 Task: Look for space in Sosnogorsk, Russia from 26th August, 2023 to 10th September, 2023 for 6 adults, 2 children in price range Rs.10000 to Rs.15000. Place can be entire place or shared room with 6 bedrooms having 6 beds and 6 bathrooms. Property type can be house, flat, guest house. Amenities needed are: wifi, TV, free parkinig on premises, gym, breakfast. Booking option can be shelf check-in. Required host language is English.
Action: Mouse pressed left at (470, 97)
Screenshot: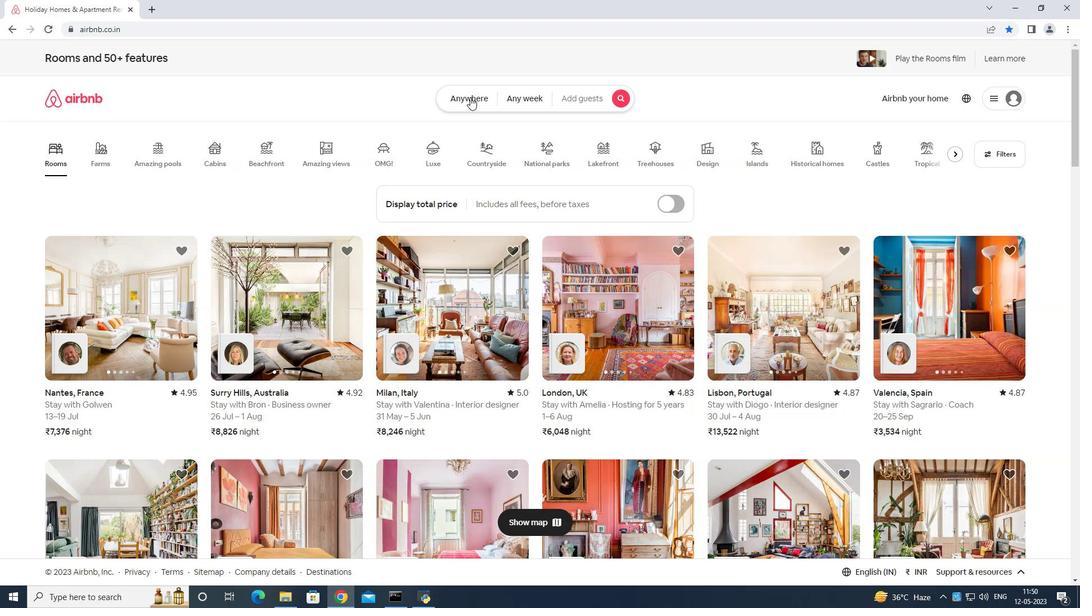 
Action: Mouse moved to (431, 124)
Screenshot: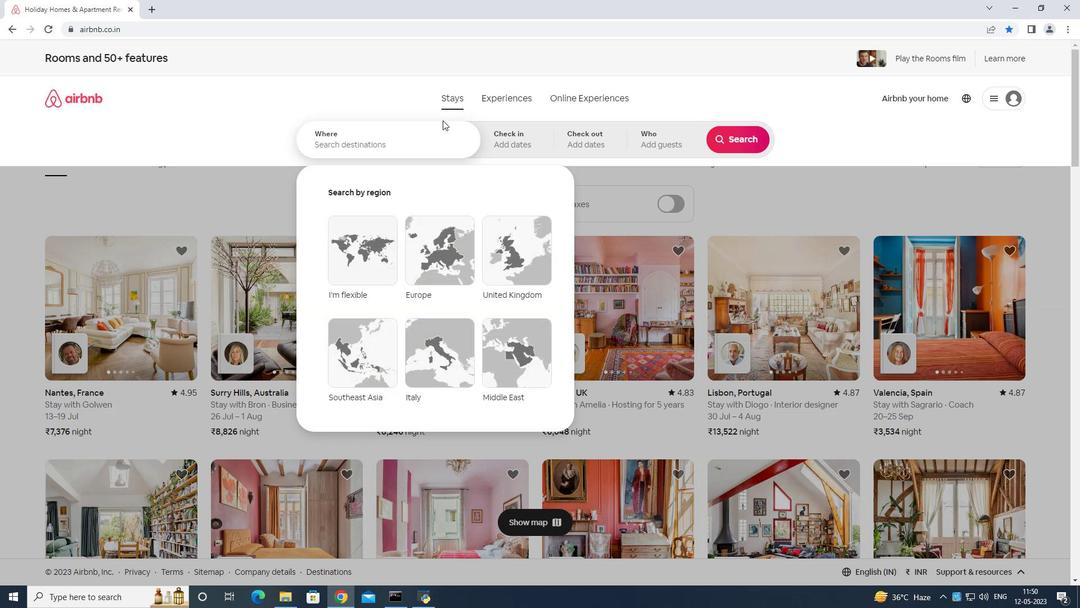 
Action: Mouse pressed left at (431, 124)
Screenshot: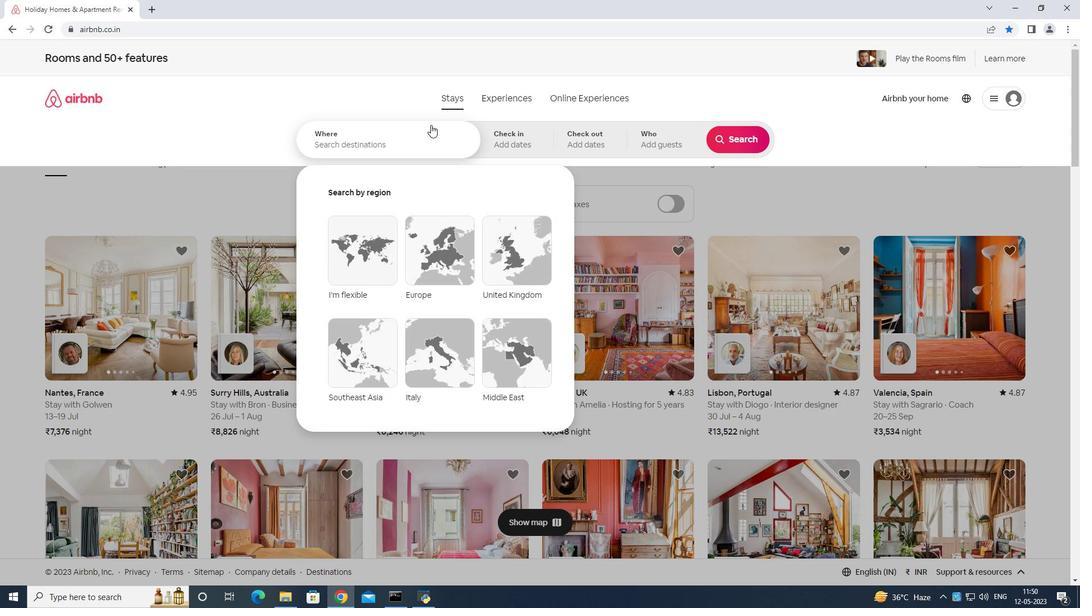 
Action: Mouse moved to (383, 168)
Screenshot: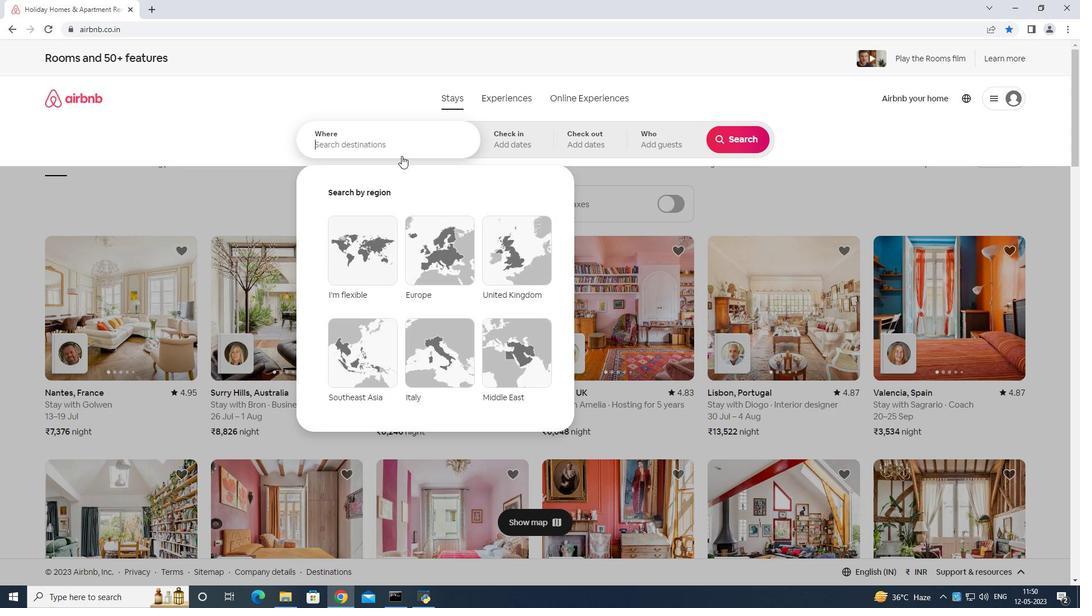 
Action: Key pressed <Key.shift>Son<Key.backspace>snogors<Key.space>russa<Key.backspace>ia<Key.enter>
Screenshot: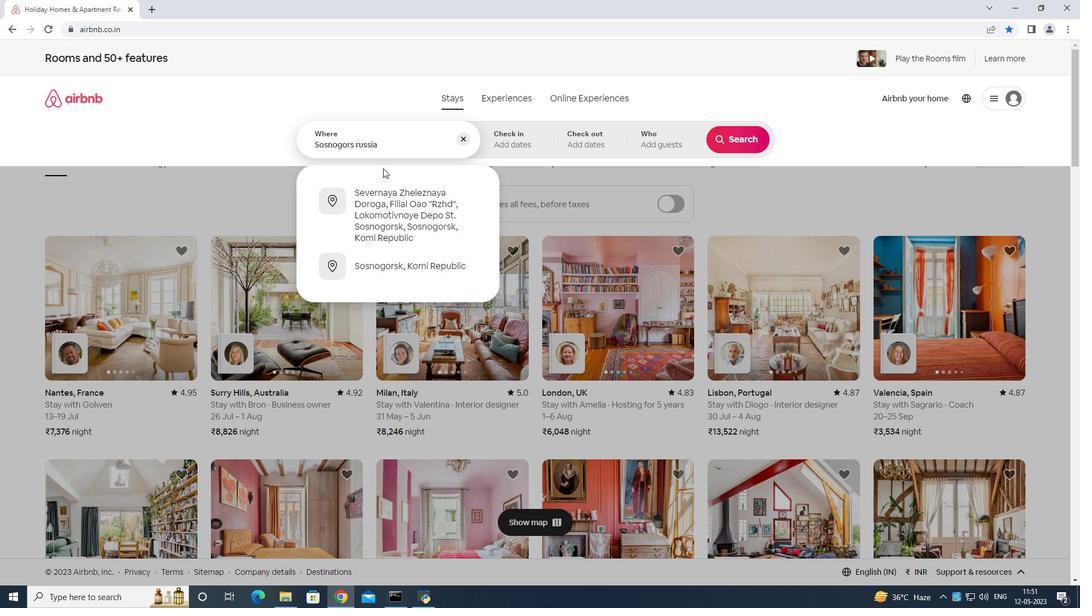 
Action: Mouse moved to (731, 231)
Screenshot: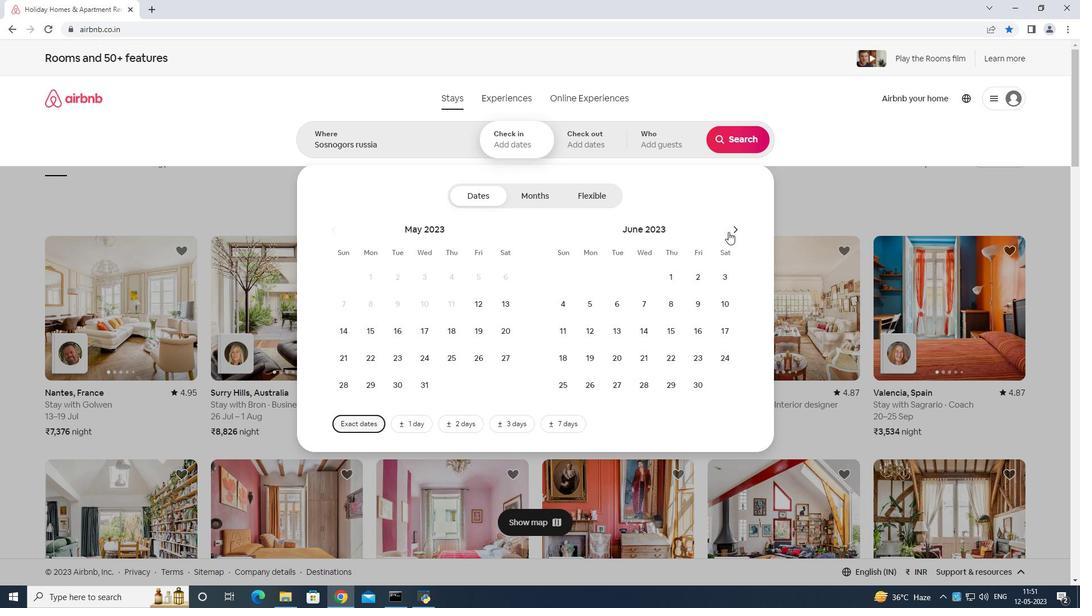 
Action: Mouse pressed left at (731, 231)
Screenshot: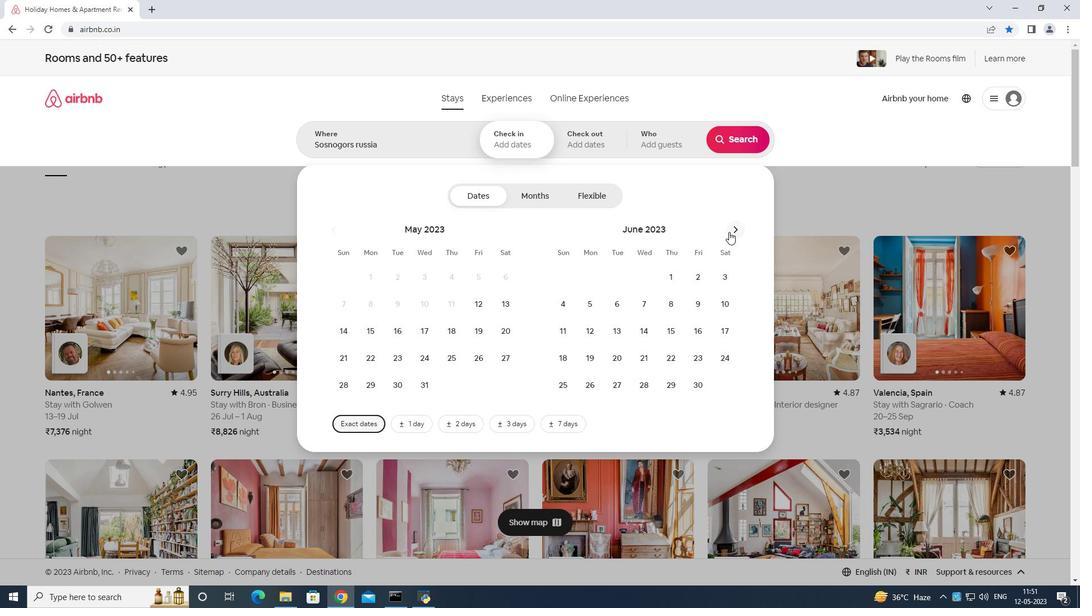 
Action: Mouse moved to (731, 231)
Screenshot: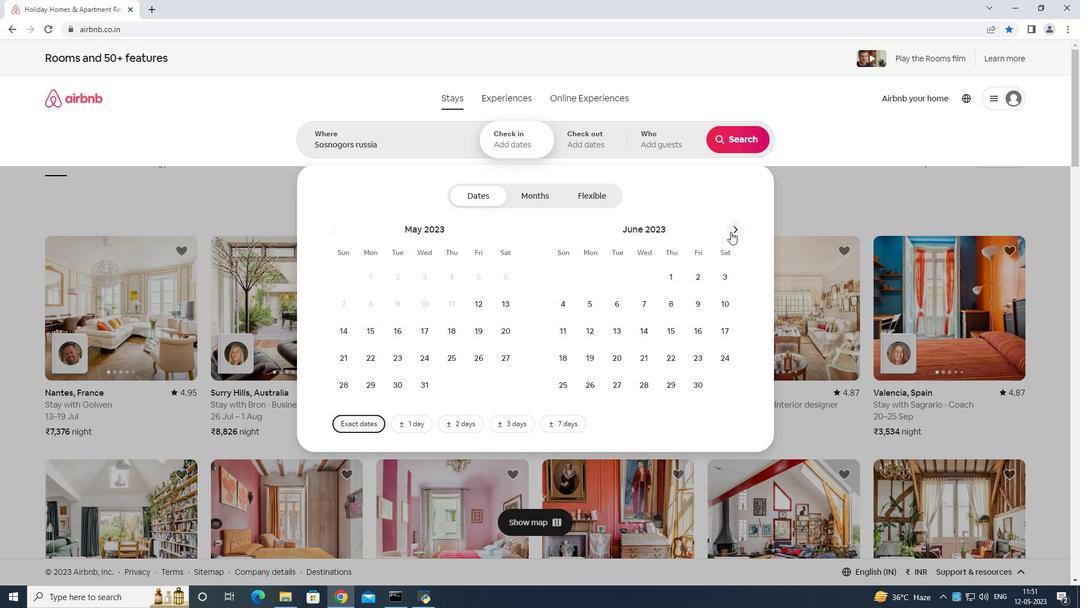 
Action: Mouse pressed left at (731, 231)
Screenshot: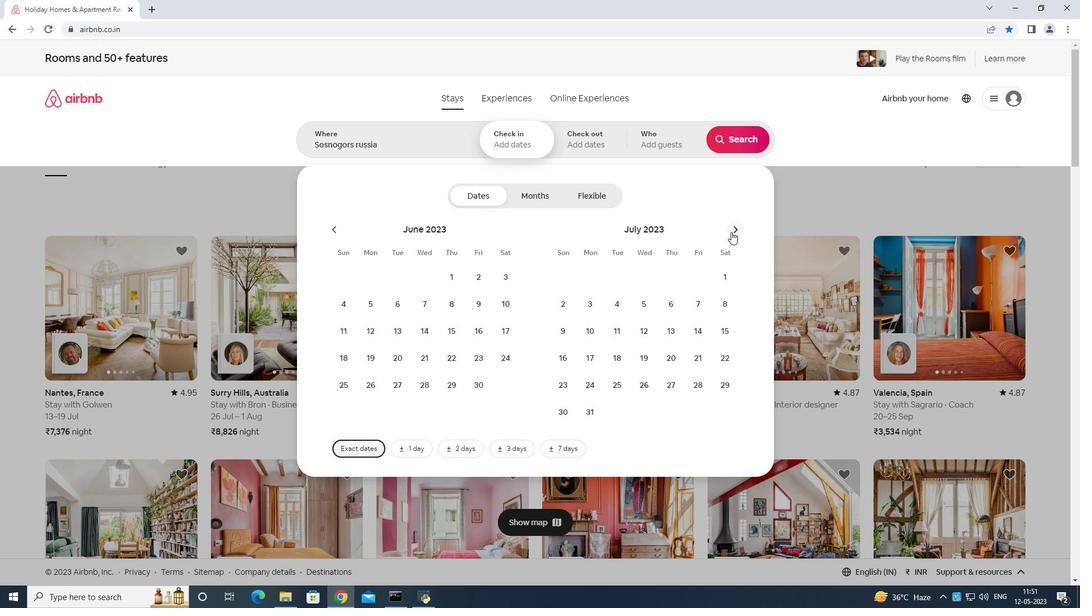 
Action: Mouse moved to (720, 357)
Screenshot: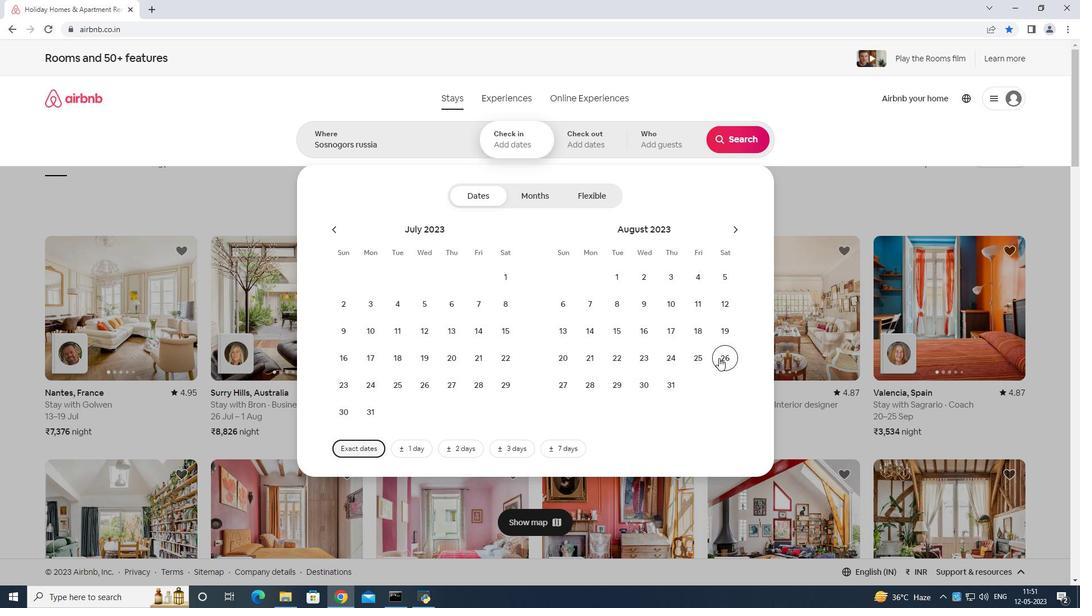 
Action: Mouse pressed left at (720, 357)
Screenshot: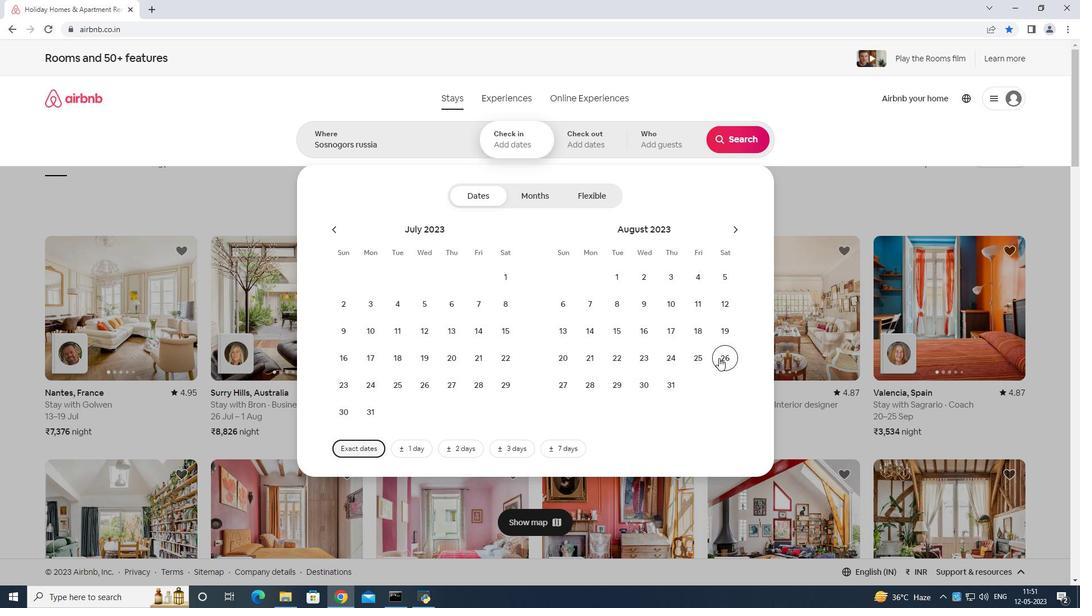 
Action: Mouse moved to (739, 229)
Screenshot: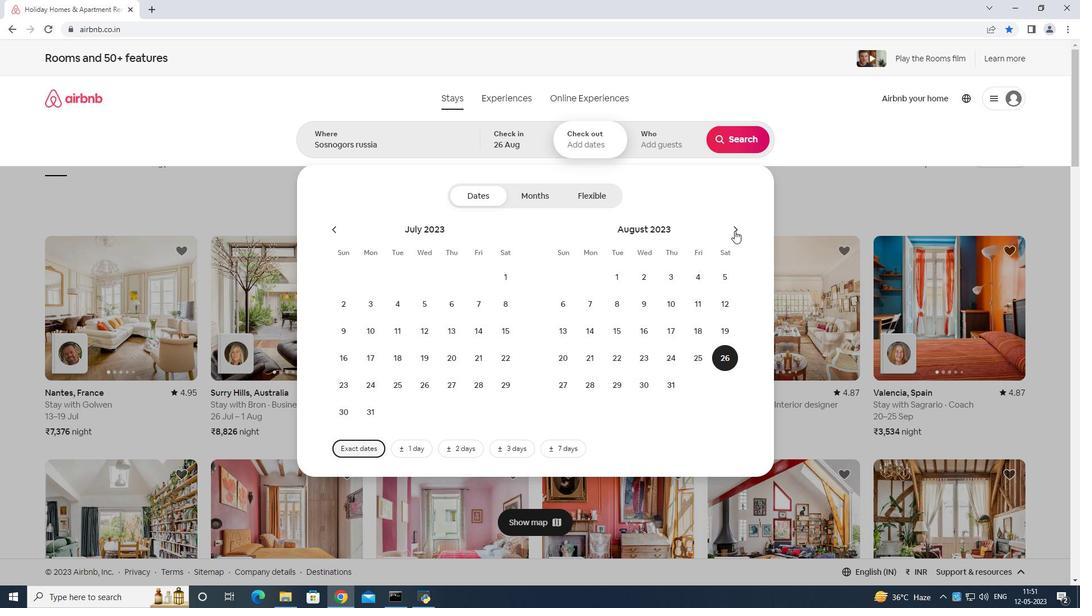 
Action: Mouse pressed left at (739, 229)
Screenshot: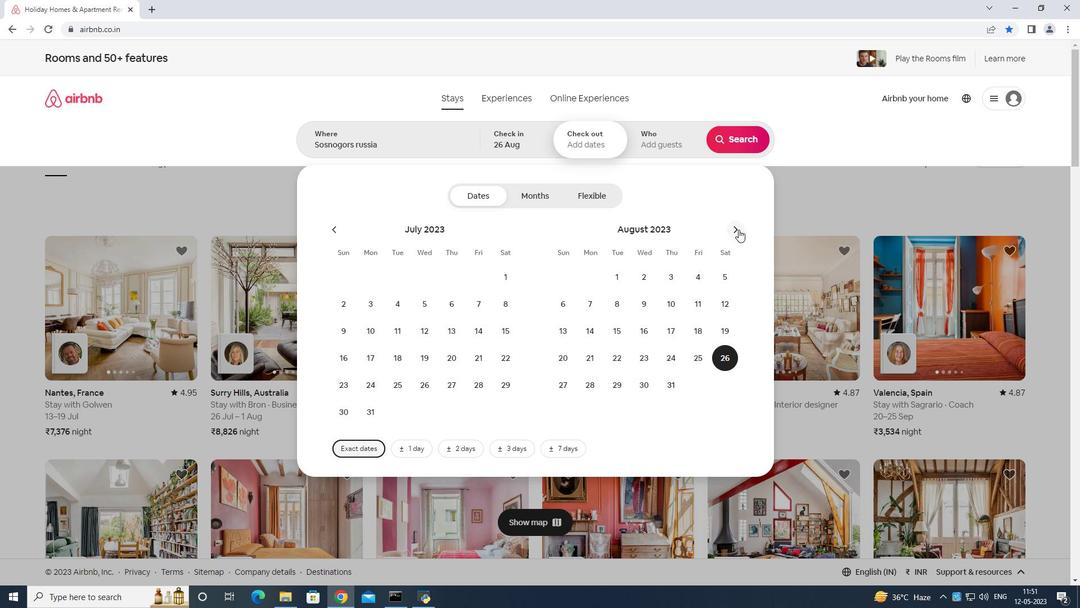 
Action: Mouse moved to (563, 321)
Screenshot: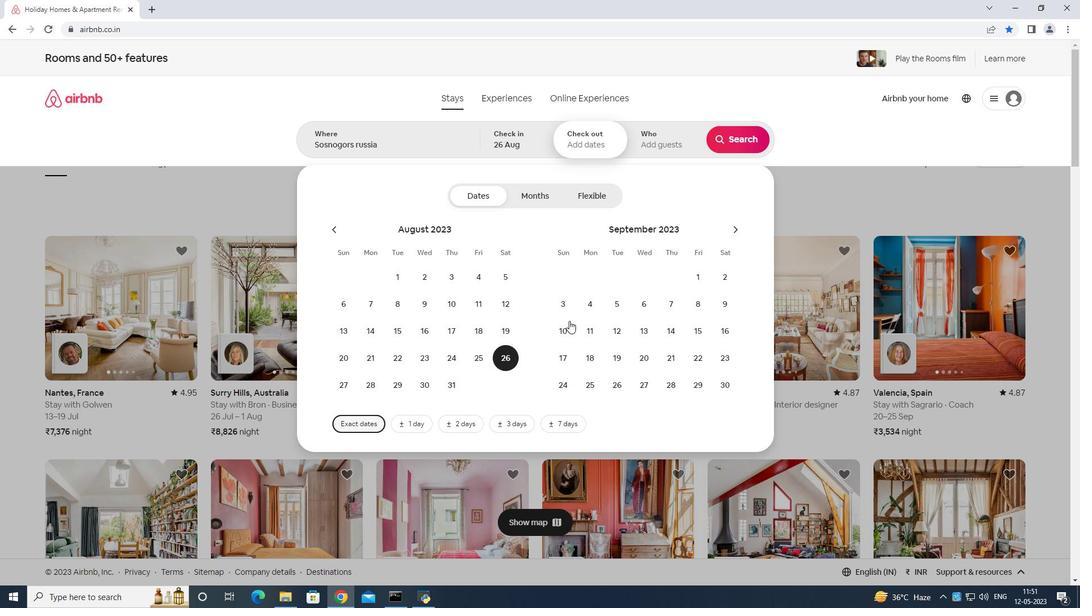 
Action: Mouse pressed left at (563, 321)
Screenshot: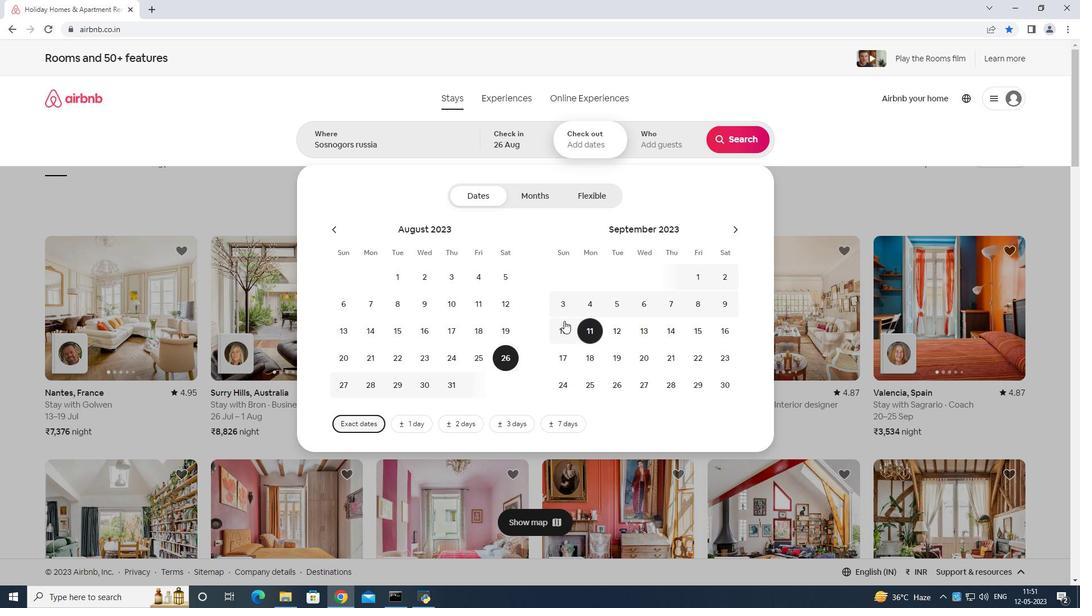 
Action: Mouse moved to (659, 144)
Screenshot: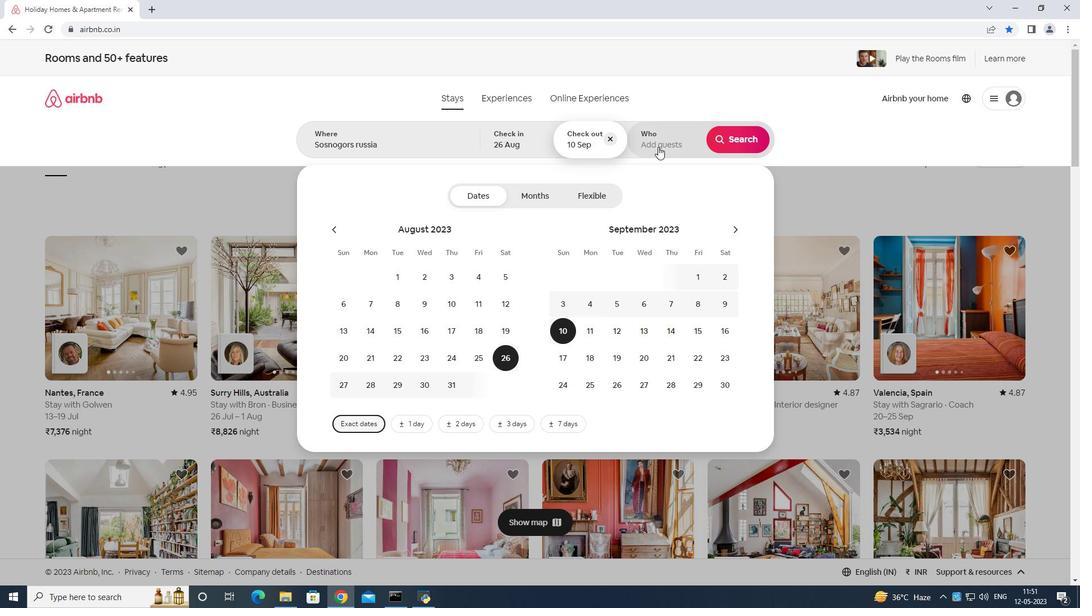 
Action: Mouse pressed left at (659, 144)
Screenshot: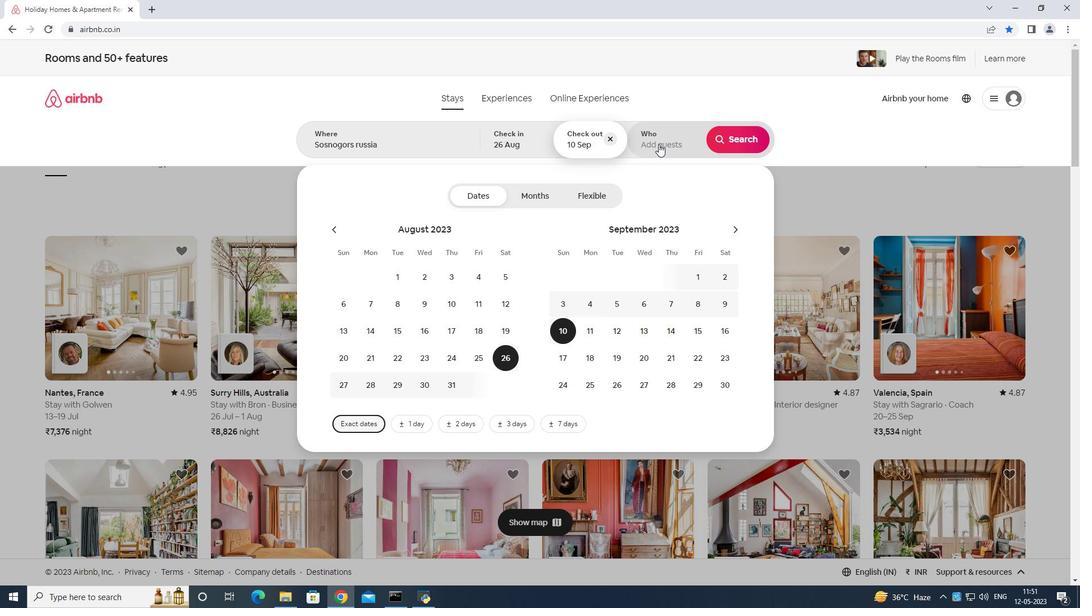 
Action: Mouse moved to (749, 189)
Screenshot: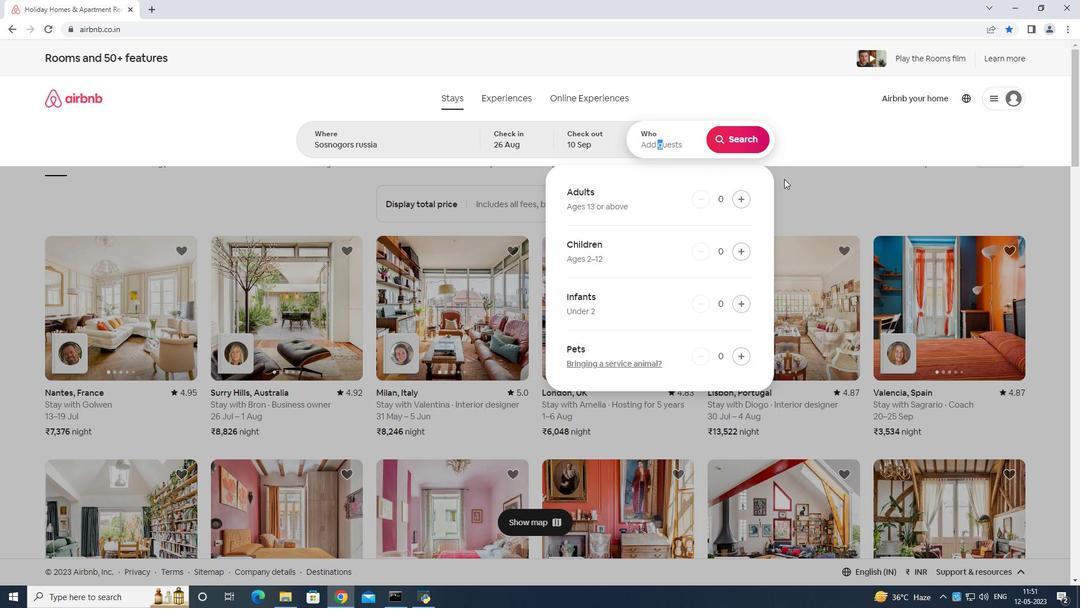 
Action: Mouse pressed left at (749, 189)
Screenshot: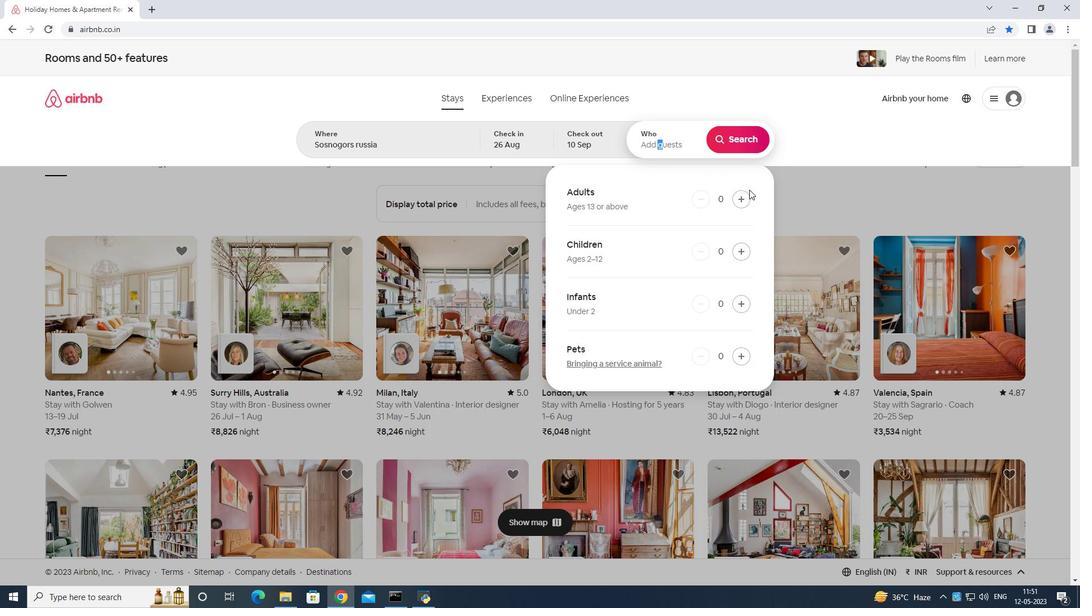 
Action: Mouse moved to (743, 201)
Screenshot: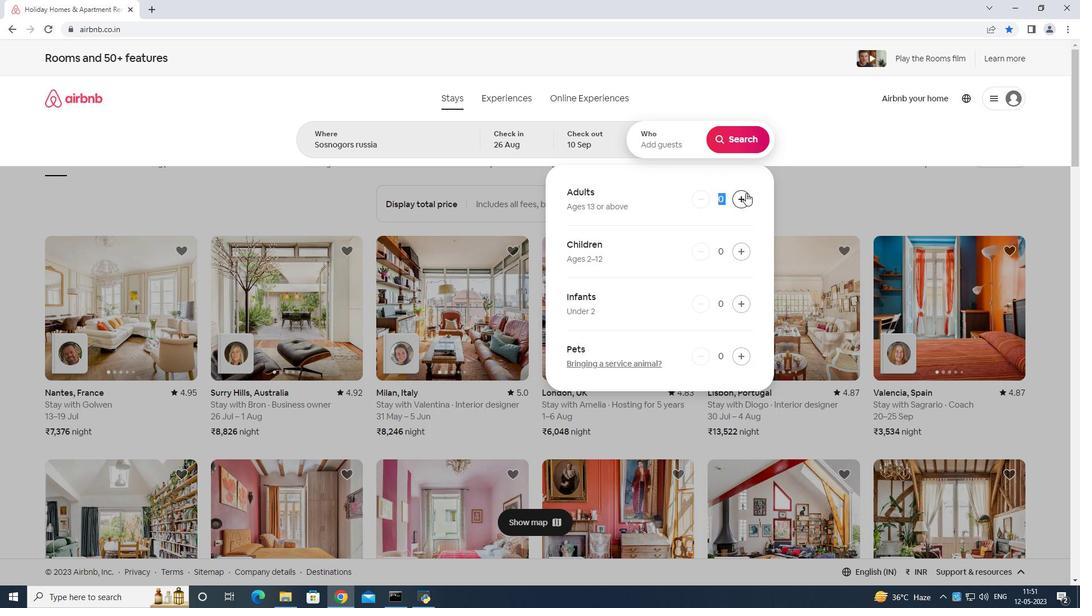 
Action: Mouse pressed left at (743, 201)
Screenshot: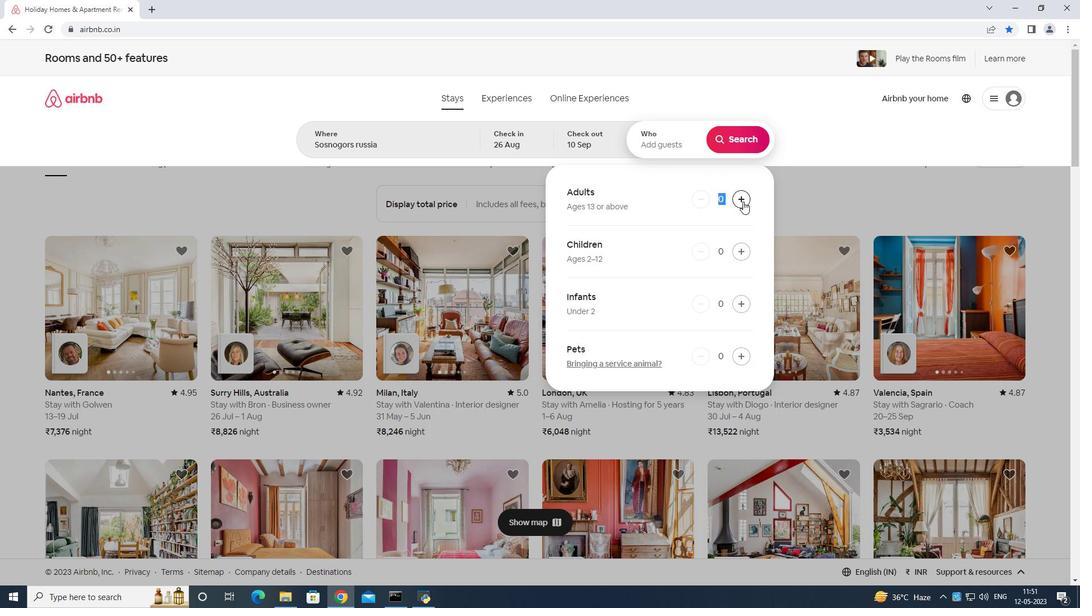 
Action: Mouse moved to (743, 200)
Screenshot: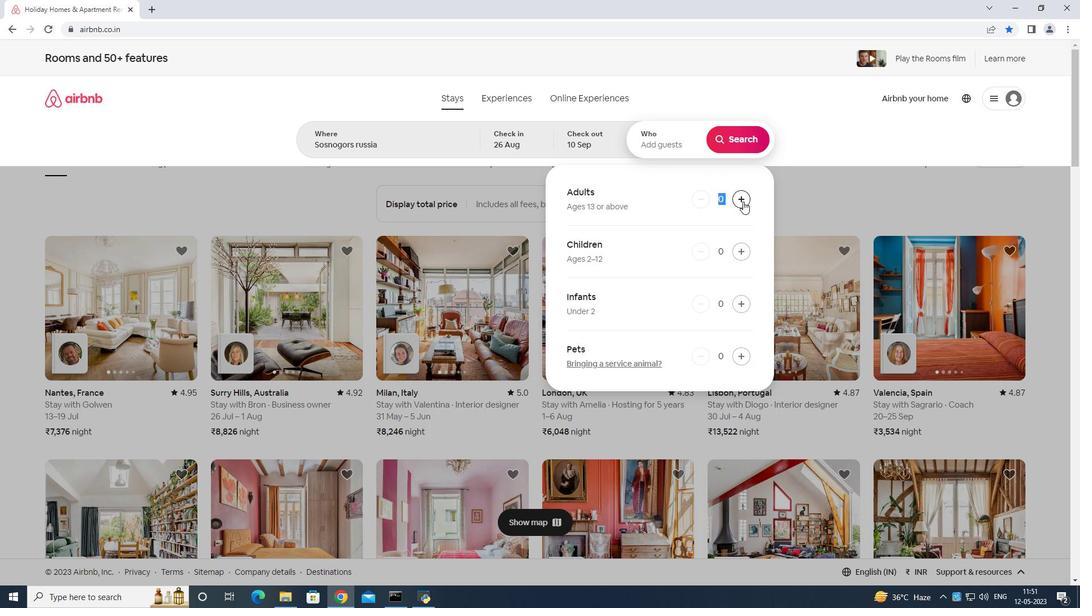 
Action: Mouse pressed left at (743, 200)
Screenshot: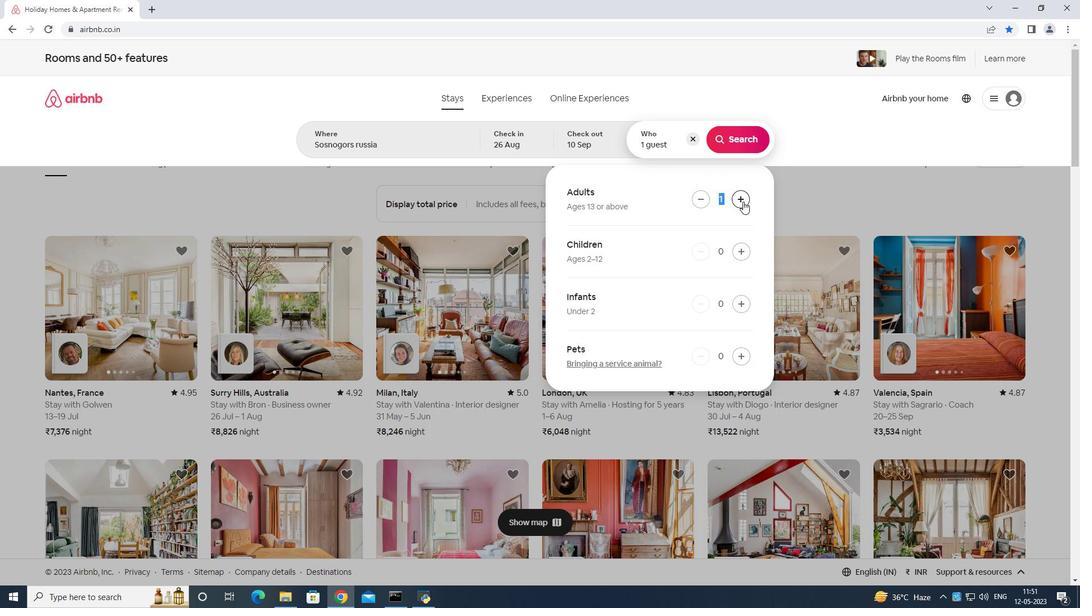 
Action: Mouse pressed left at (743, 200)
Screenshot: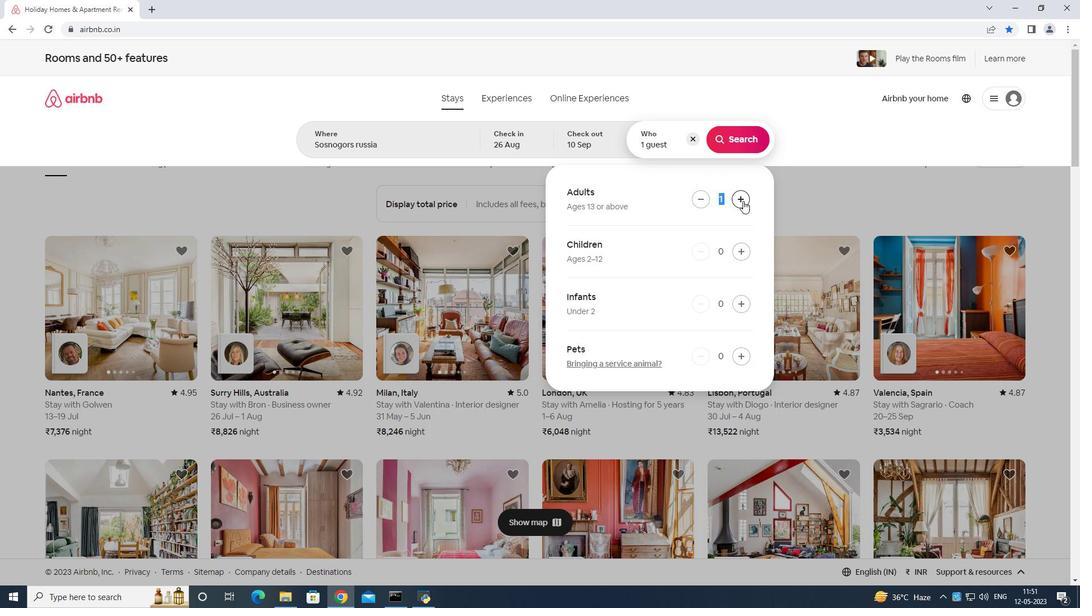 
Action: Mouse pressed left at (743, 200)
Screenshot: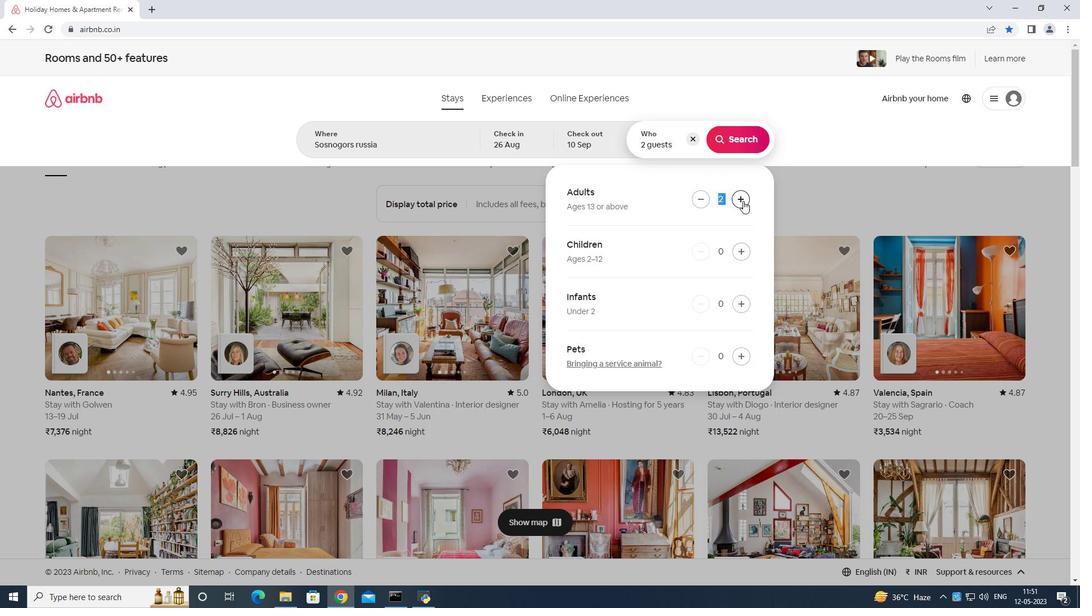 
Action: Mouse moved to (744, 200)
Screenshot: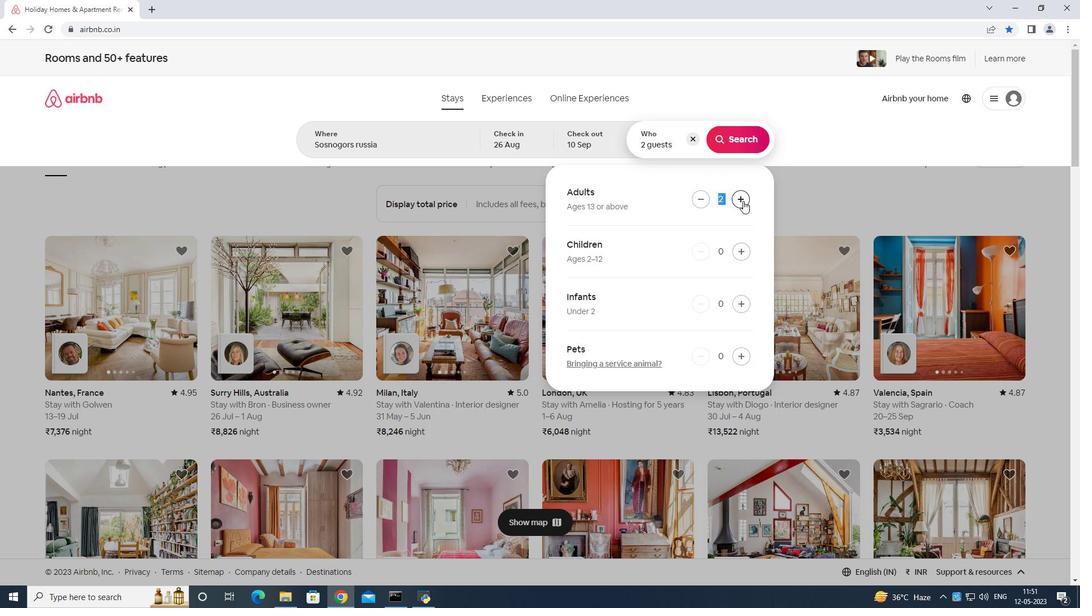 
Action: Mouse pressed left at (744, 200)
Screenshot: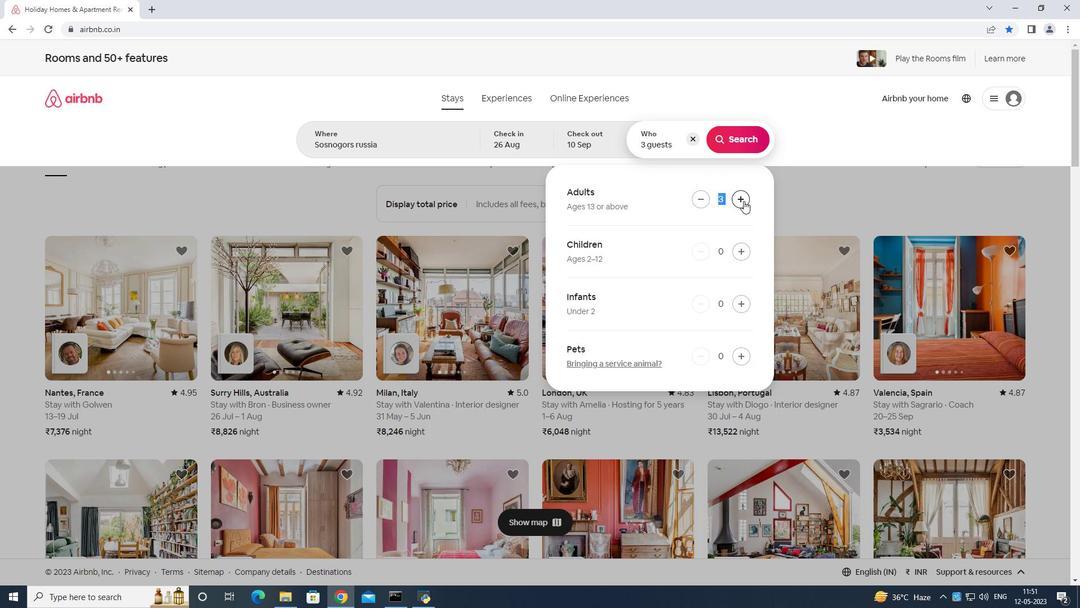 
Action: Mouse pressed left at (744, 200)
Screenshot: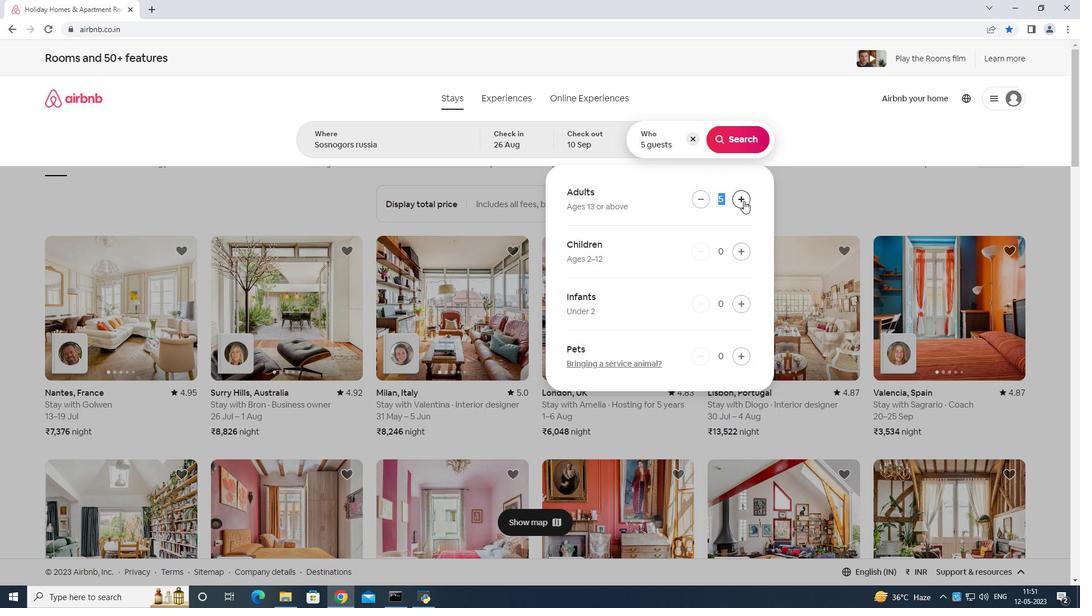 
Action: Mouse moved to (738, 247)
Screenshot: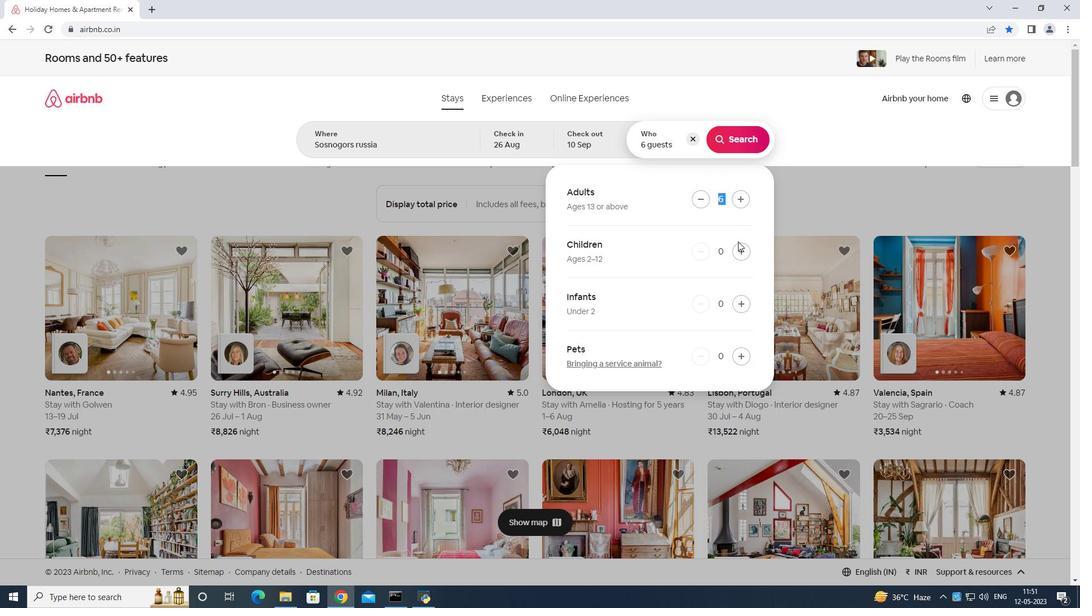 
Action: Mouse pressed left at (738, 247)
Screenshot: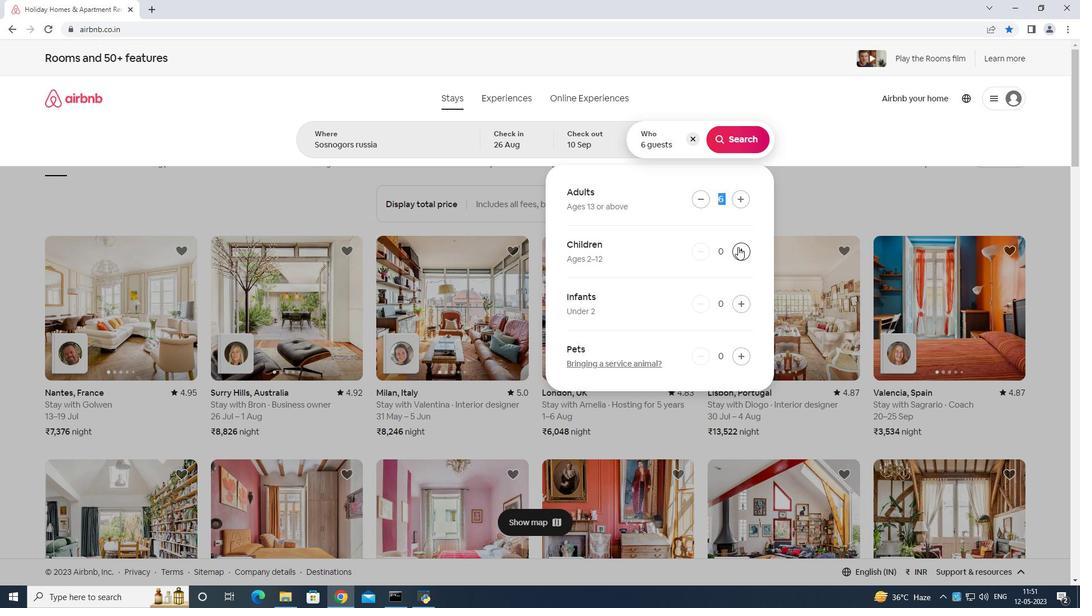 
Action: Mouse pressed left at (738, 247)
Screenshot: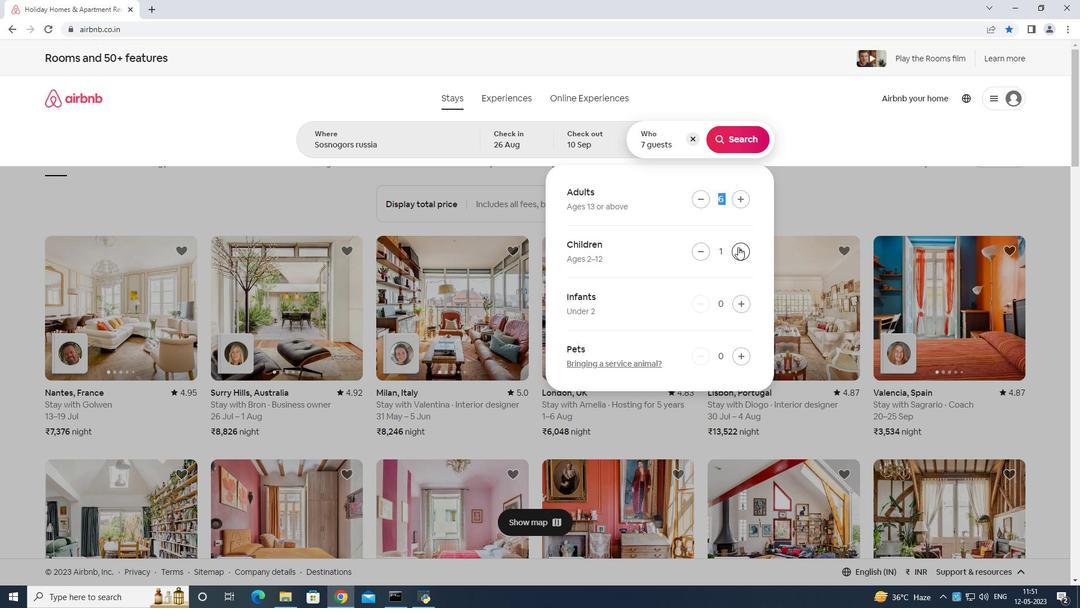 
Action: Mouse moved to (744, 143)
Screenshot: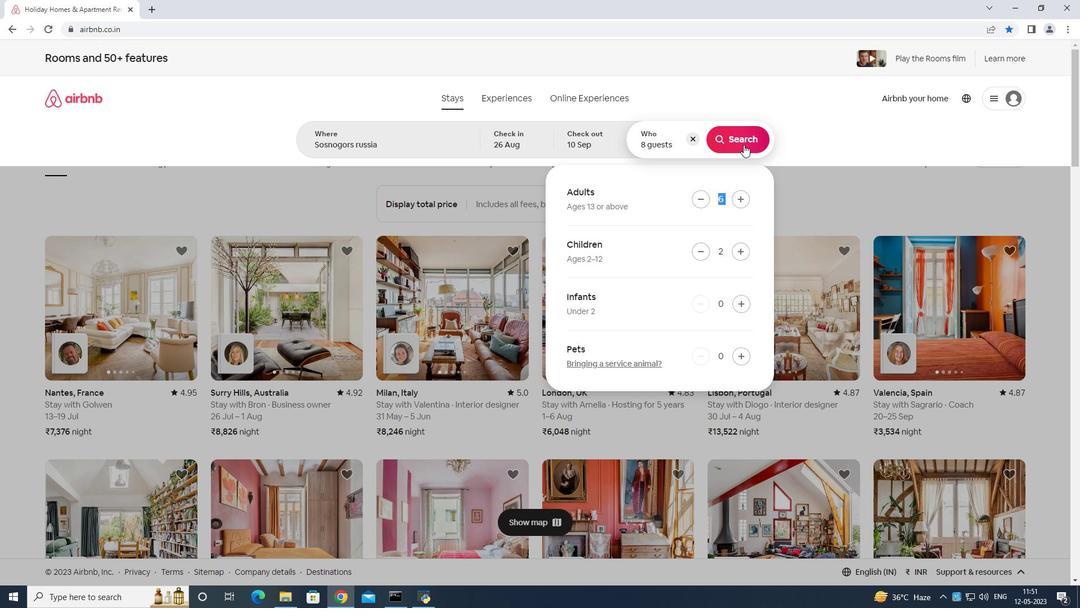 
Action: Mouse pressed left at (744, 143)
Screenshot: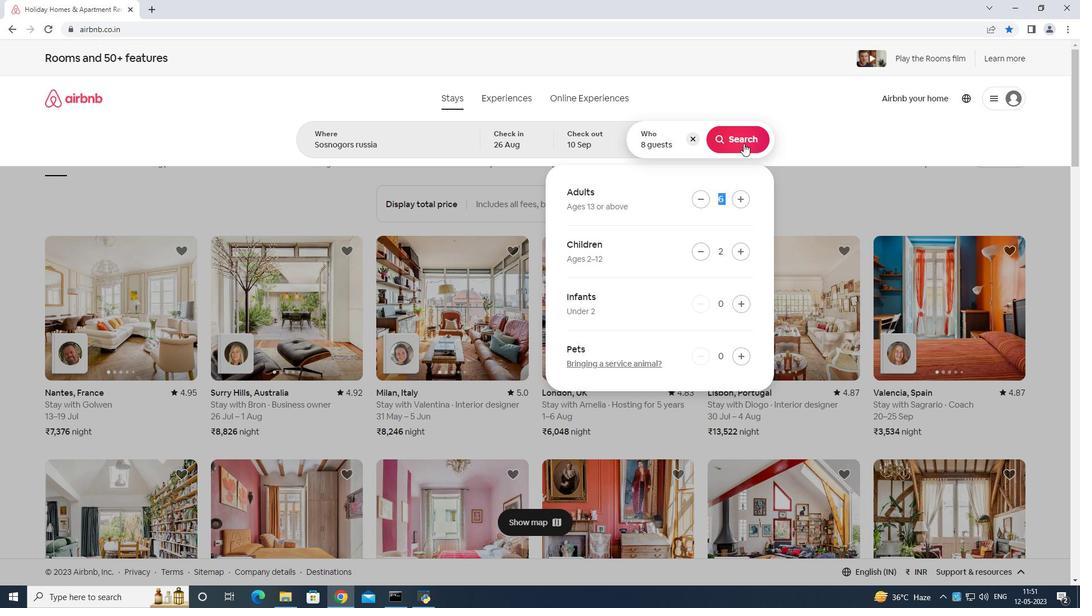 
Action: Mouse moved to (1010, 104)
Screenshot: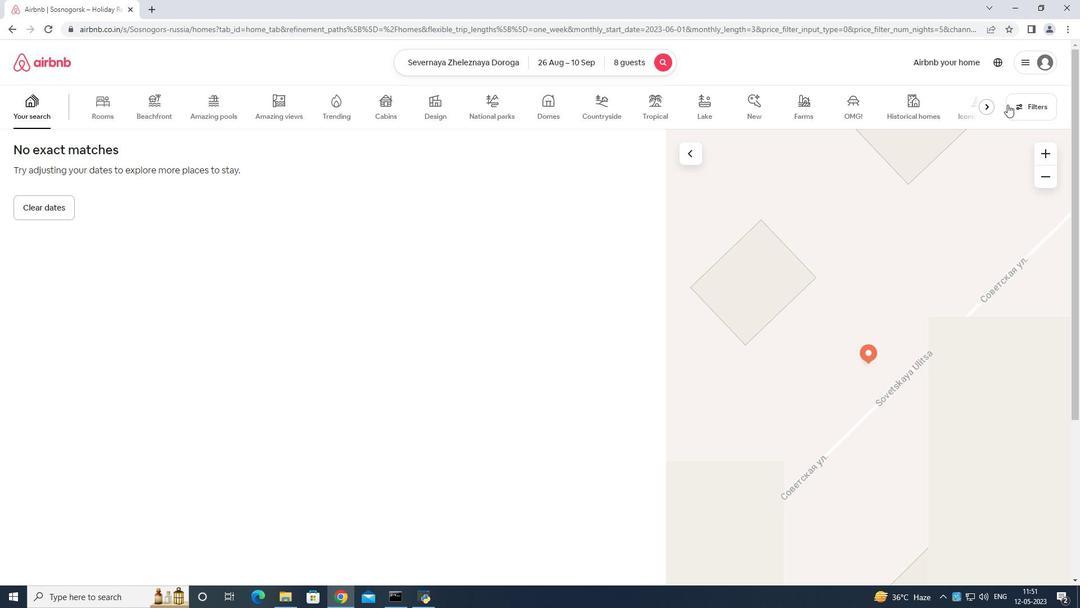 
Action: Mouse pressed left at (1010, 104)
Screenshot: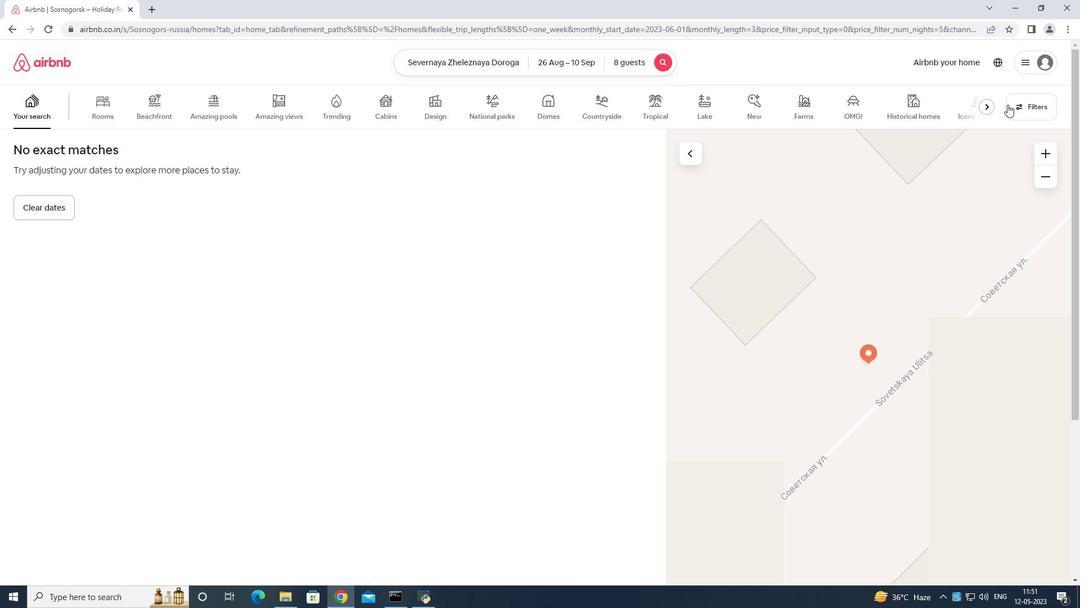 
Action: Mouse moved to (460, 386)
Screenshot: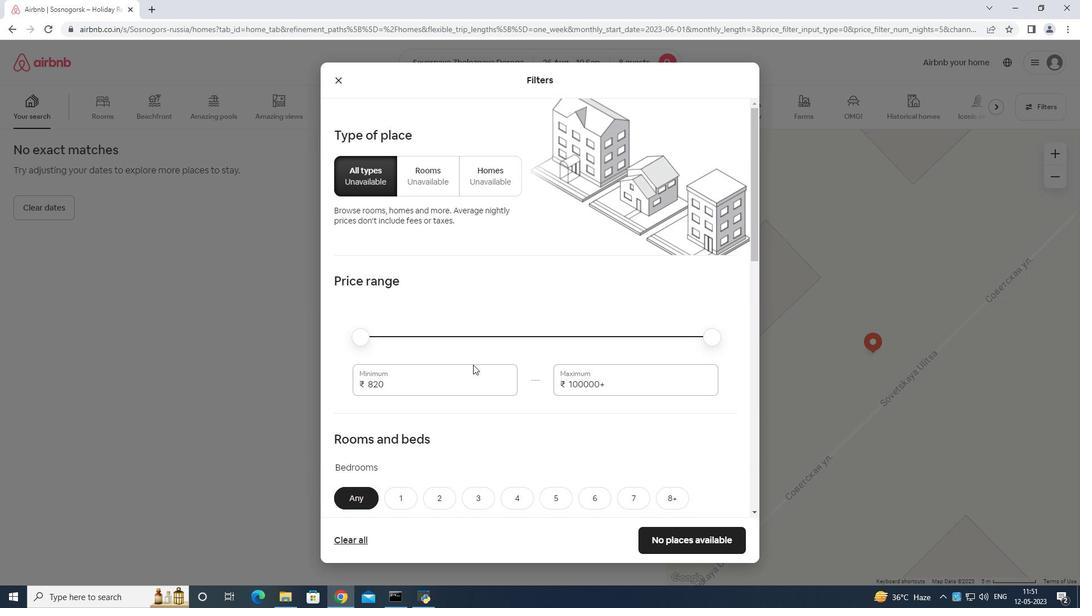 
Action: Mouse pressed left at (460, 386)
Screenshot: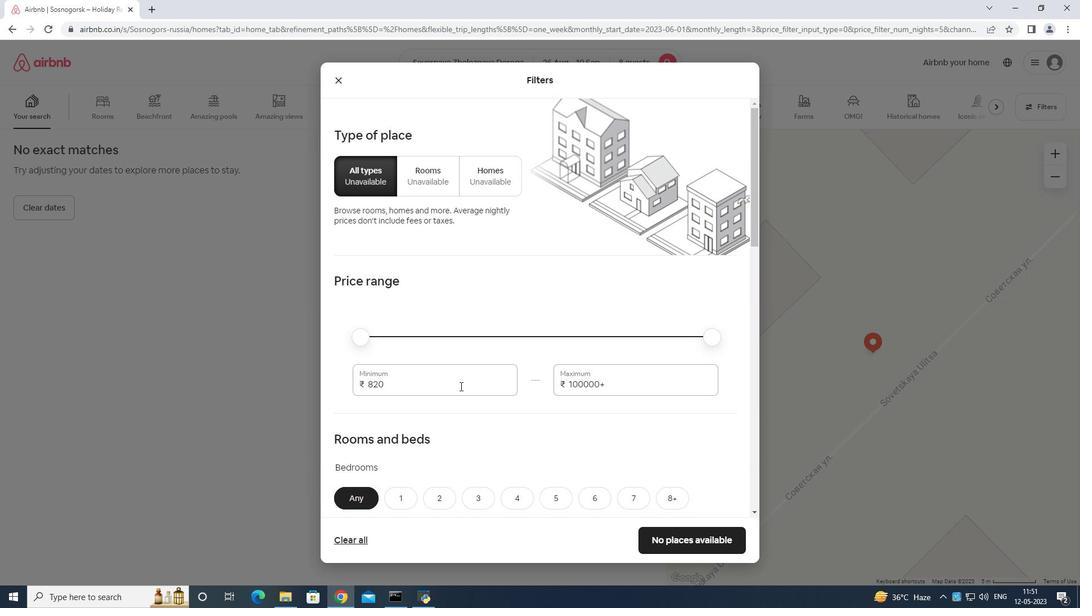 
Action: Mouse moved to (462, 377)
Screenshot: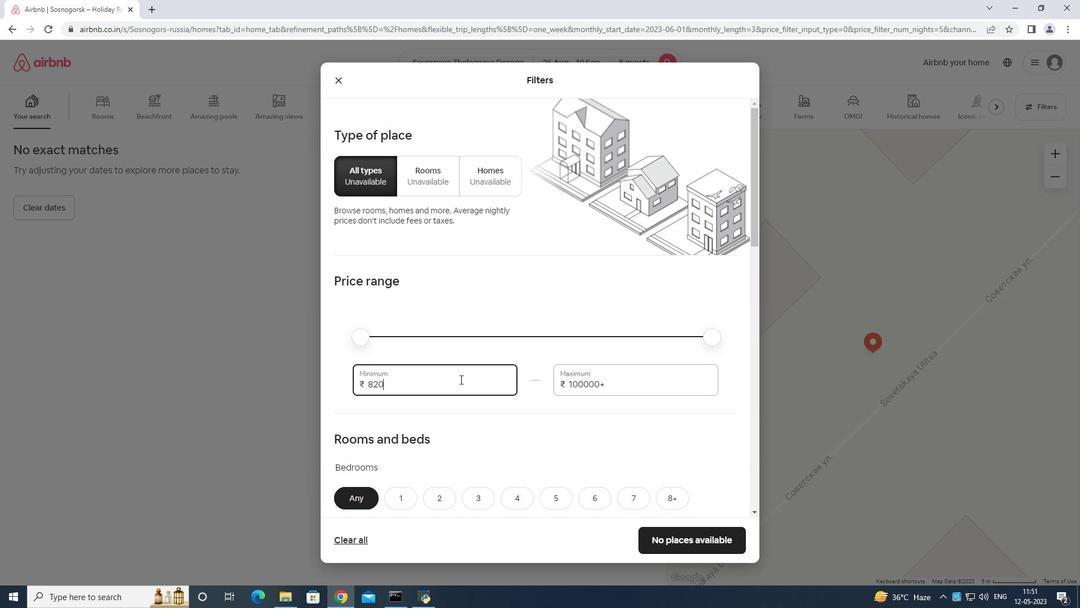 
Action: Key pressed <Key.backspace>
Screenshot: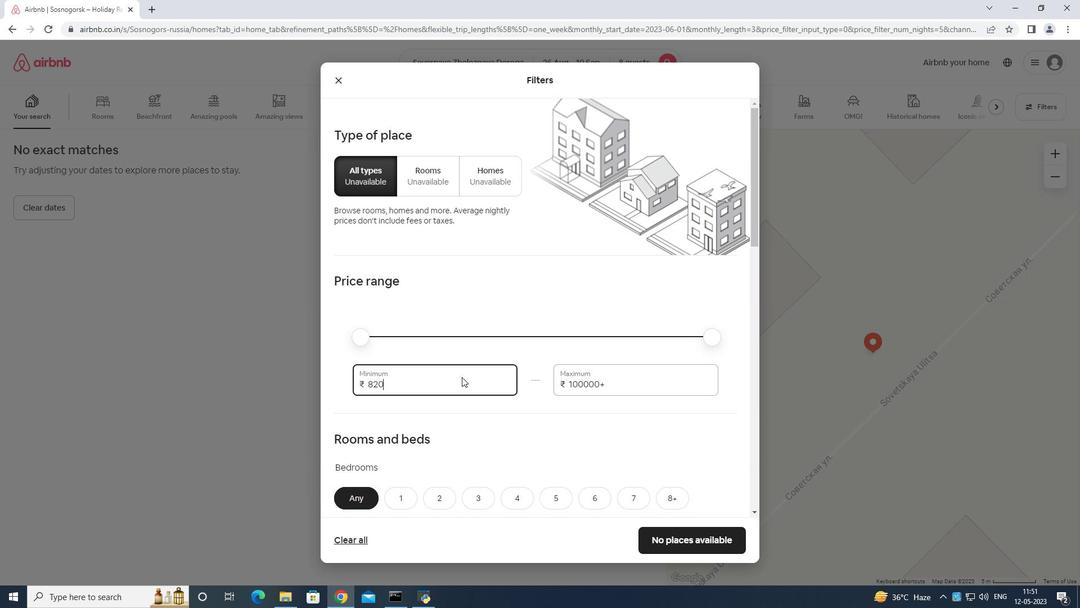 
Action: Mouse moved to (465, 374)
Screenshot: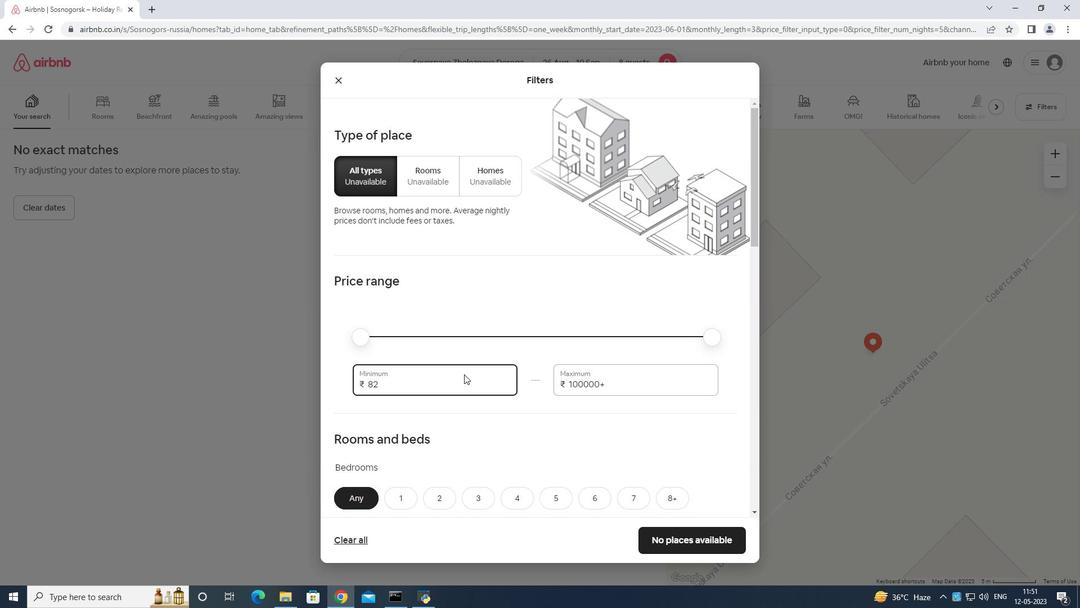 
Action: Key pressed <Key.backspace>
Screenshot: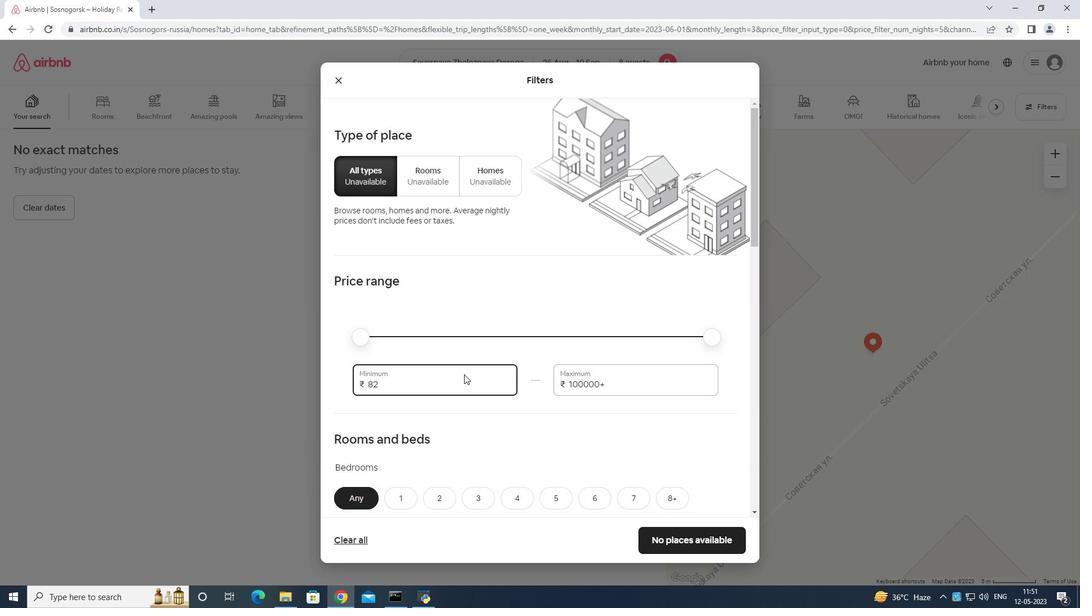 
Action: Mouse moved to (466, 373)
Screenshot: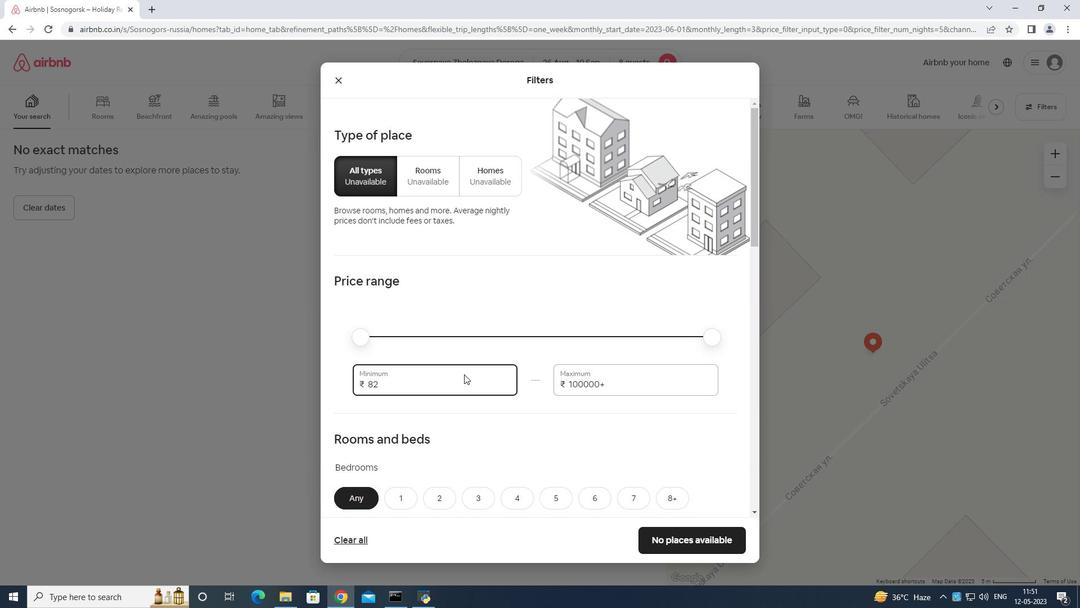 
Action: Key pressed <Key.backspace>
Screenshot: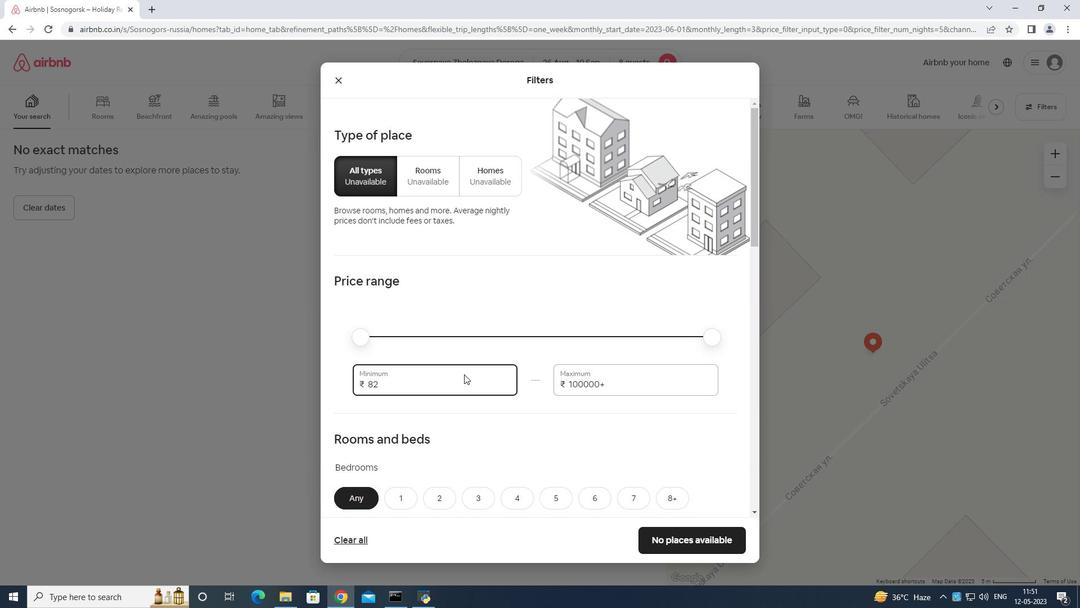 
Action: Mouse moved to (466, 372)
Screenshot: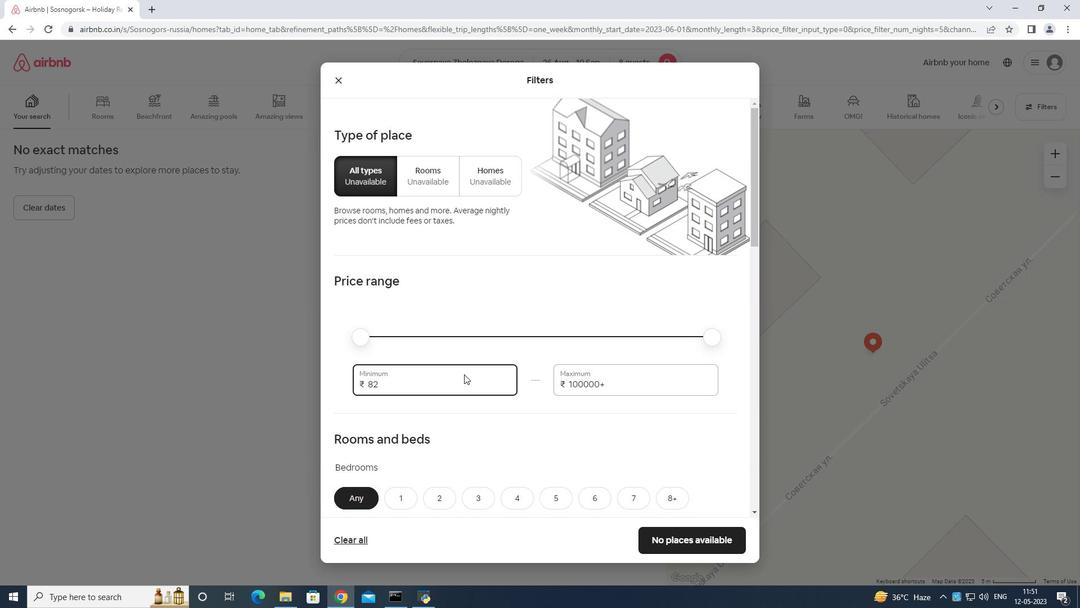 
Action: Key pressed <Key.backspace>
Screenshot: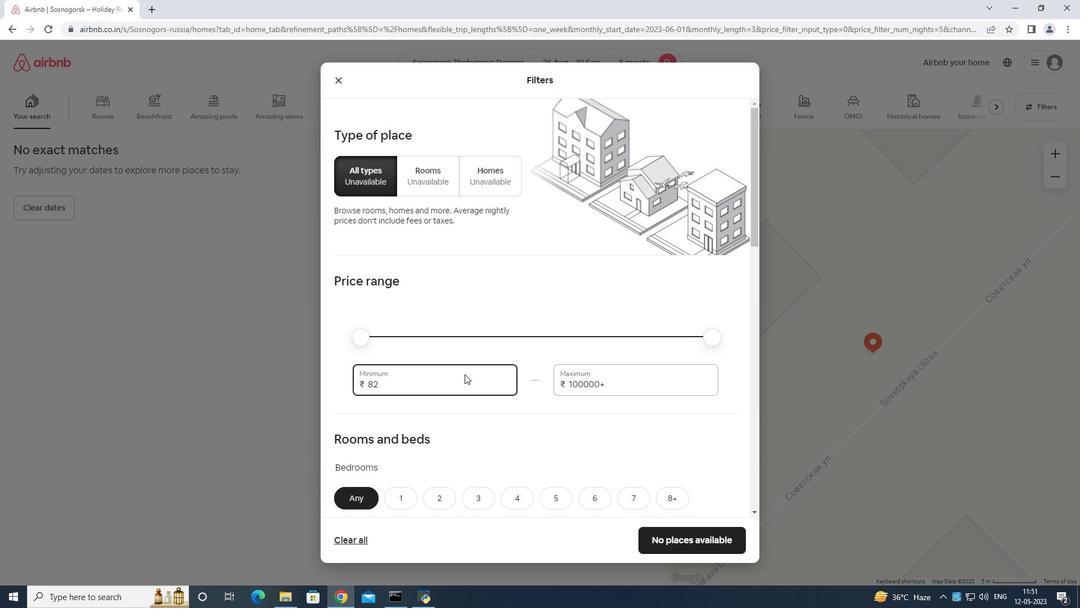 
Action: Mouse moved to (469, 369)
Screenshot: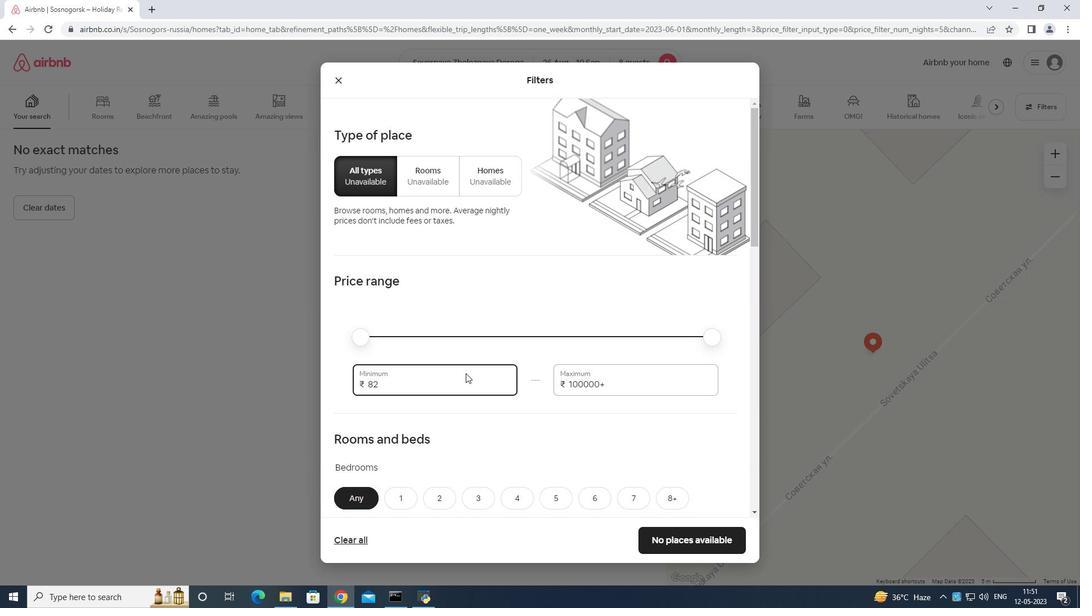 
Action: Key pressed 1
Screenshot: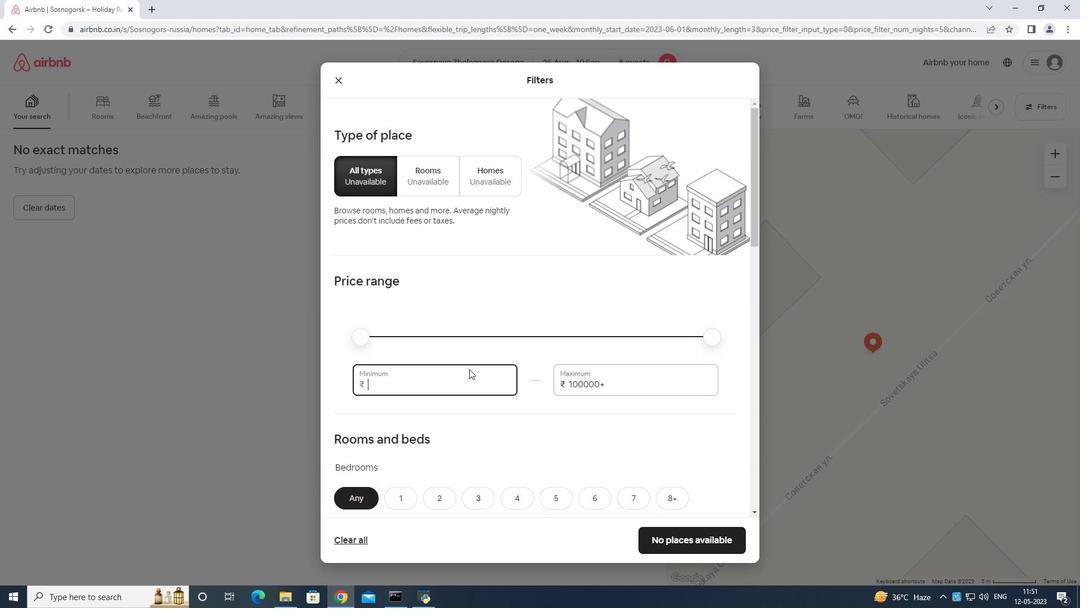 
Action: Mouse moved to (472, 367)
Screenshot: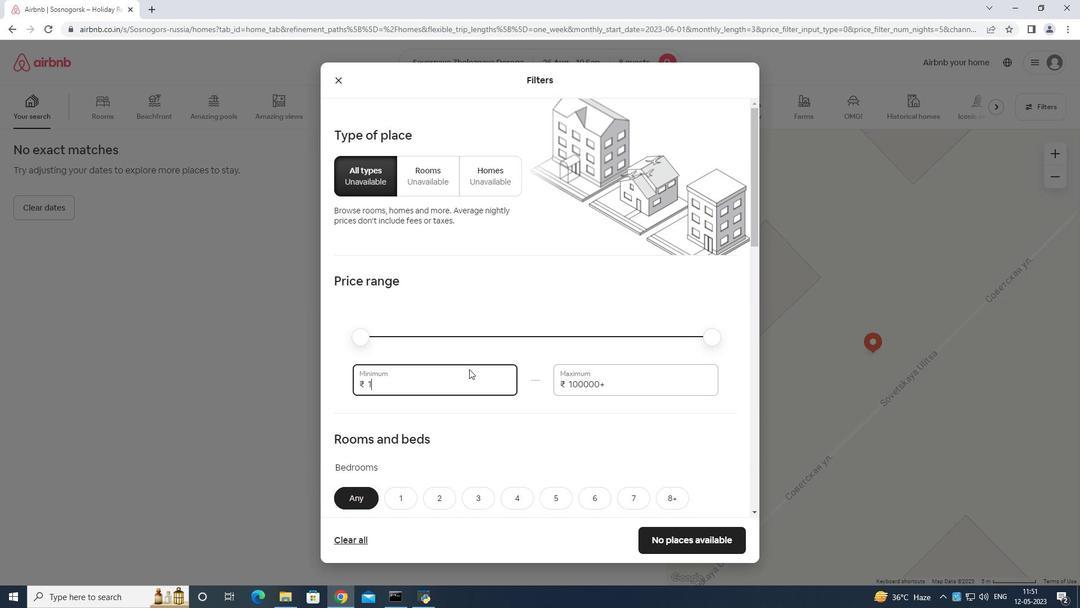 
Action: Key pressed 00
Screenshot: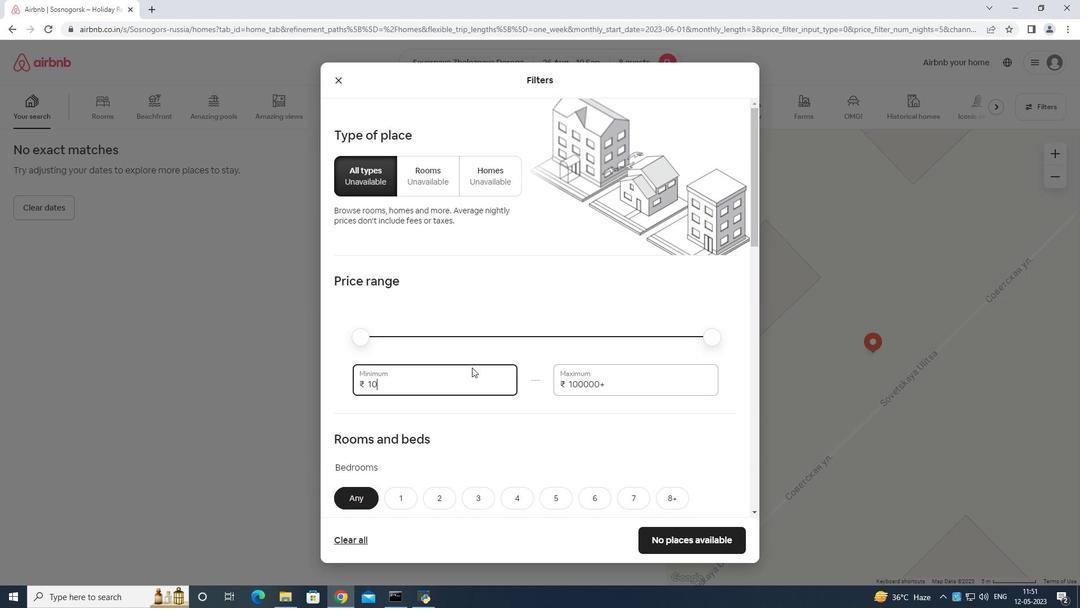 
Action: Mouse moved to (472, 367)
Screenshot: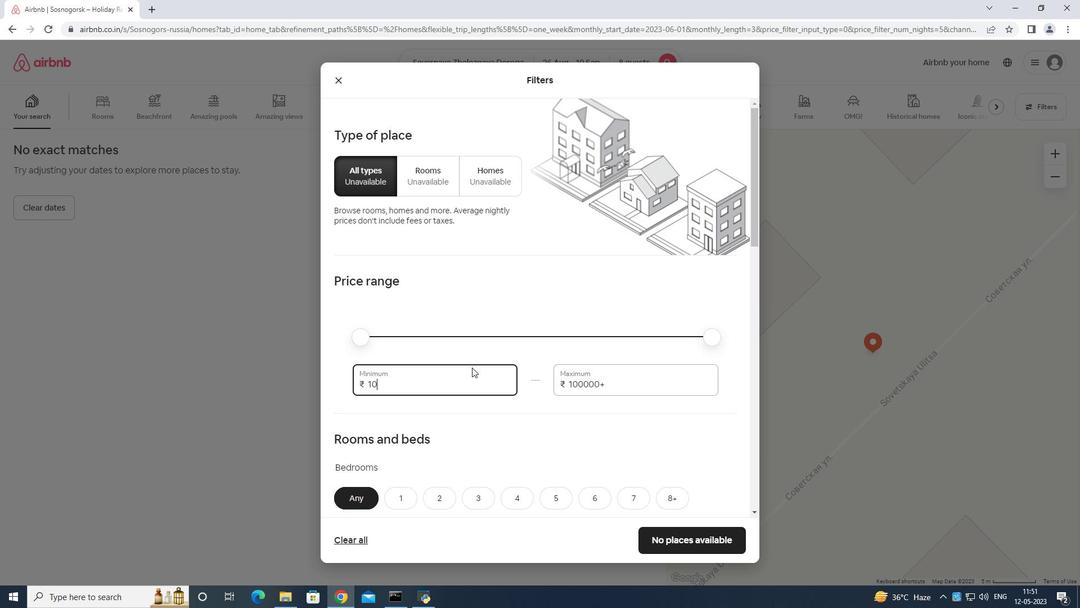 
Action: Key pressed 00
Screenshot: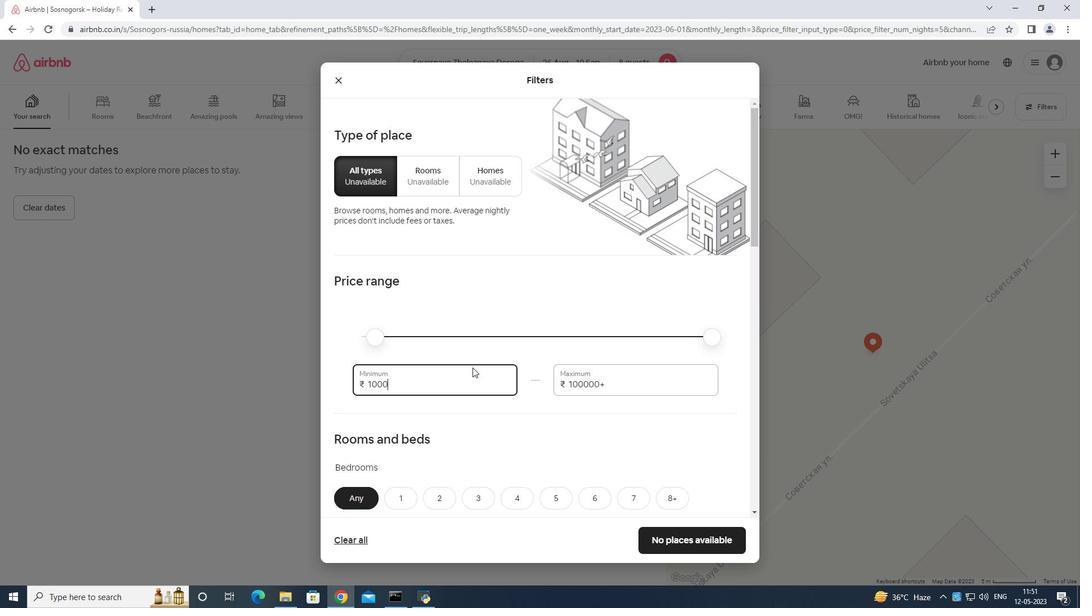 
Action: Mouse moved to (476, 364)
Screenshot: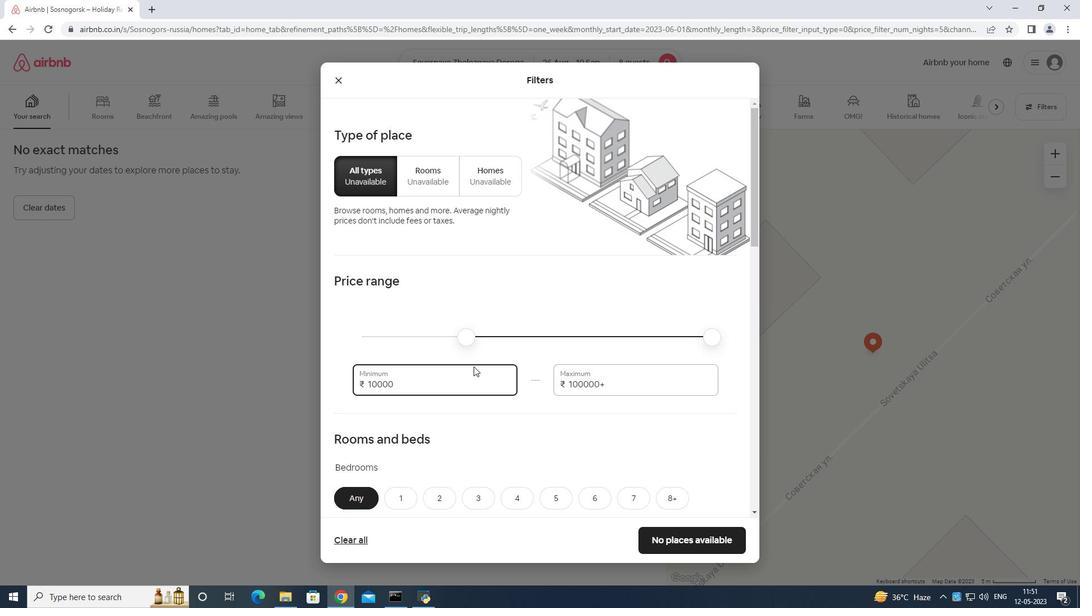 
Action: Key pressed <Key.backspace>
Screenshot: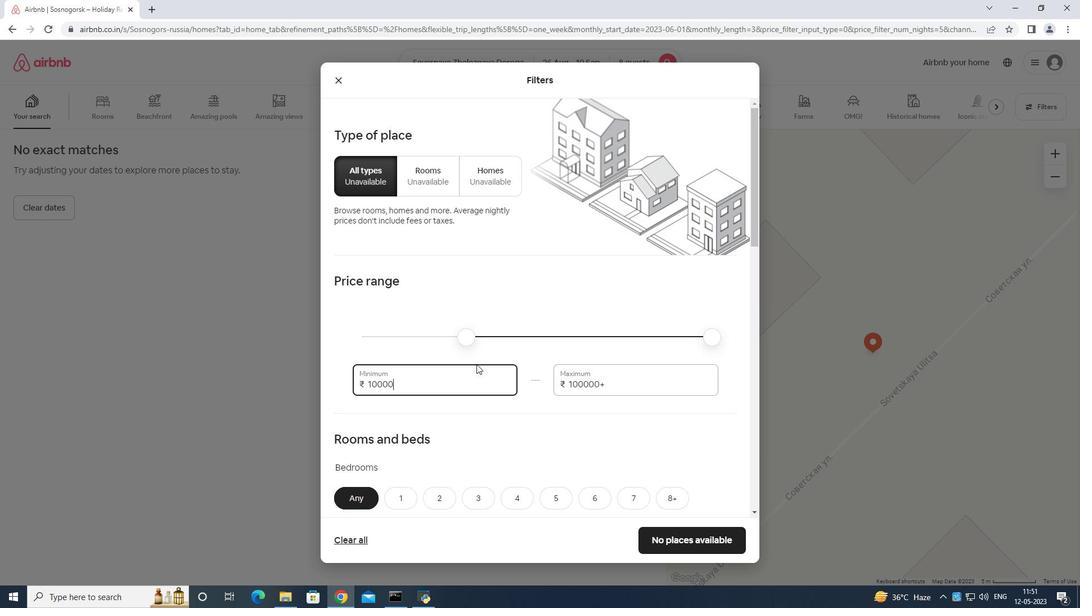 
Action: Mouse moved to (477, 362)
Screenshot: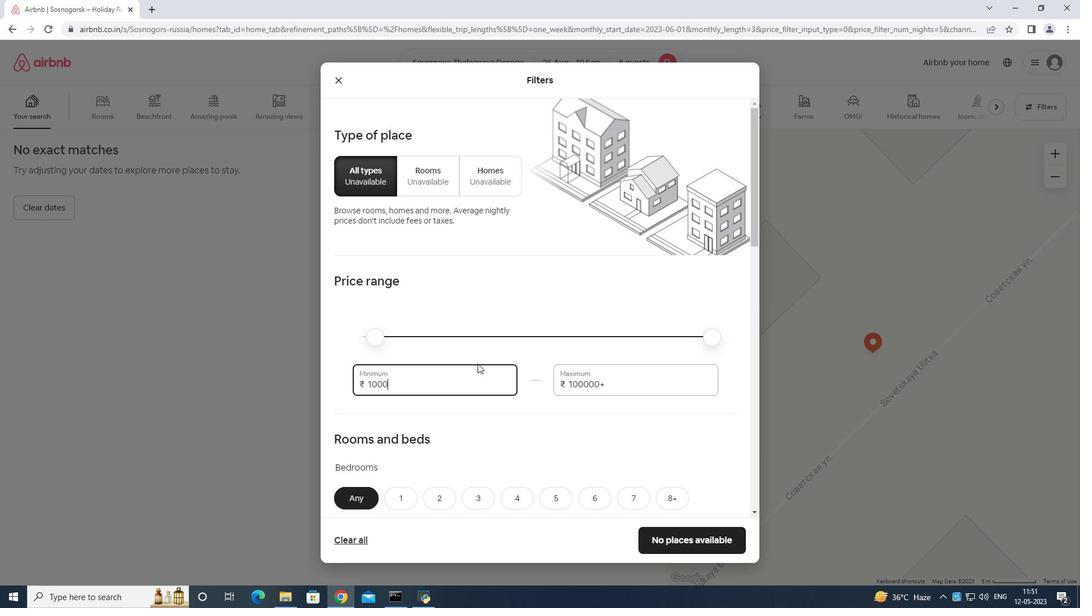 
Action: Key pressed 0
Screenshot: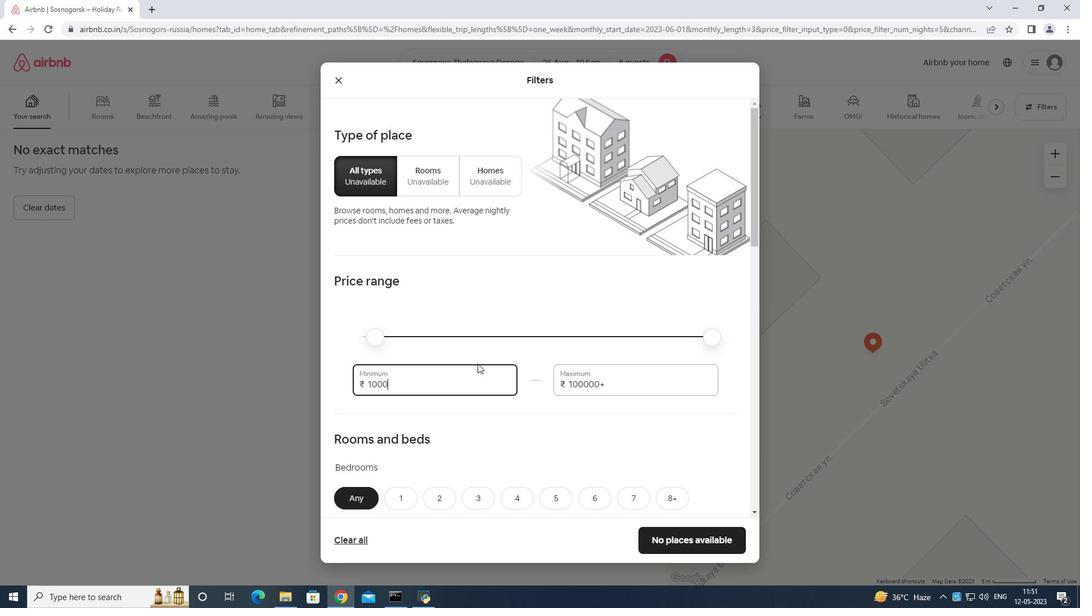 
Action: Mouse moved to (617, 380)
Screenshot: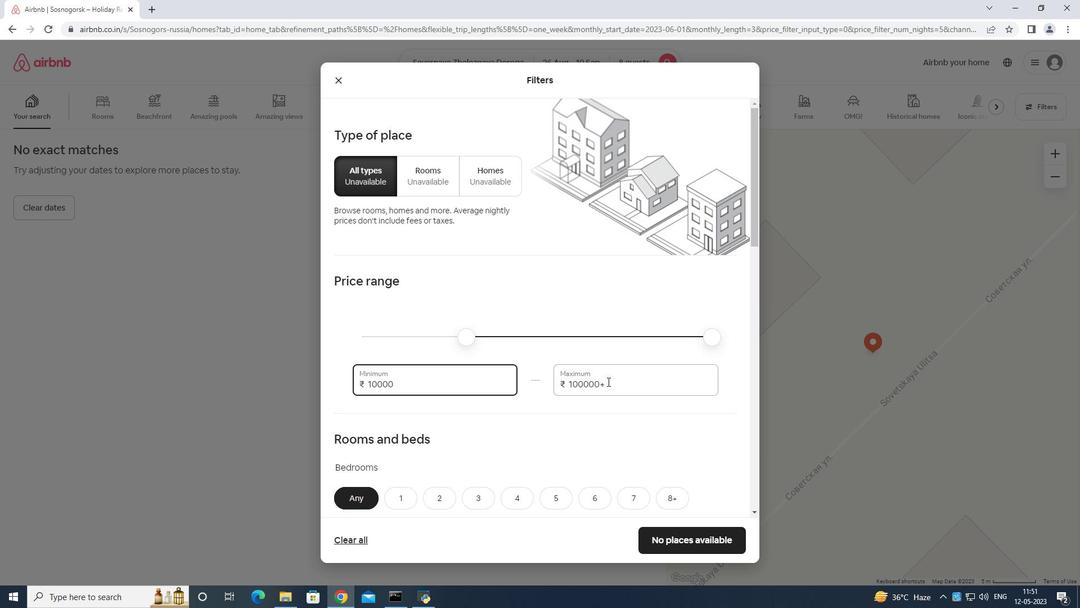 
Action: Mouse pressed left at (617, 380)
Screenshot: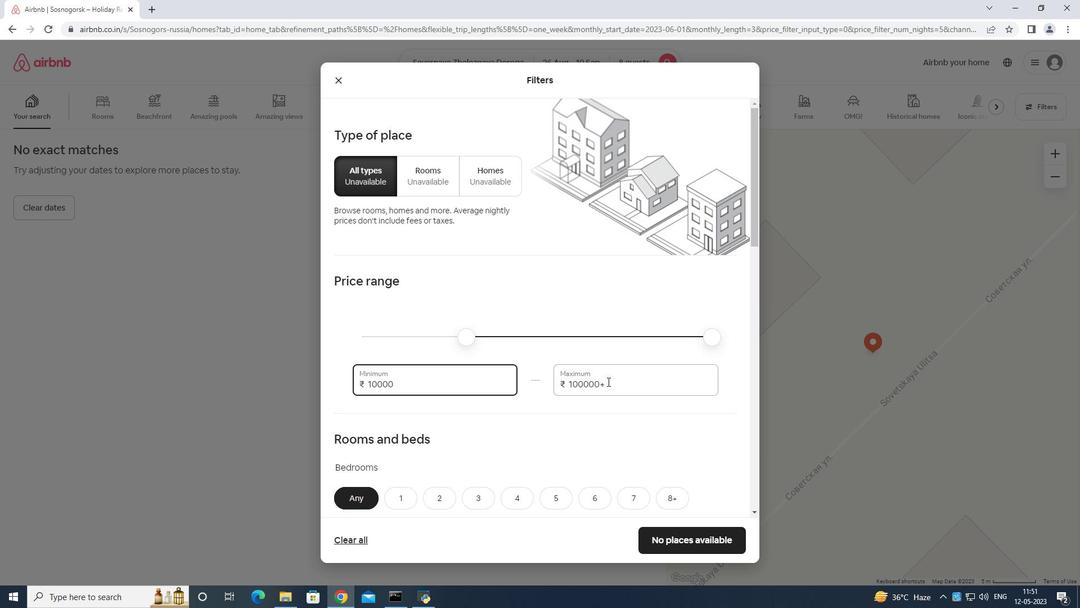 
Action: Mouse moved to (617, 380)
Screenshot: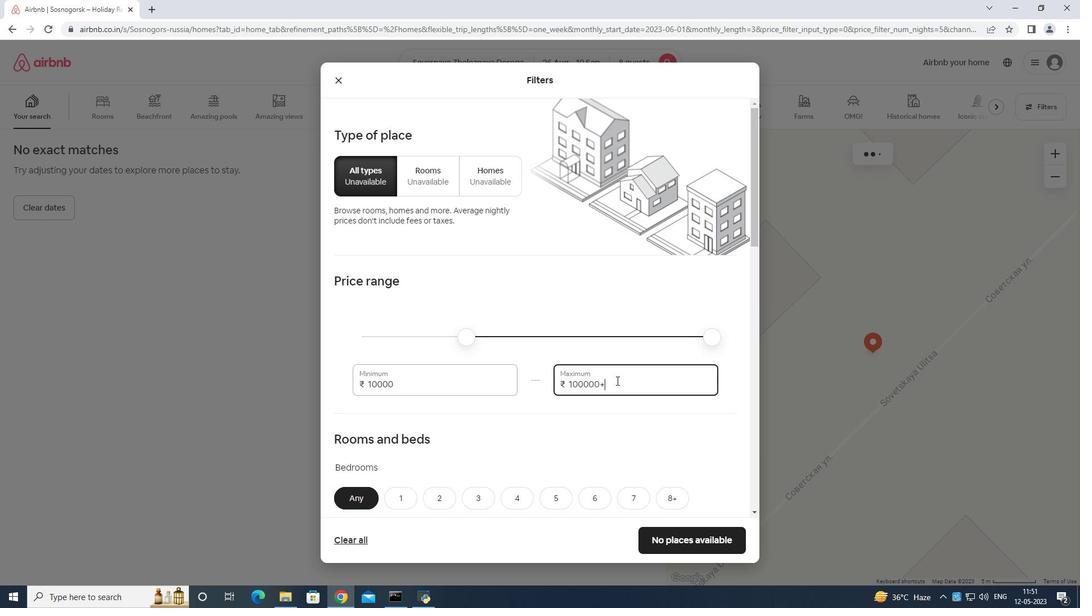 
Action: Key pressed <Key.backspace><Key.backspace><Key.backspace><Key.backspace><Key.backspace><Key.backspace><Key.backspace><Key.backspace><Key.backspace><Key.backspace><Key.backspace><Key.backspace><Key.backspace><Key.backspace><Key.backspace><Key.backspace>15000
Screenshot: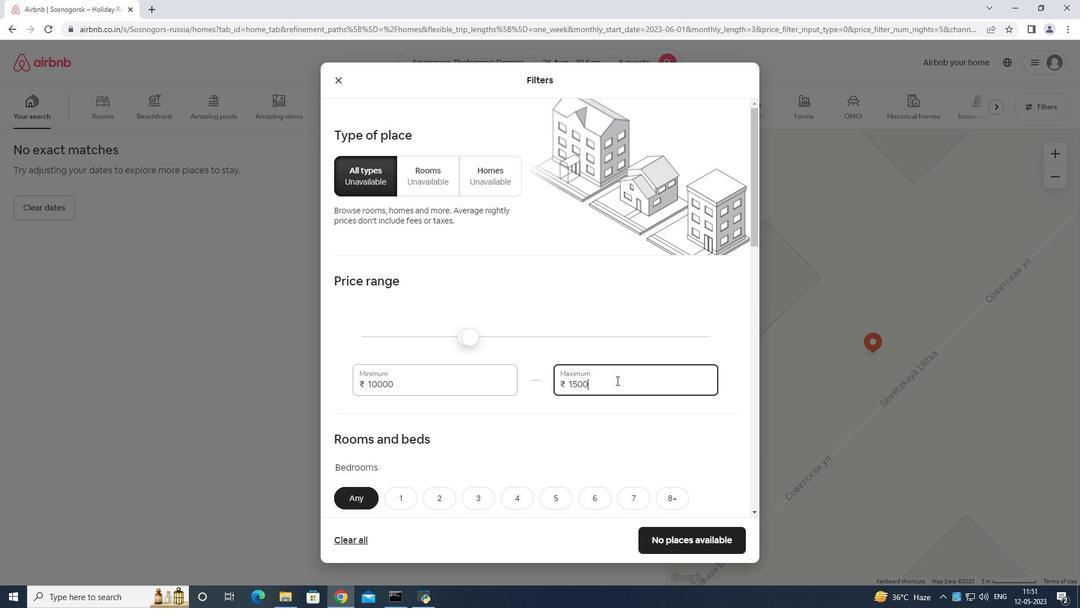 
Action: Mouse scrolled (617, 380) with delta (0, 0)
Screenshot: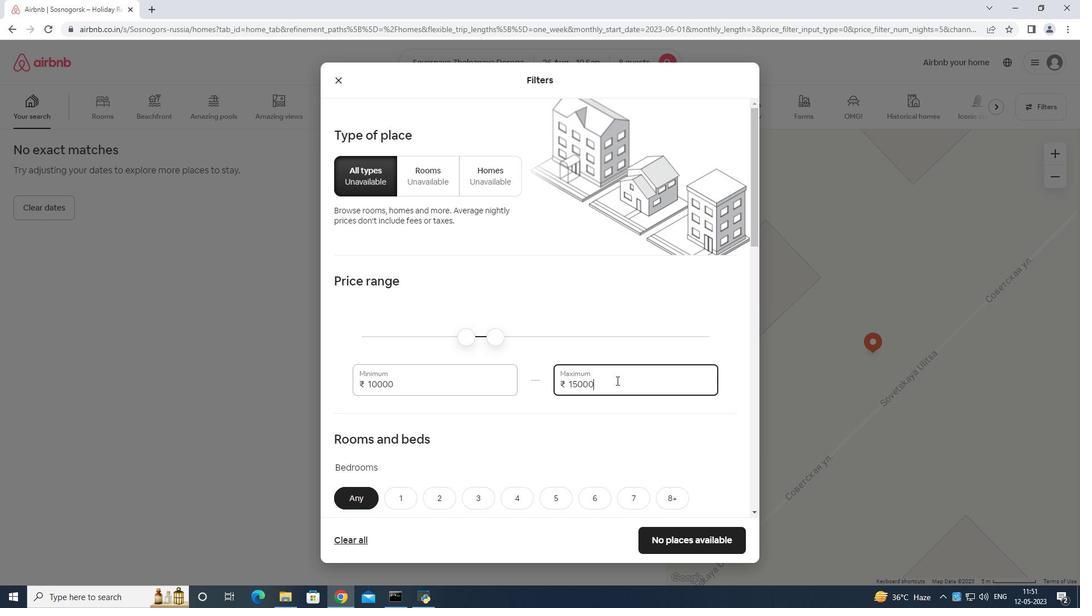 
Action: Mouse scrolled (617, 380) with delta (0, 0)
Screenshot: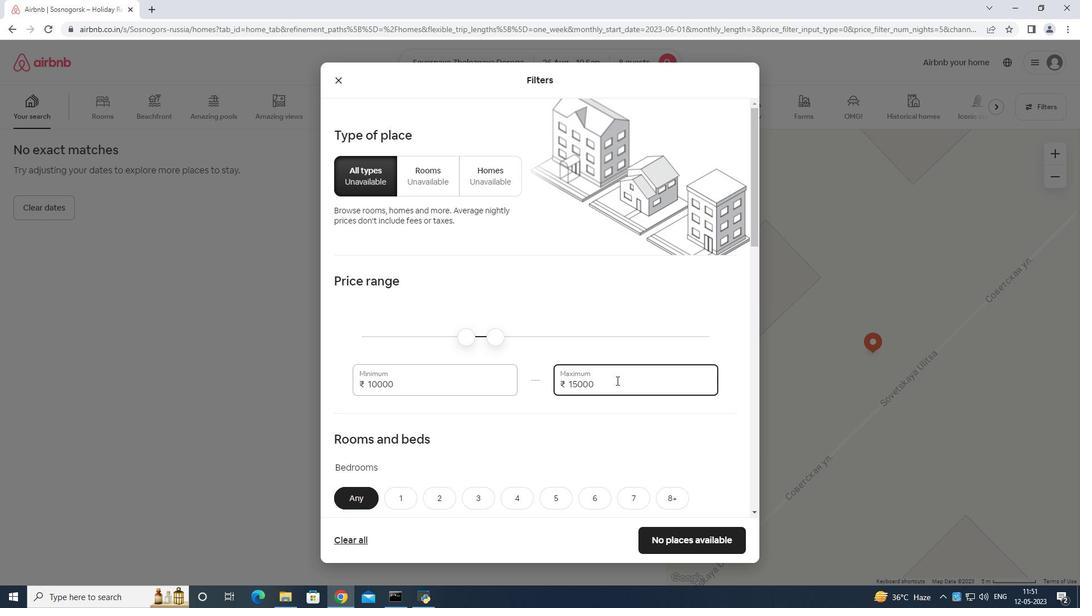 
Action: Mouse scrolled (617, 380) with delta (0, 0)
Screenshot: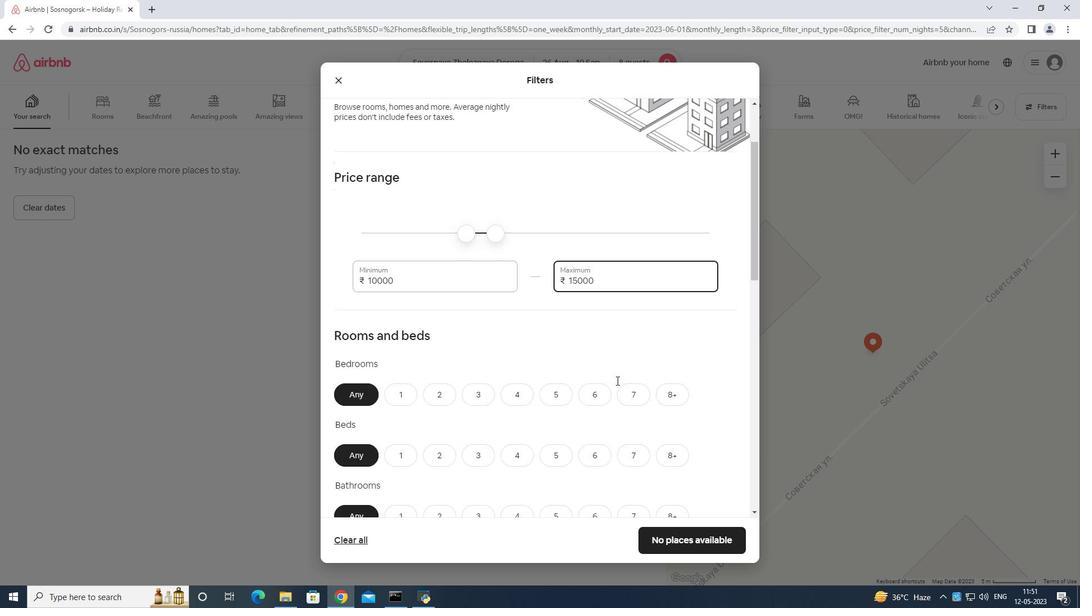 
Action: Mouse moved to (588, 322)
Screenshot: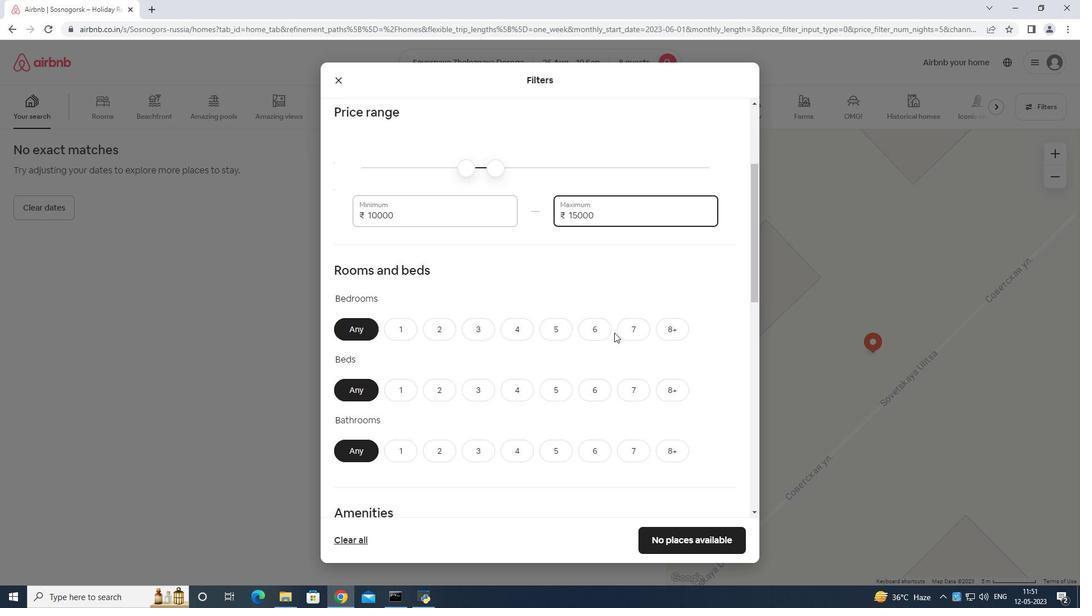 
Action: Mouse pressed left at (588, 322)
Screenshot: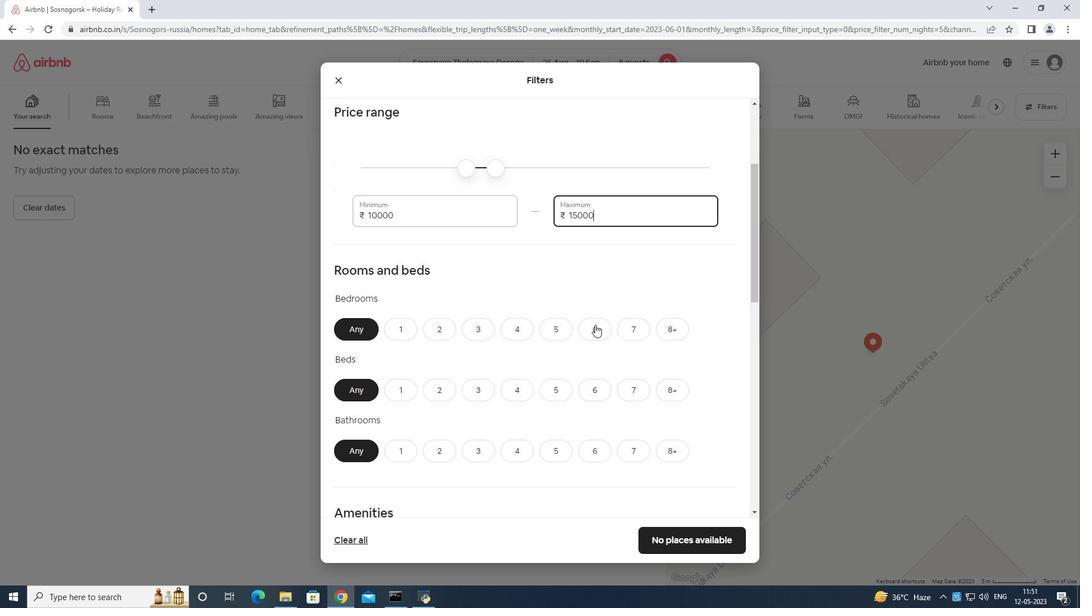 
Action: Mouse moved to (600, 388)
Screenshot: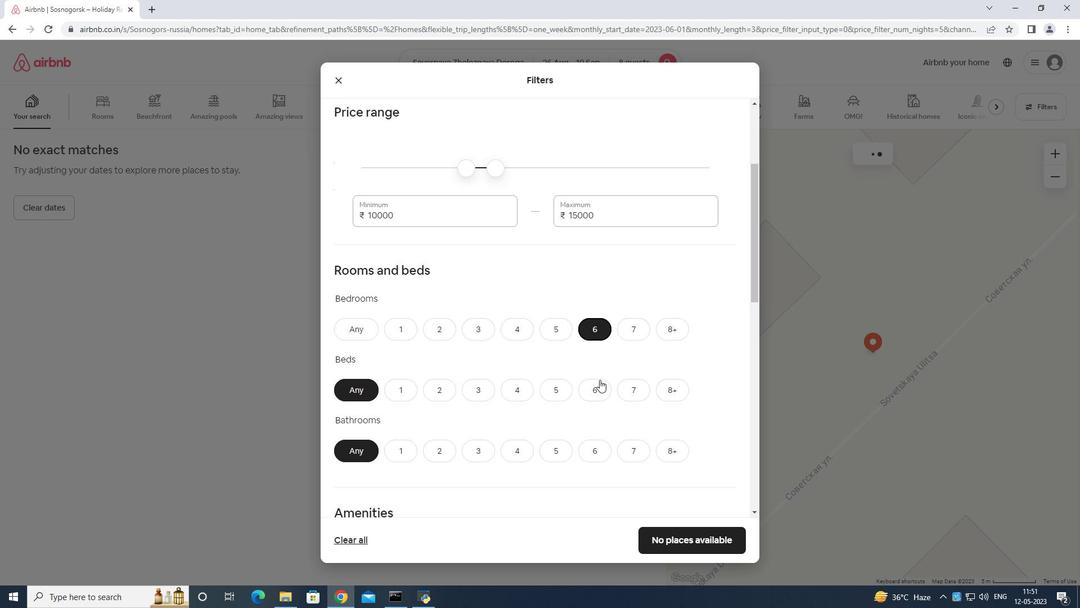 
Action: Mouse pressed left at (600, 388)
Screenshot: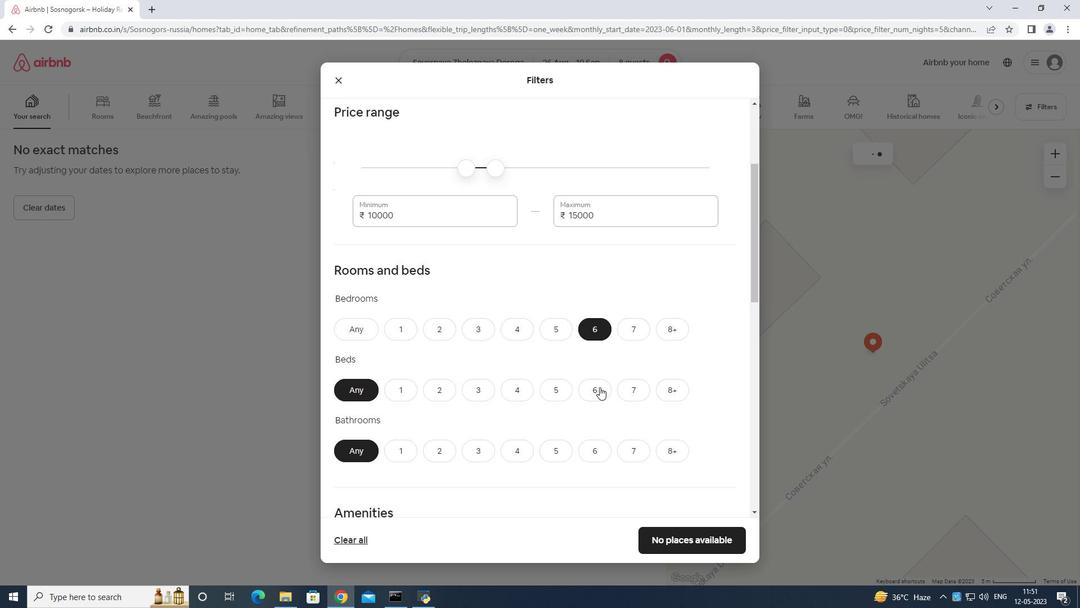 
Action: Mouse moved to (601, 434)
Screenshot: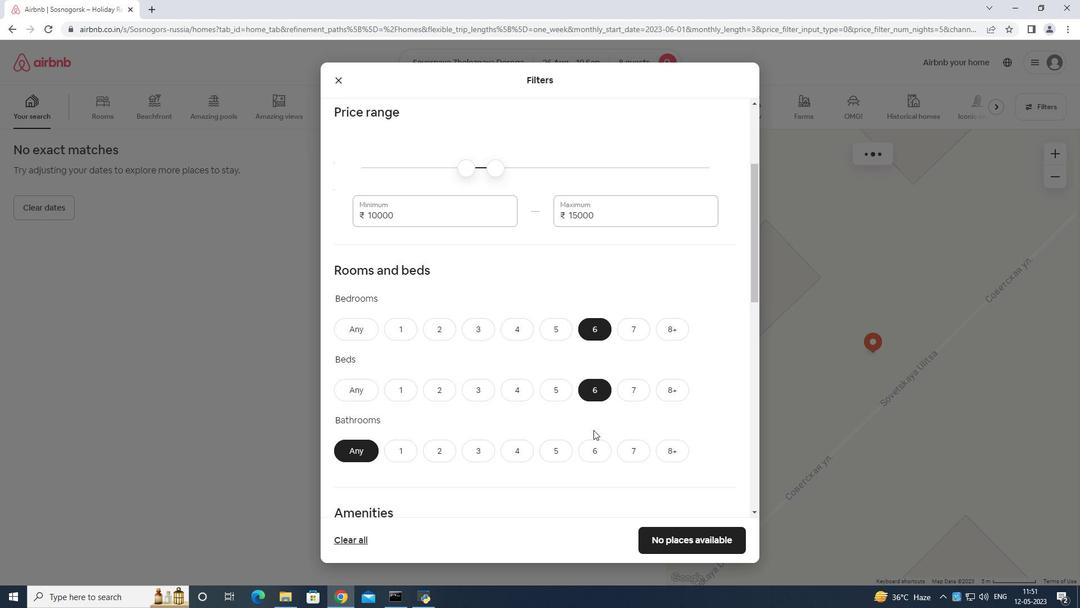 
Action: Mouse pressed left at (601, 434)
Screenshot: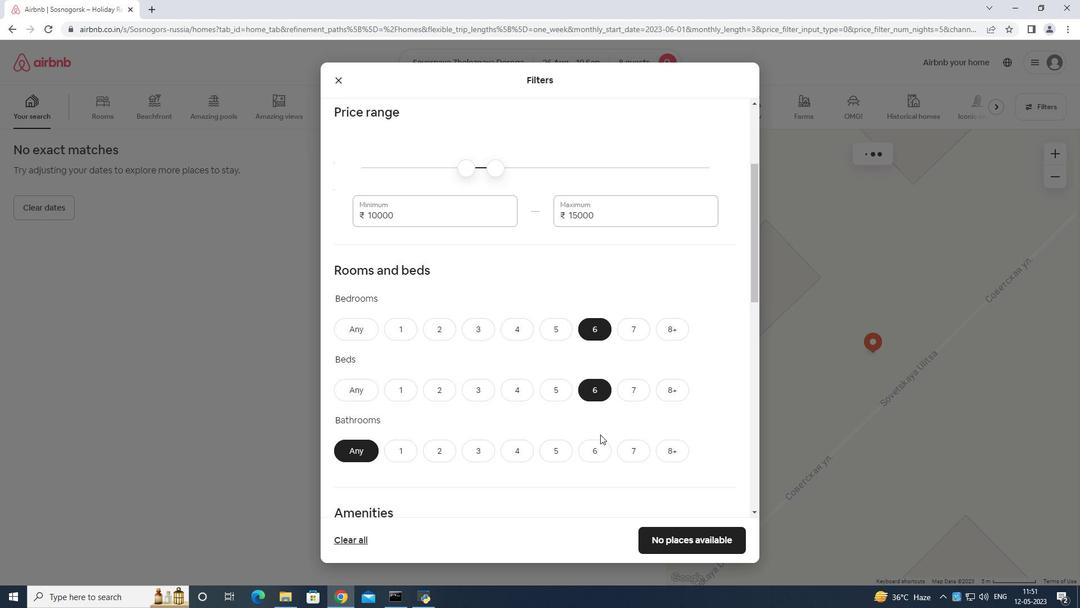 
Action: Mouse moved to (592, 442)
Screenshot: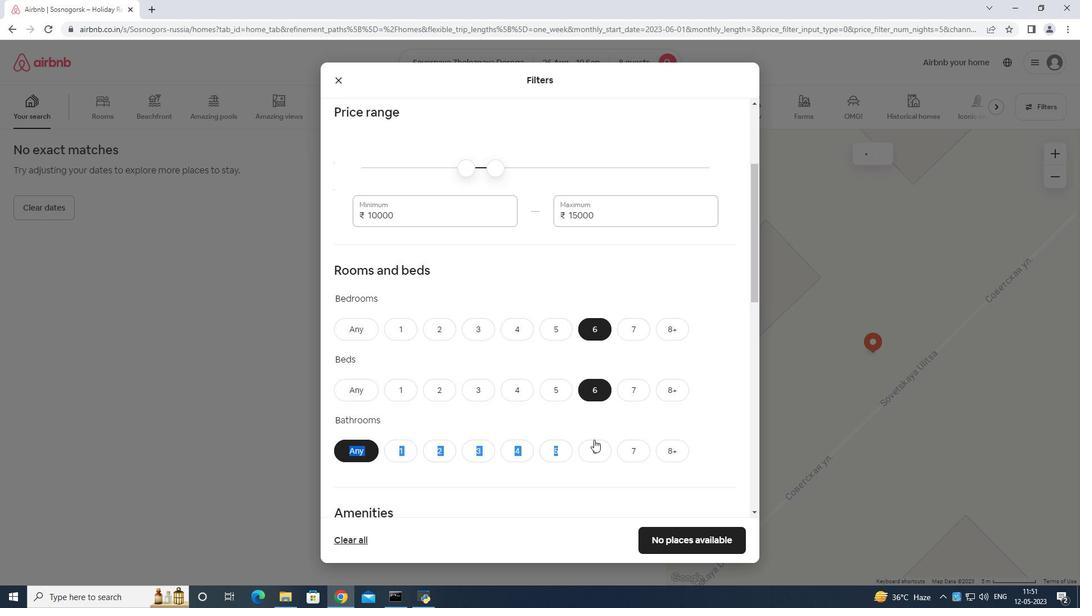 
Action: Mouse pressed left at (592, 441)
Screenshot: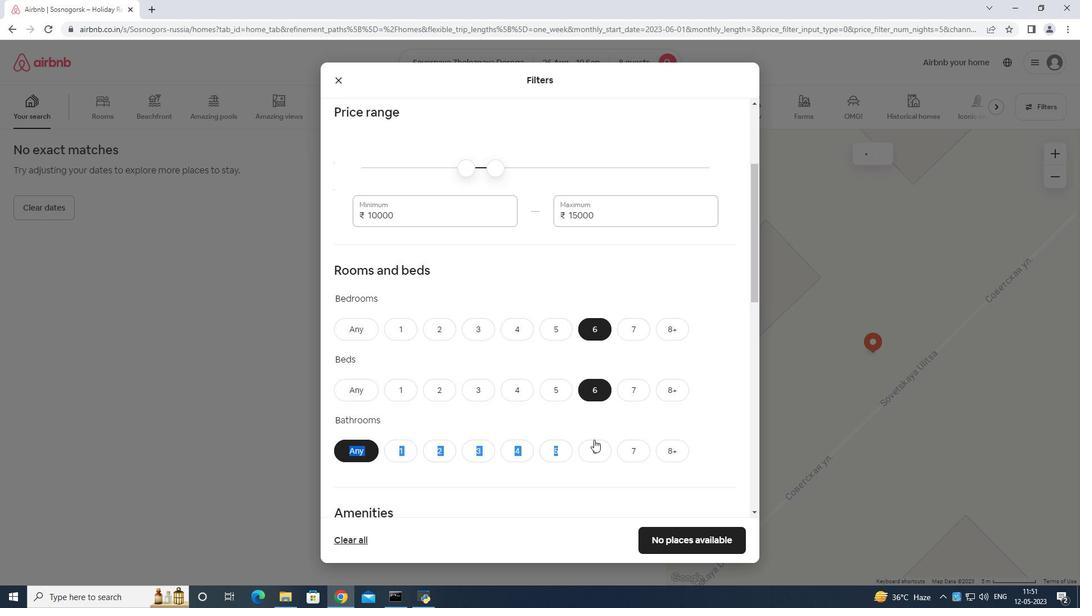 
Action: Mouse moved to (565, 493)
Screenshot: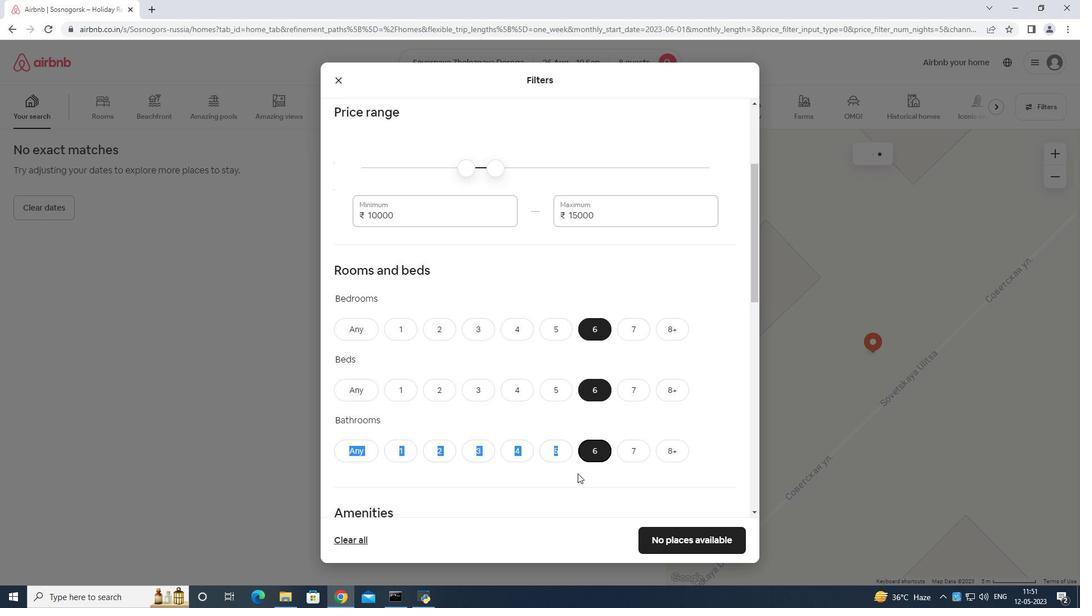 
Action: Mouse pressed left at (565, 493)
Screenshot: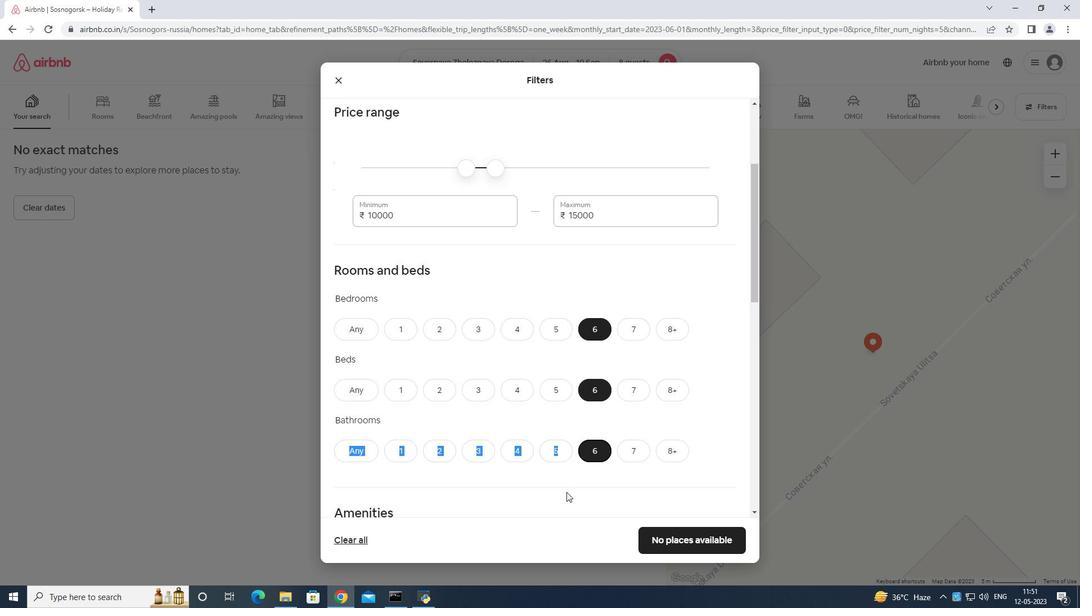 
Action: Mouse moved to (646, 391)
Screenshot: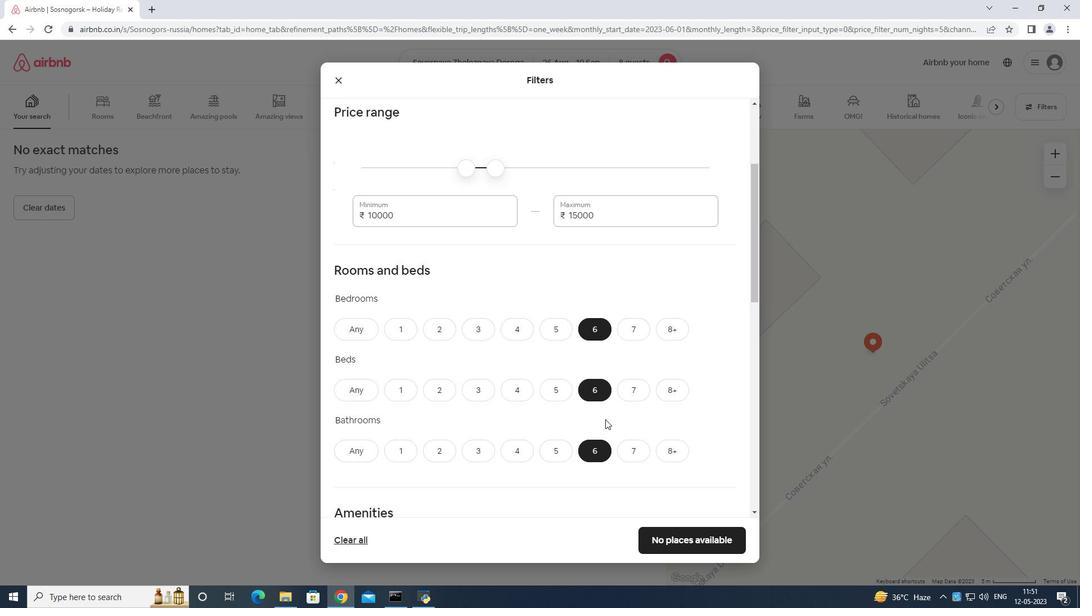 
Action: Mouse scrolled (646, 390) with delta (0, 0)
Screenshot: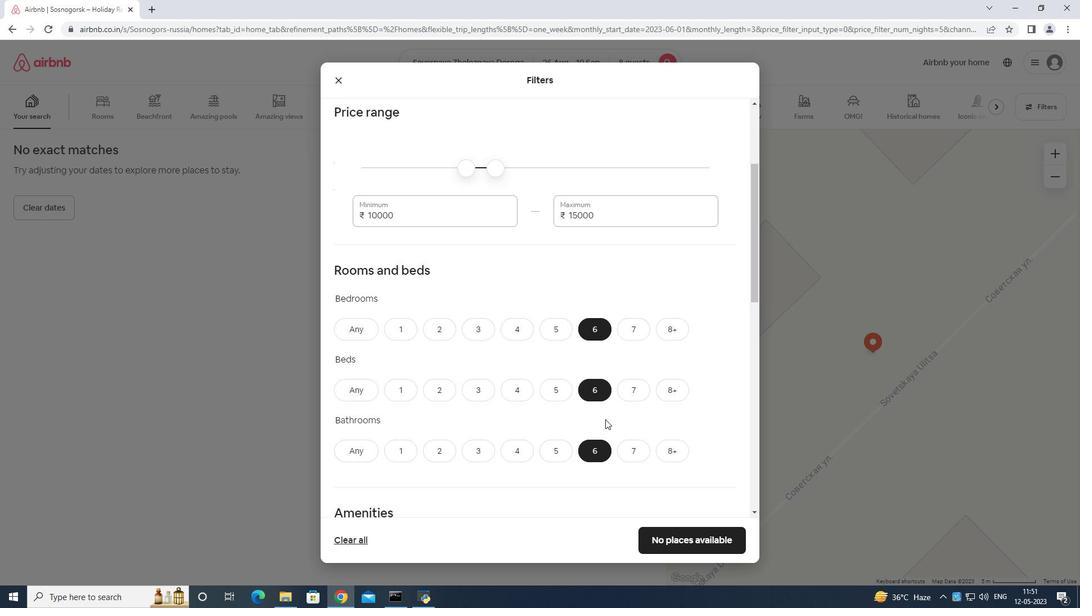 
Action: Mouse moved to (664, 386)
Screenshot: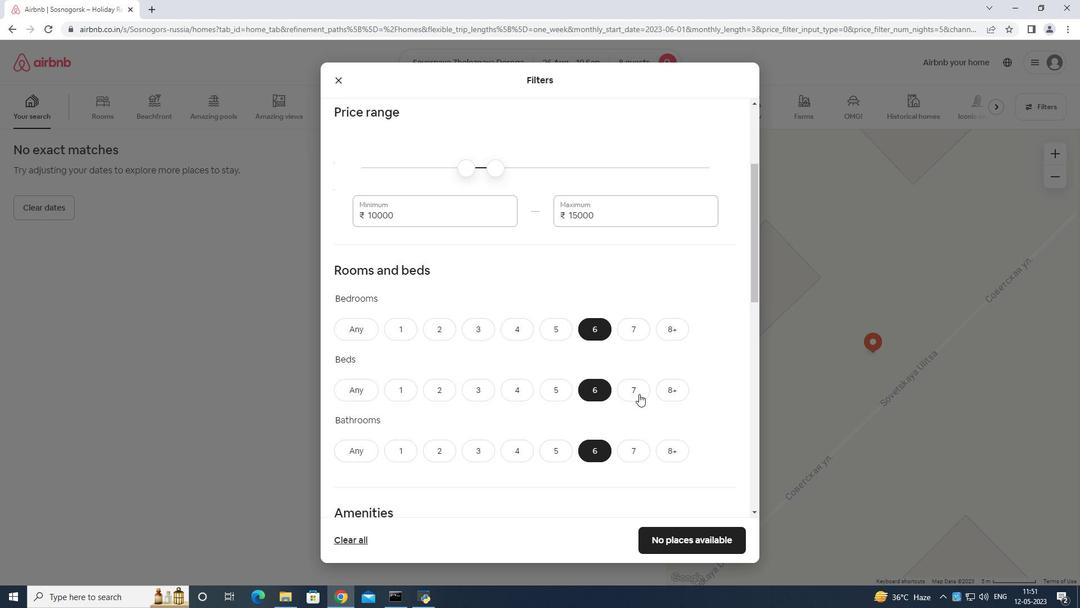 
Action: Mouse scrolled (657, 387) with delta (0, 0)
Screenshot: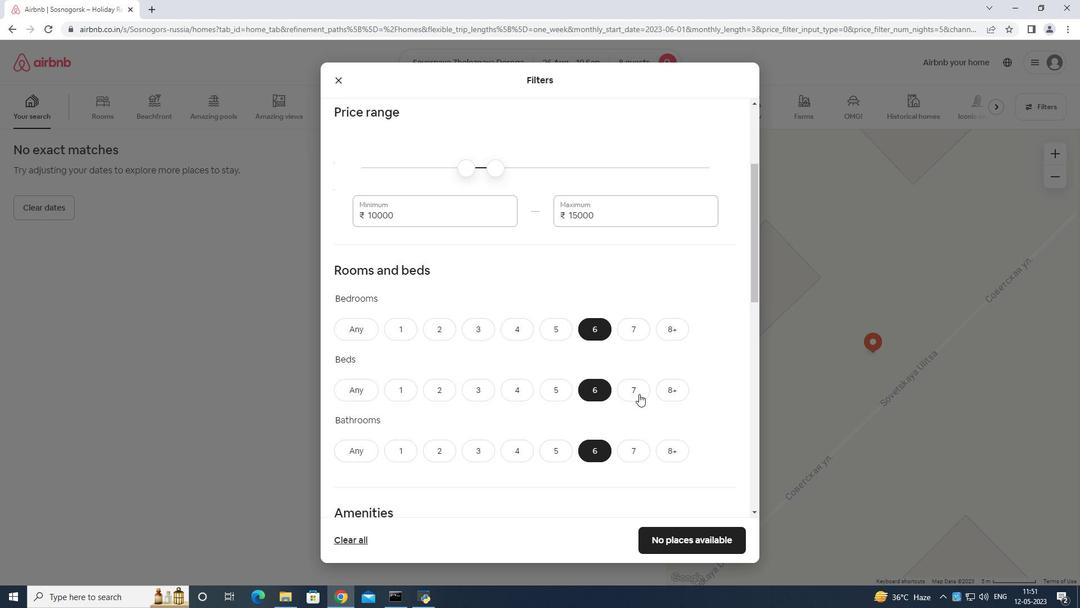 
Action: Mouse moved to (668, 384)
Screenshot: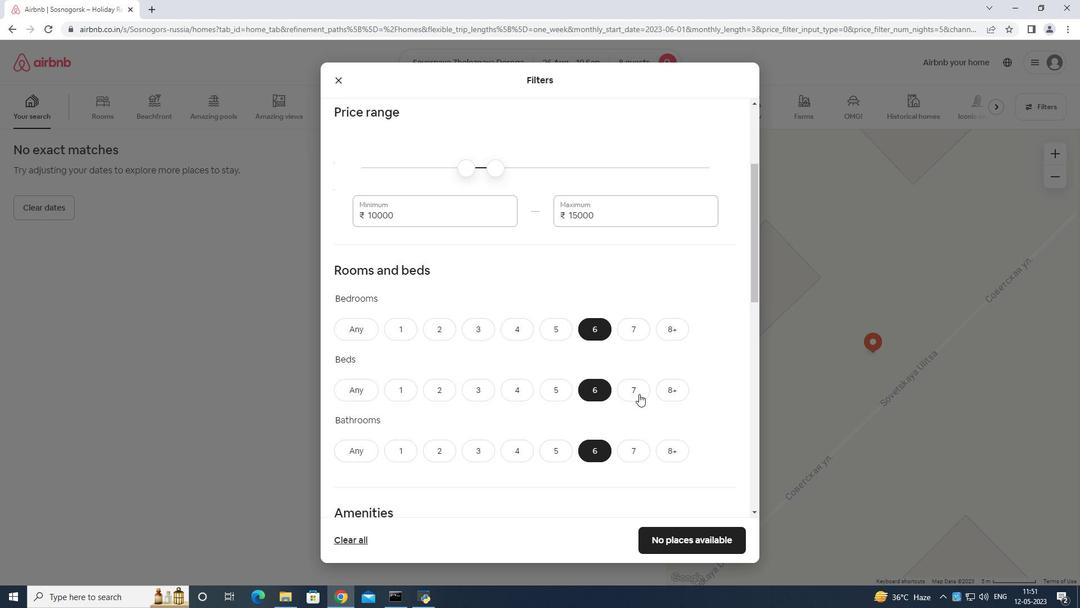 
Action: Mouse scrolled (666, 385) with delta (0, 0)
Screenshot: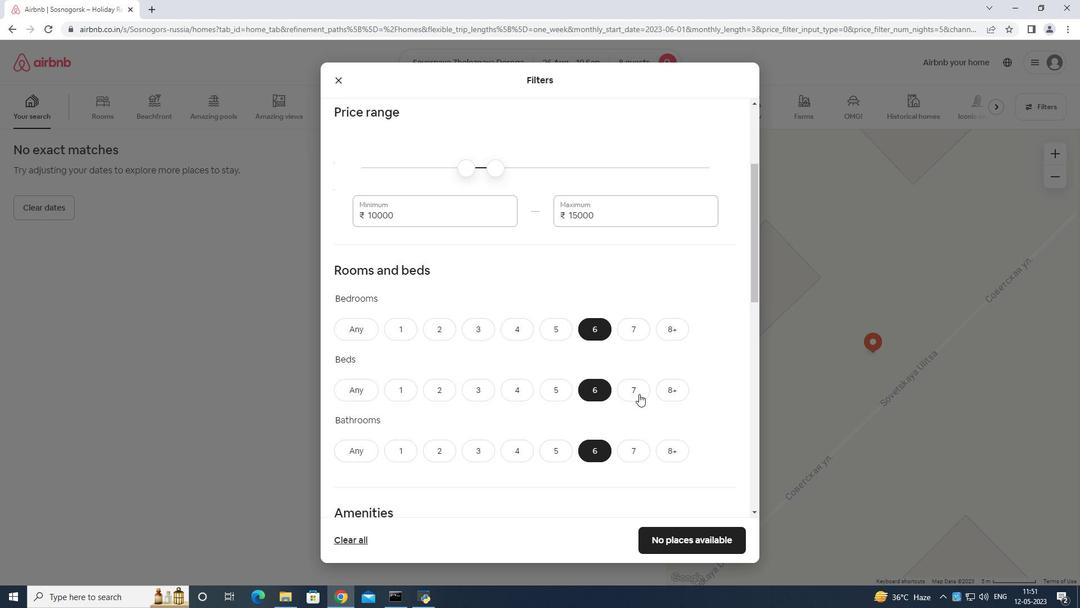 
Action: Mouse moved to (669, 383)
Screenshot: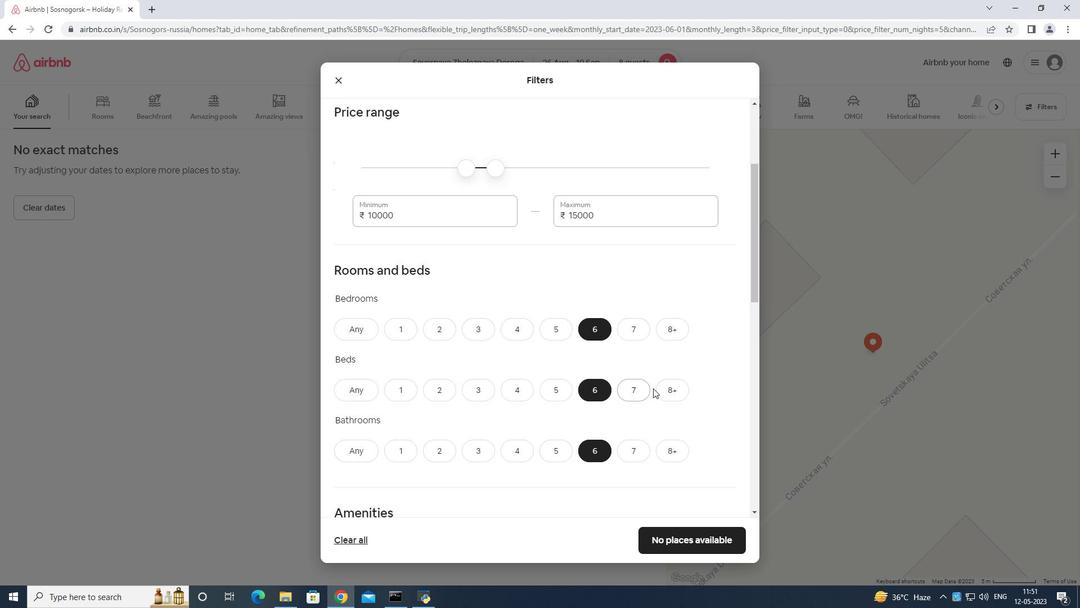 
Action: Mouse scrolled (668, 383) with delta (0, 0)
Screenshot: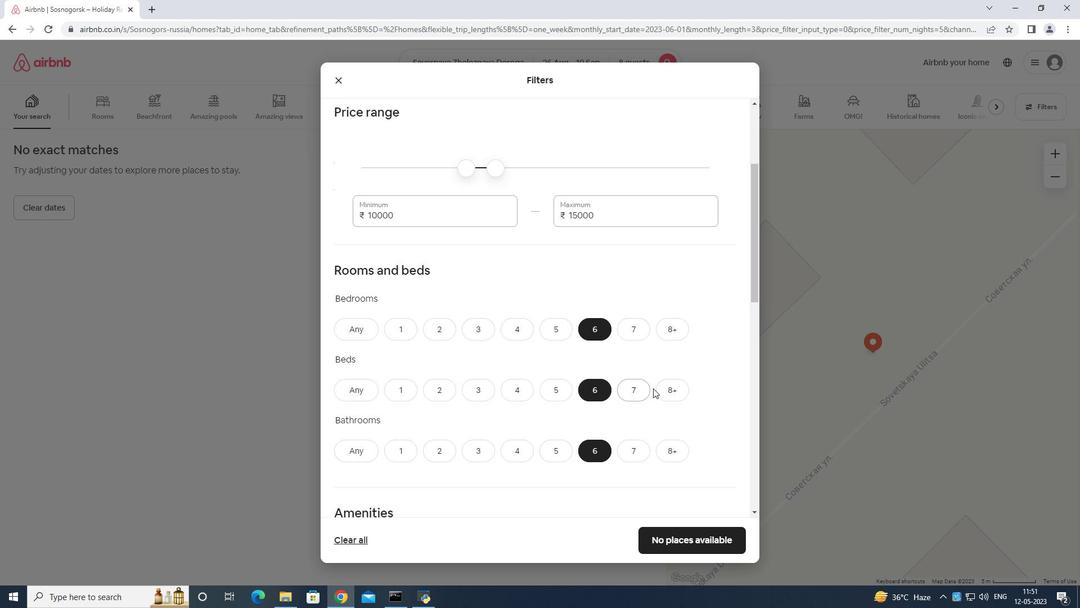 
Action: Mouse moved to (336, 342)
Screenshot: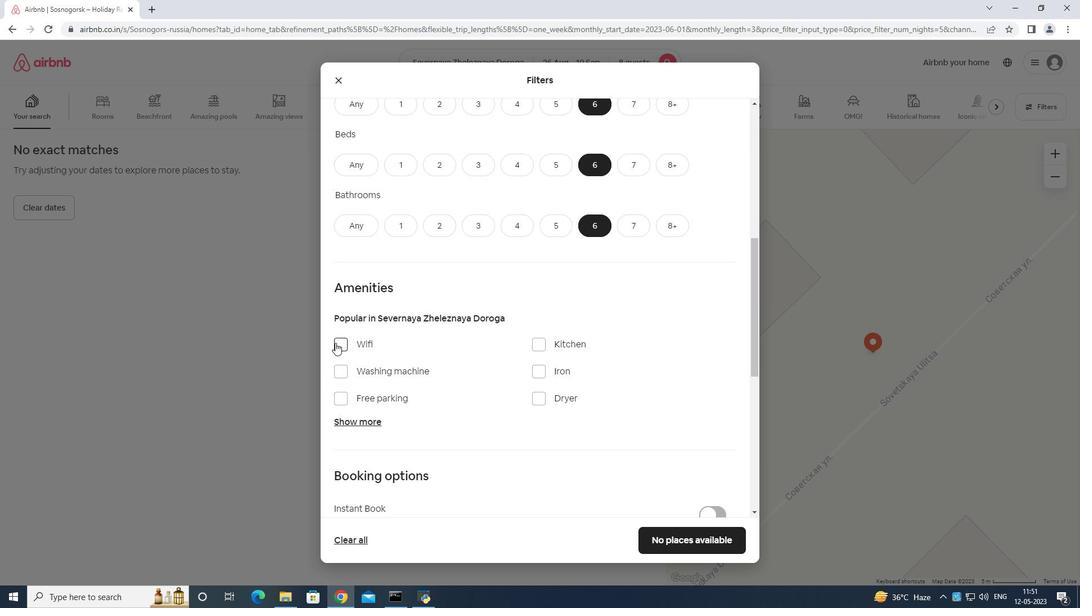 
Action: Mouse pressed left at (336, 342)
Screenshot: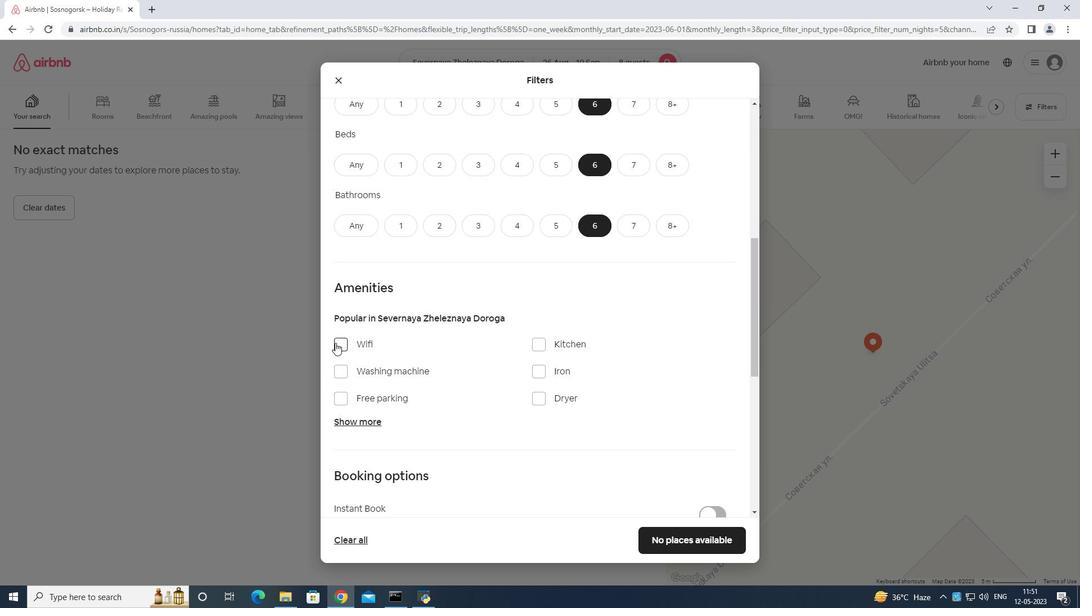 
Action: Mouse moved to (336, 399)
Screenshot: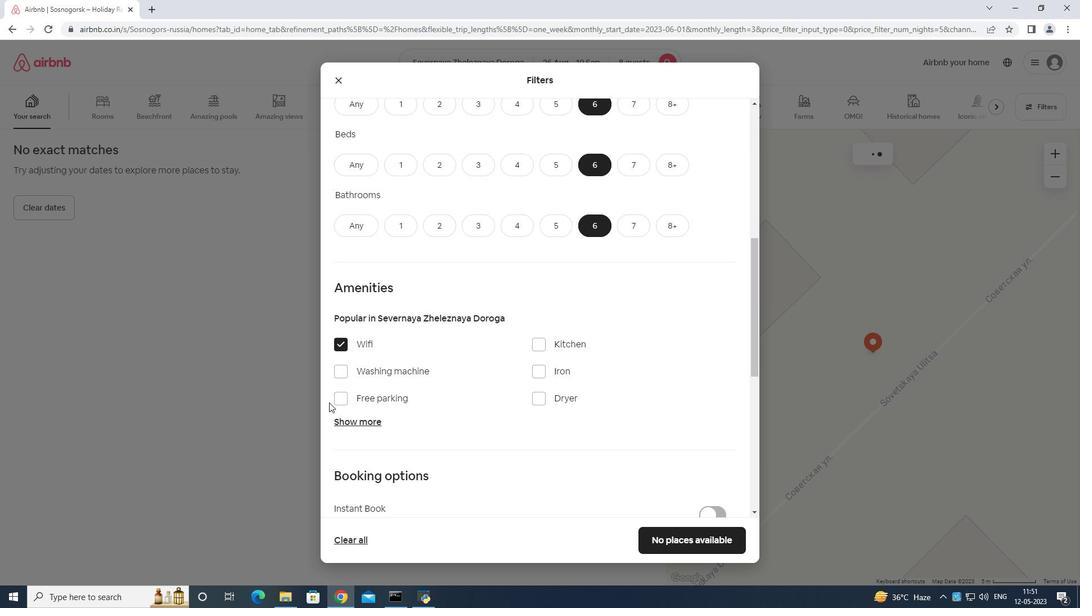 
Action: Mouse pressed left at (336, 399)
Screenshot: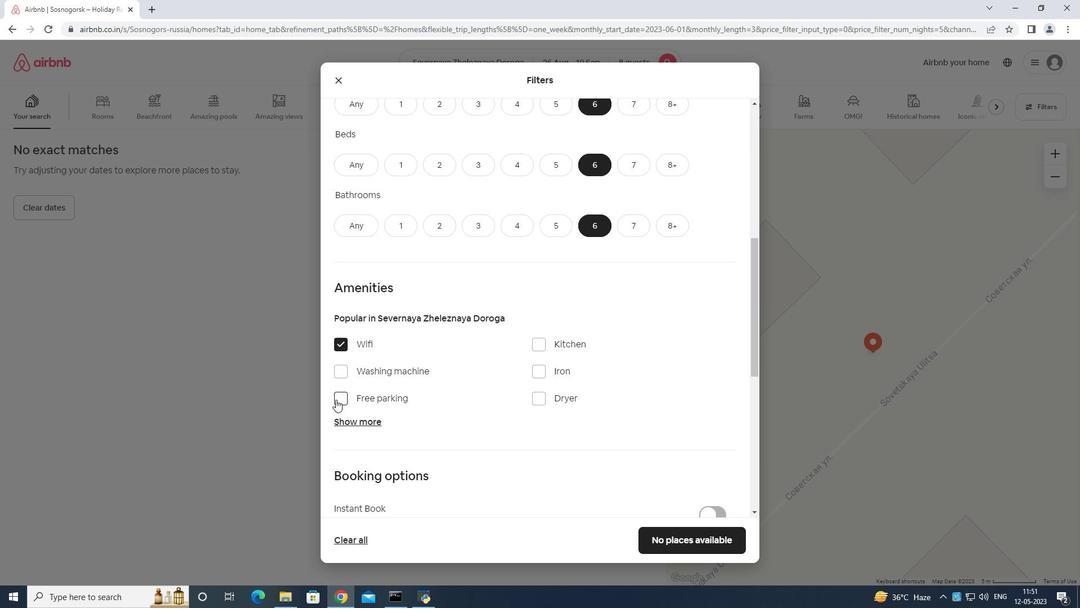 
Action: Mouse moved to (337, 430)
Screenshot: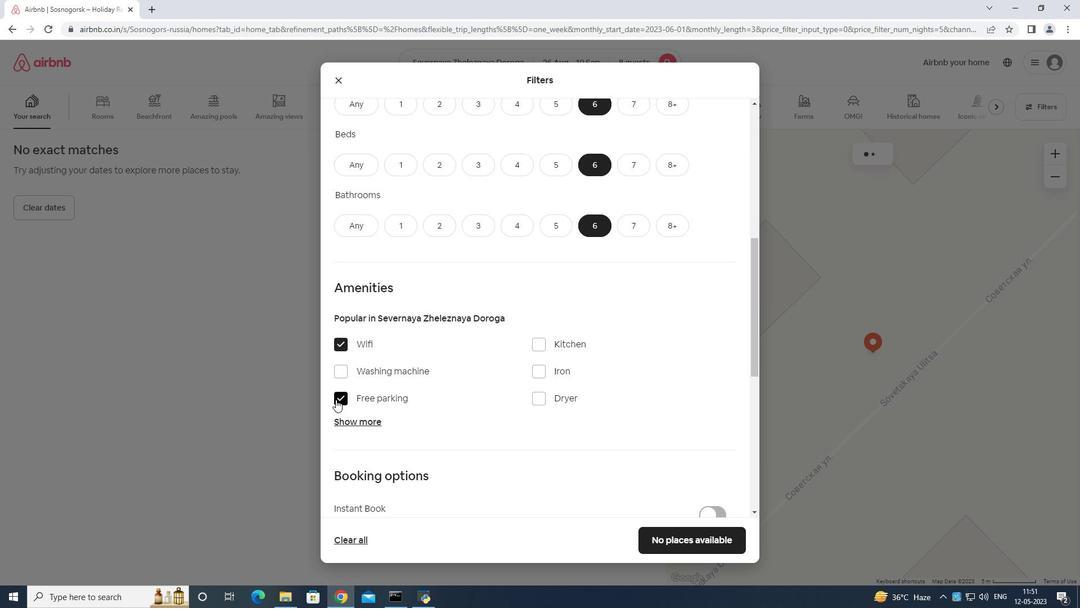 
Action: Mouse scrolled (337, 430) with delta (0, 0)
Screenshot: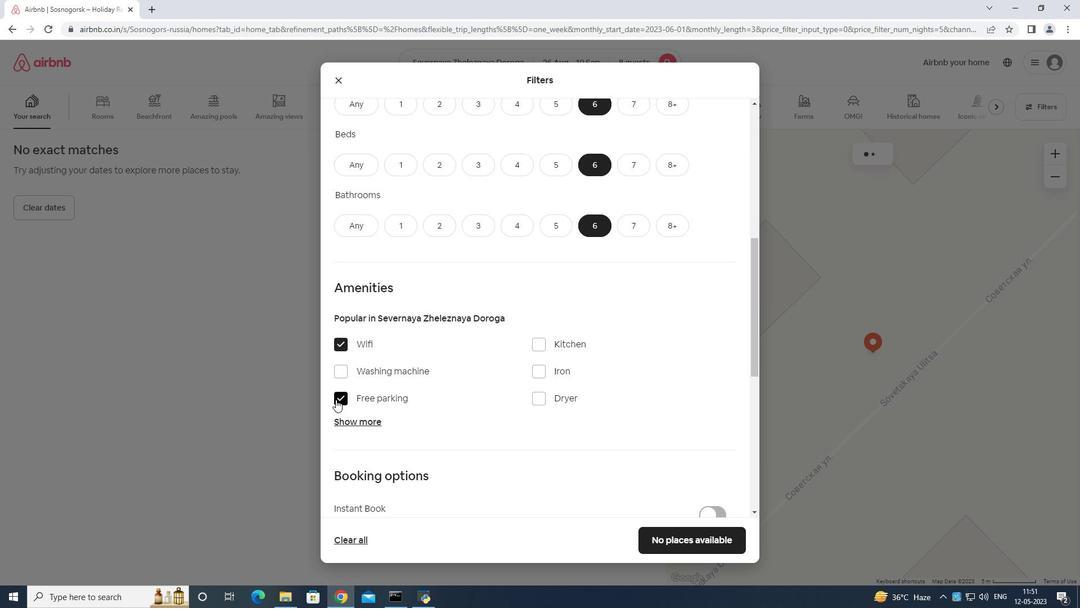 
Action: Mouse moved to (360, 365)
Screenshot: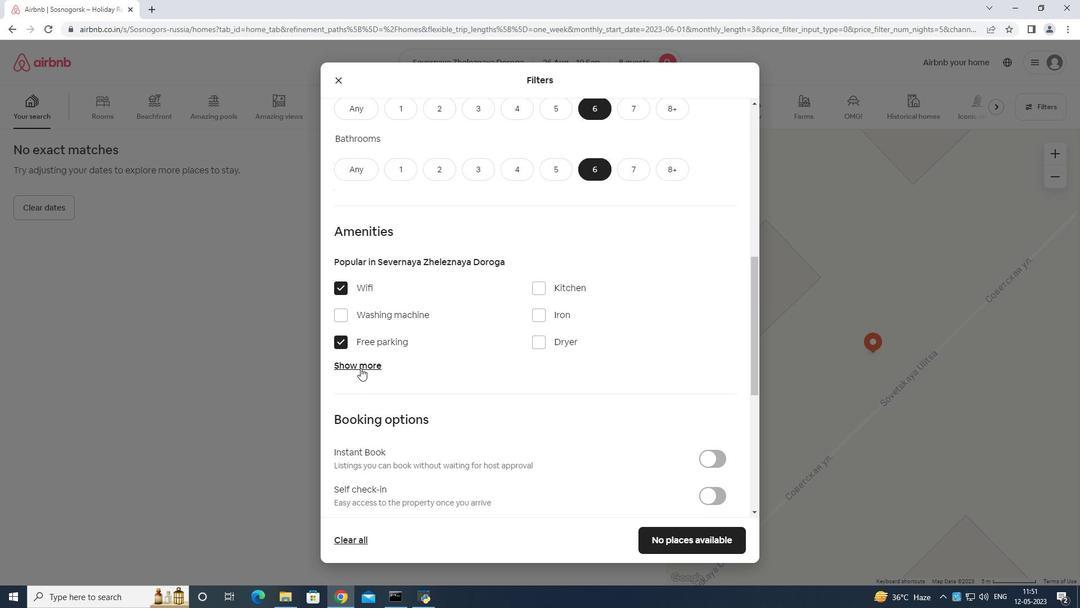 
Action: Mouse pressed left at (360, 365)
Screenshot: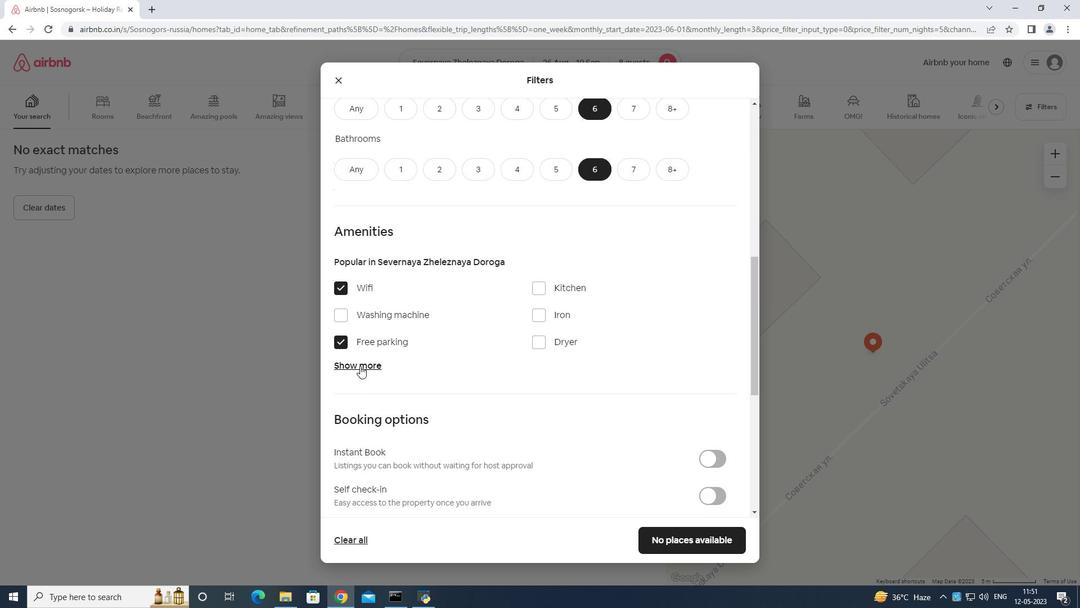 
Action: Mouse moved to (541, 438)
Screenshot: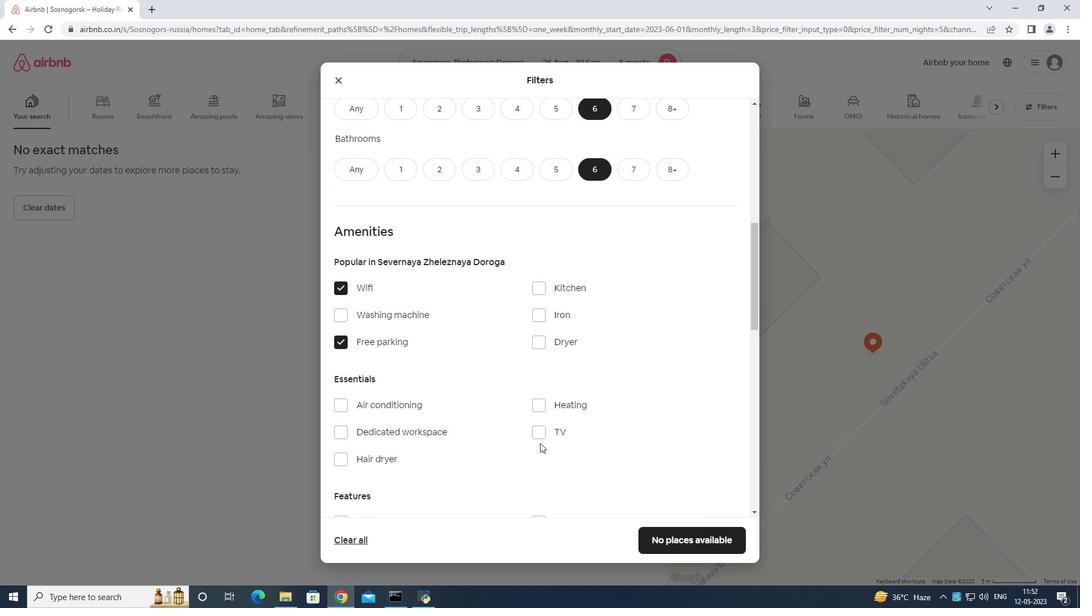 
Action: Mouse pressed left at (541, 438)
Screenshot: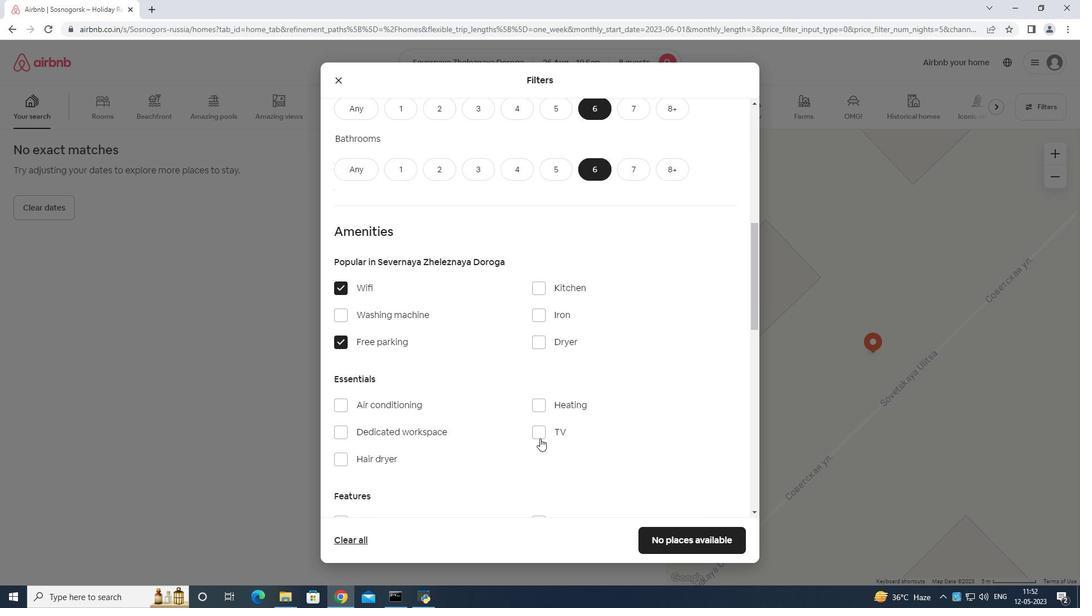 
Action: Mouse moved to (521, 439)
Screenshot: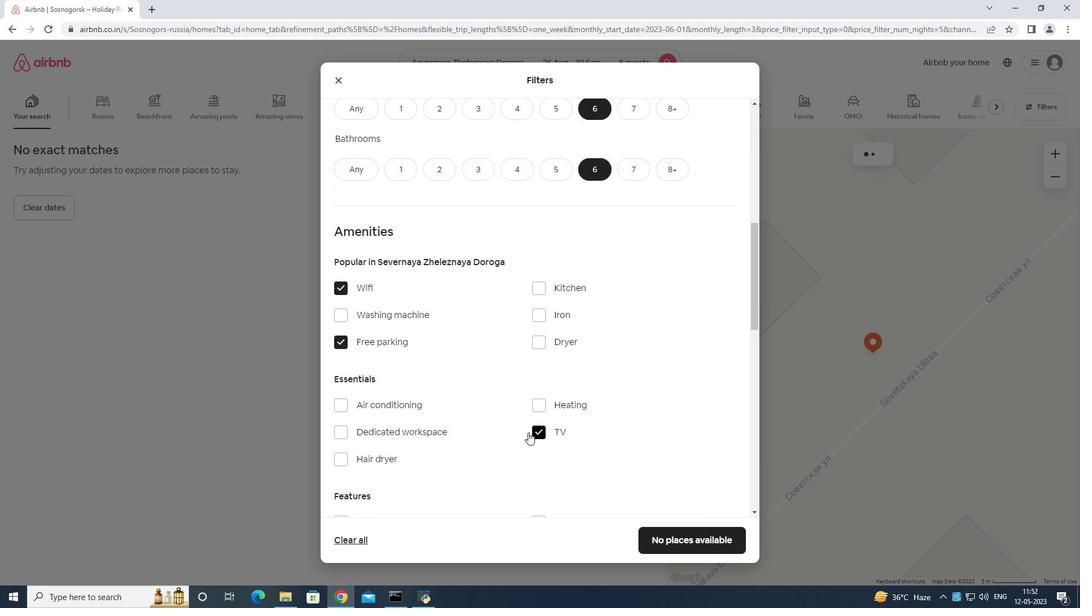 
Action: Mouse scrolled (521, 439) with delta (0, 0)
Screenshot: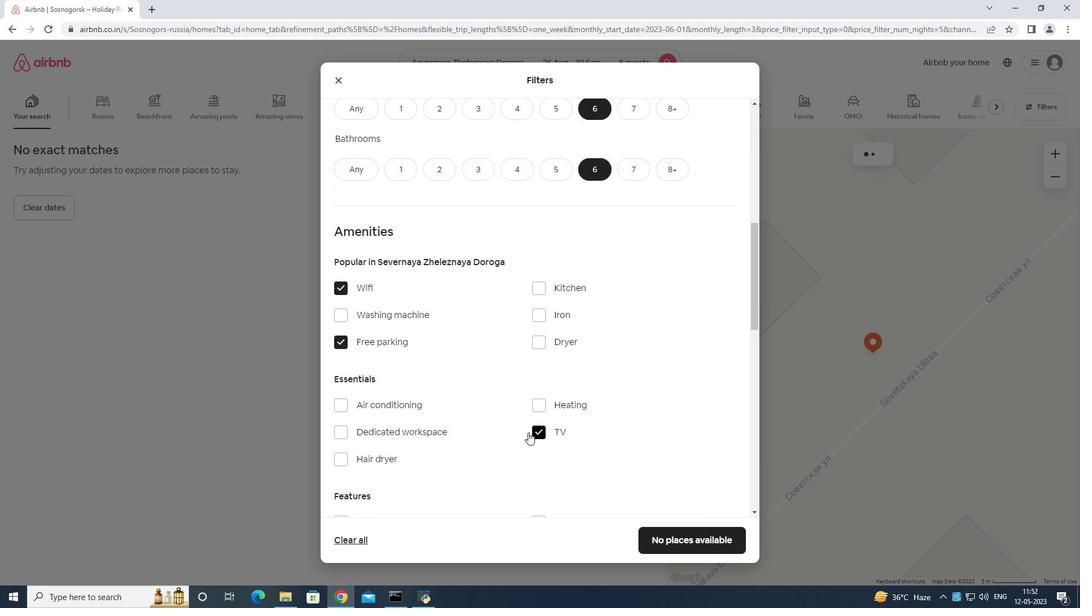 
Action: Mouse moved to (521, 442)
Screenshot: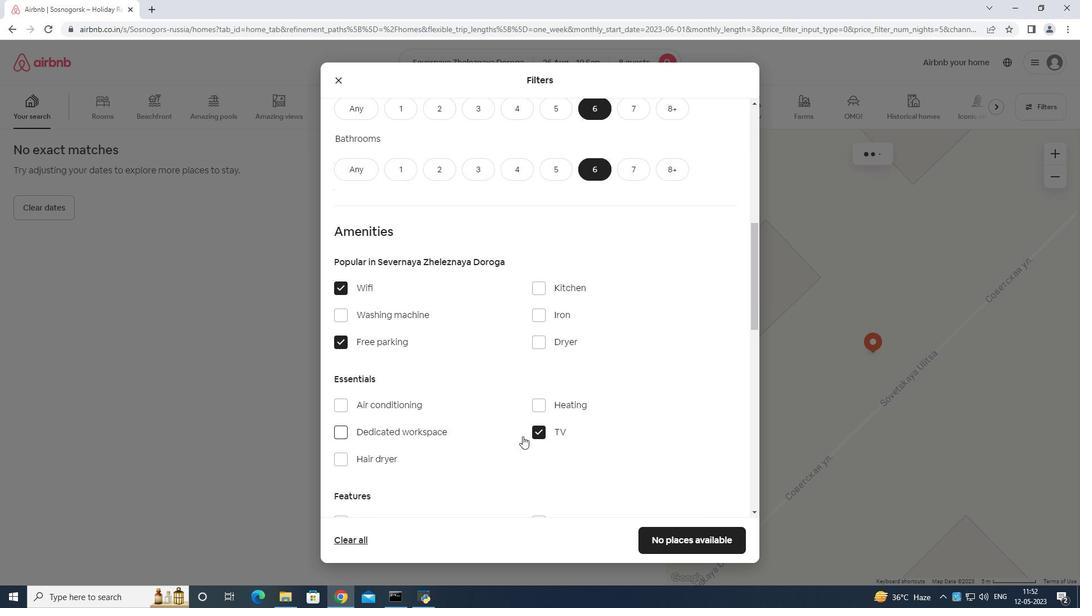 
Action: Mouse scrolled (521, 441) with delta (0, 0)
Screenshot: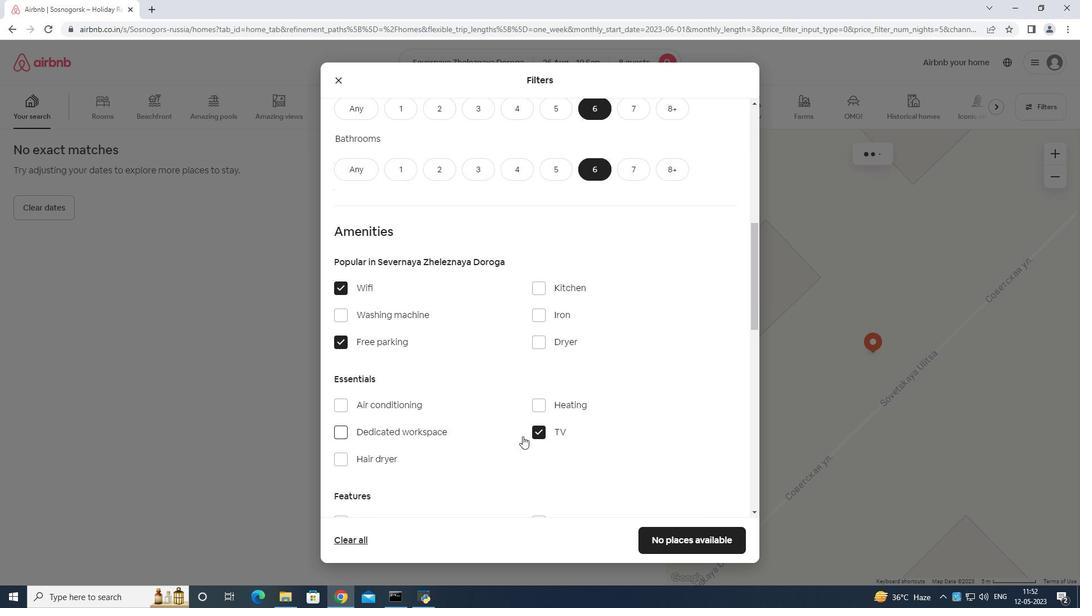 
Action: Mouse moved to (521, 444)
Screenshot: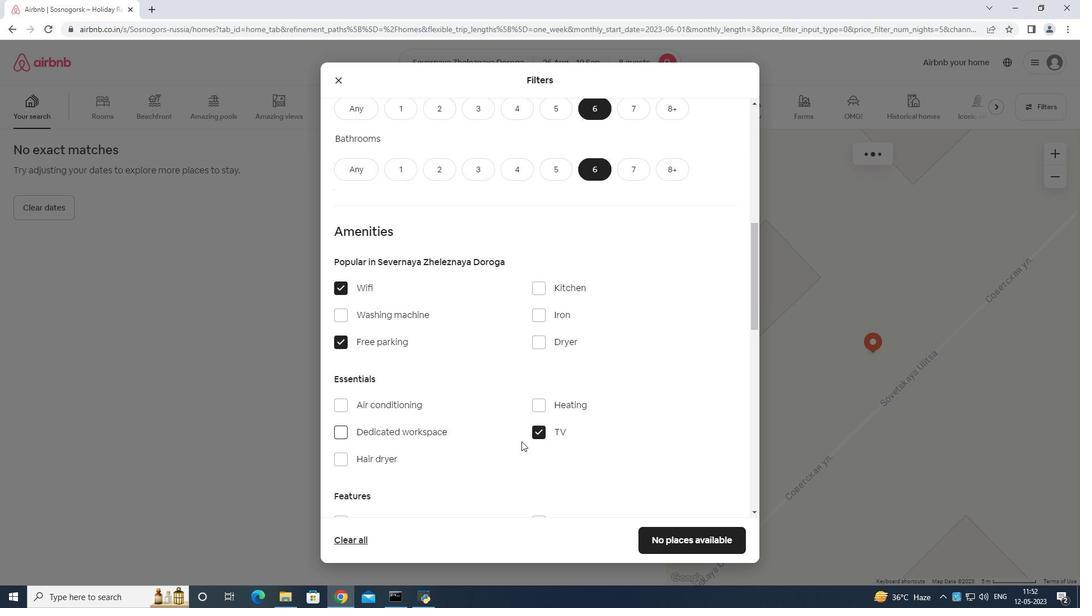 
Action: Mouse scrolled (521, 444) with delta (0, 0)
Screenshot: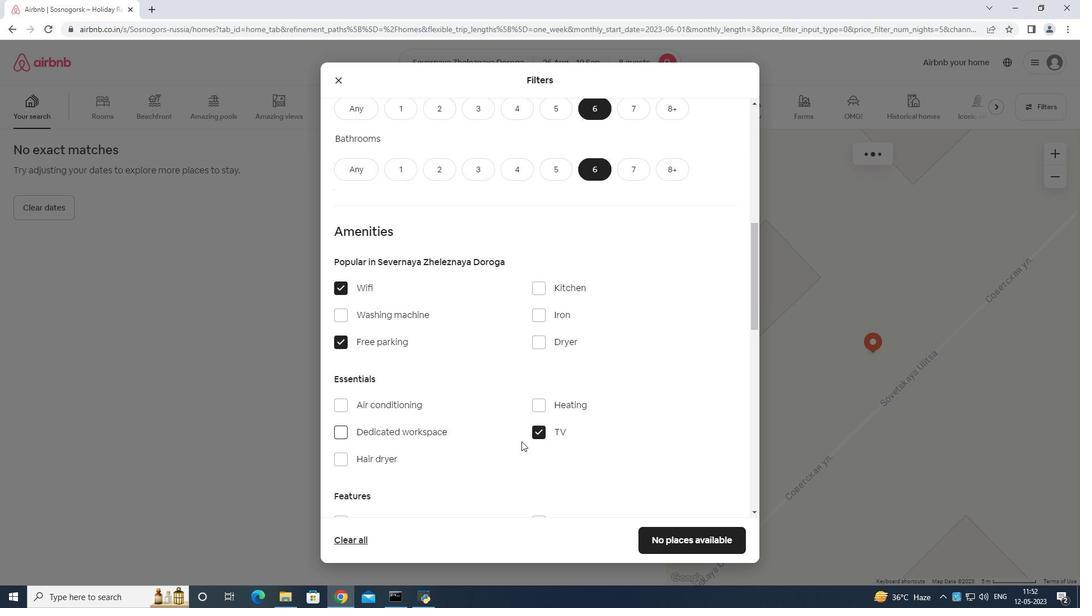 
Action: Mouse moved to (342, 409)
Screenshot: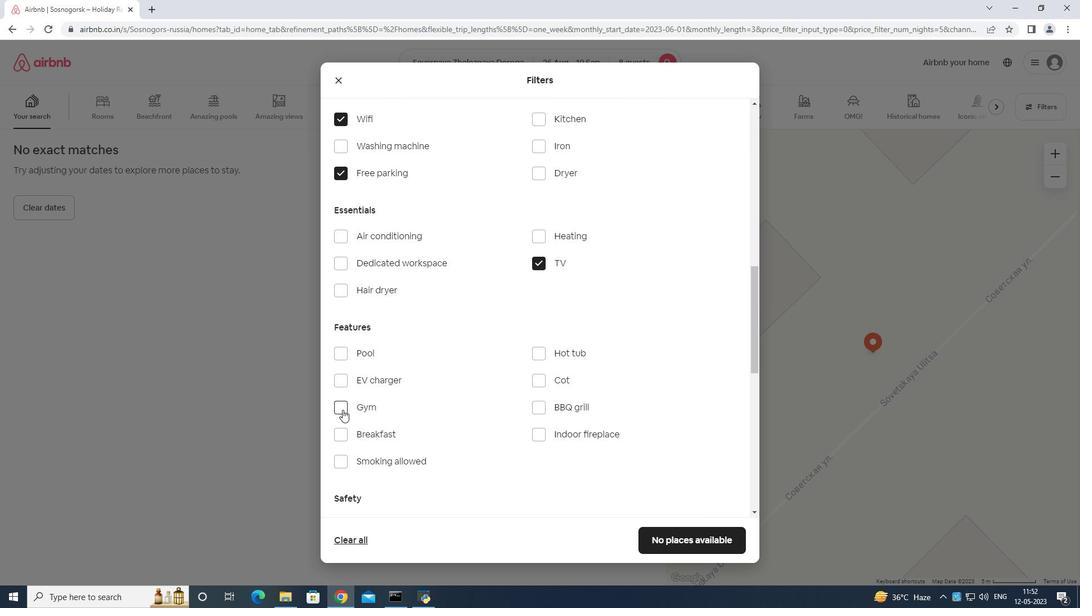 
Action: Mouse pressed left at (342, 409)
Screenshot: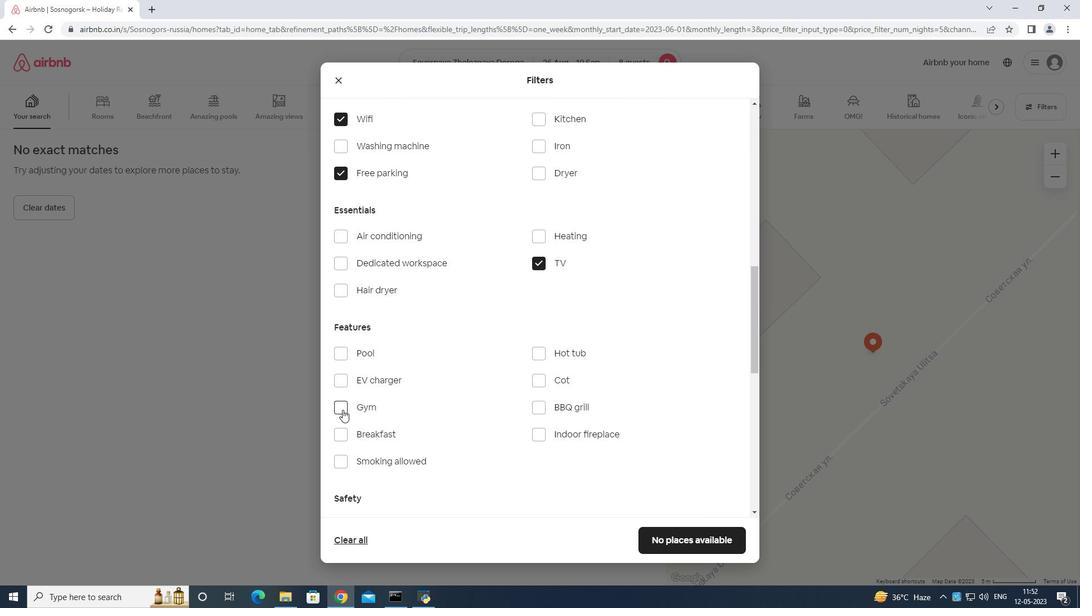 
Action: Mouse moved to (345, 435)
Screenshot: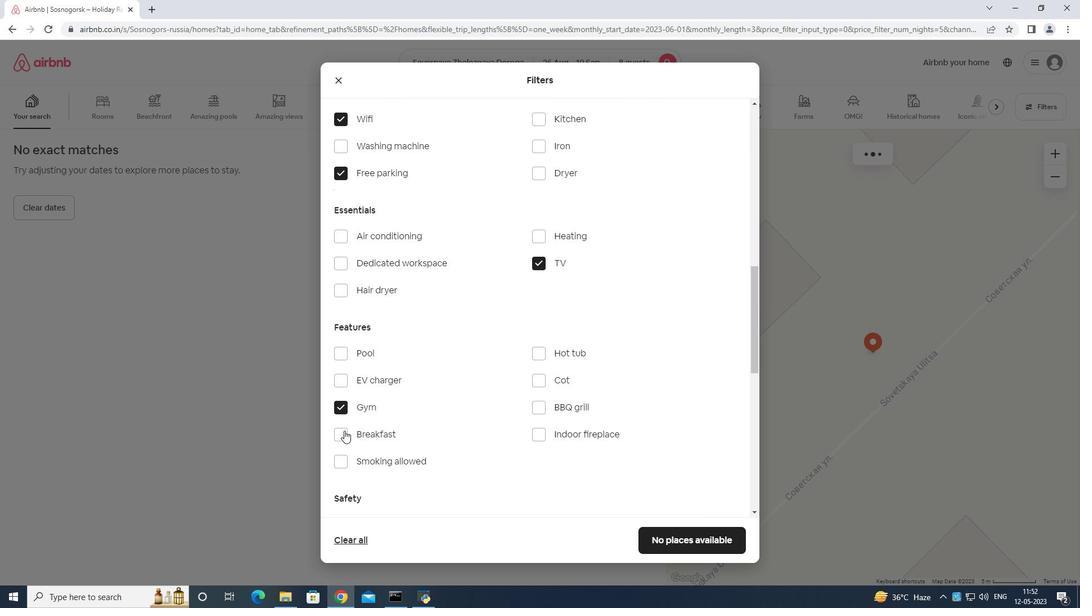 
Action: Mouse pressed left at (345, 435)
Screenshot: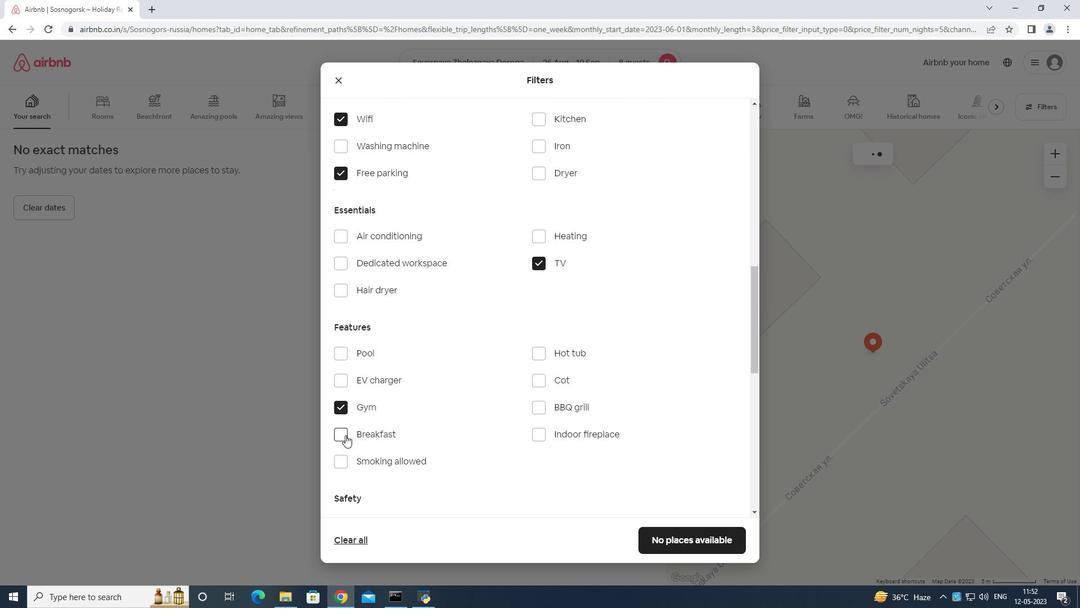 
Action: Mouse moved to (343, 435)
Screenshot: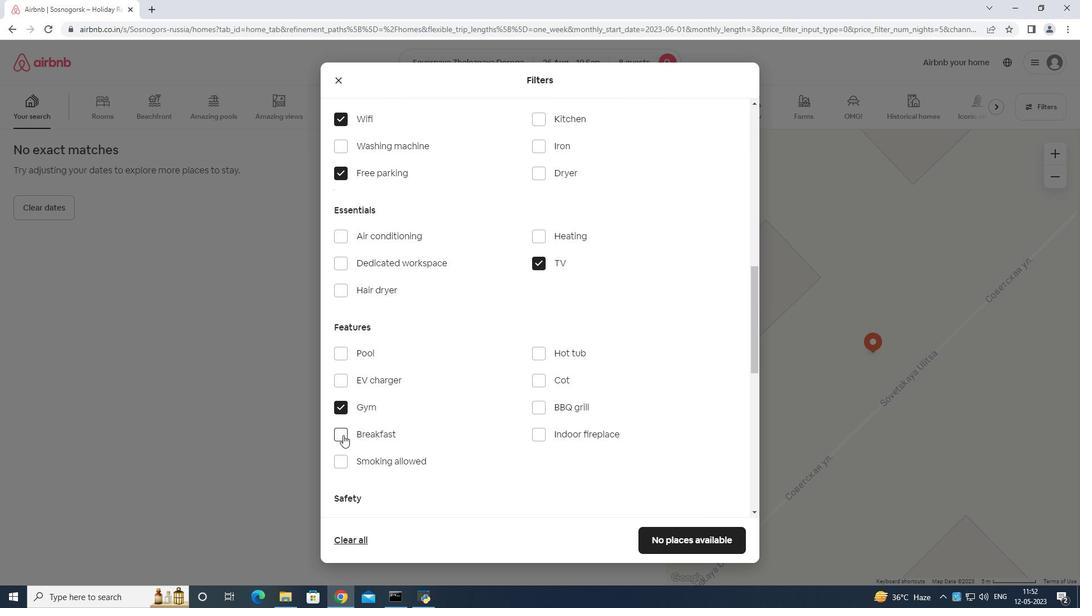 
Action: Mouse scrolled (343, 434) with delta (0, 0)
Screenshot: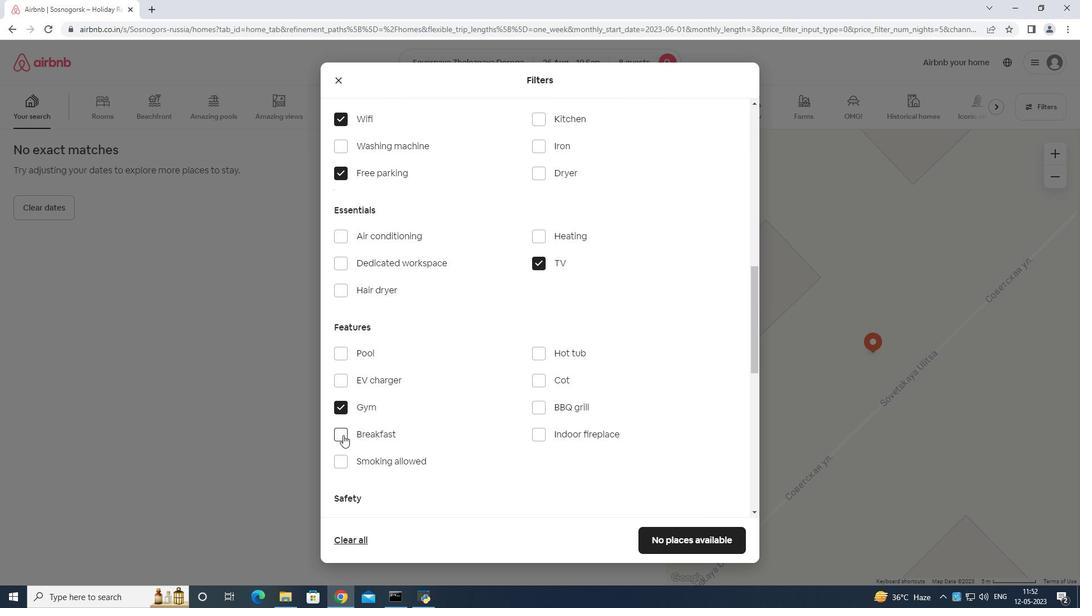 
Action: Mouse moved to (372, 444)
Screenshot: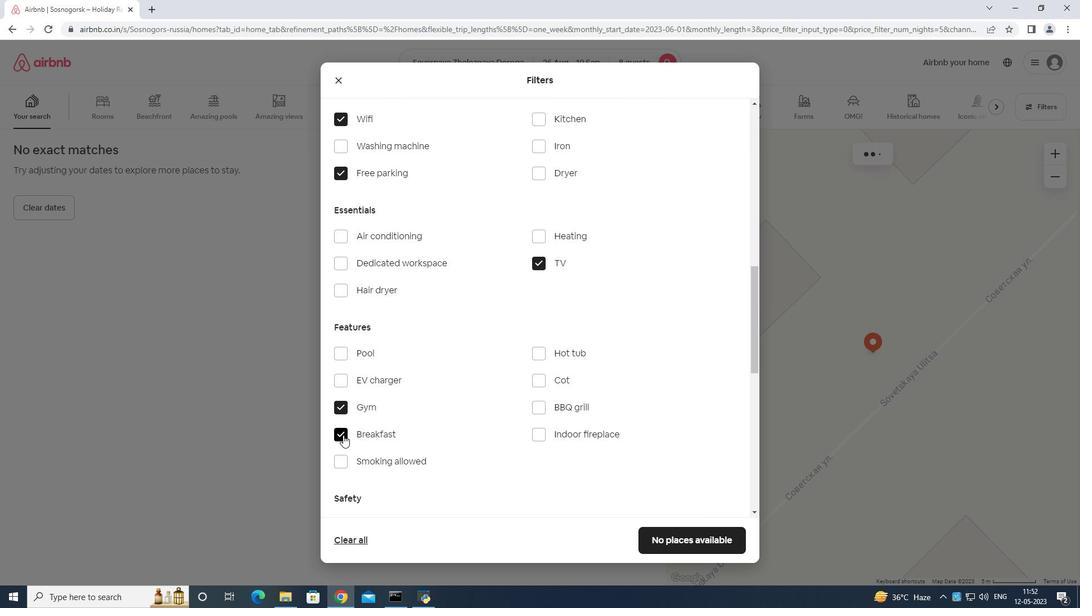 
Action: Mouse scrolled (372, 444) with delta (0, 0)
Screenshot: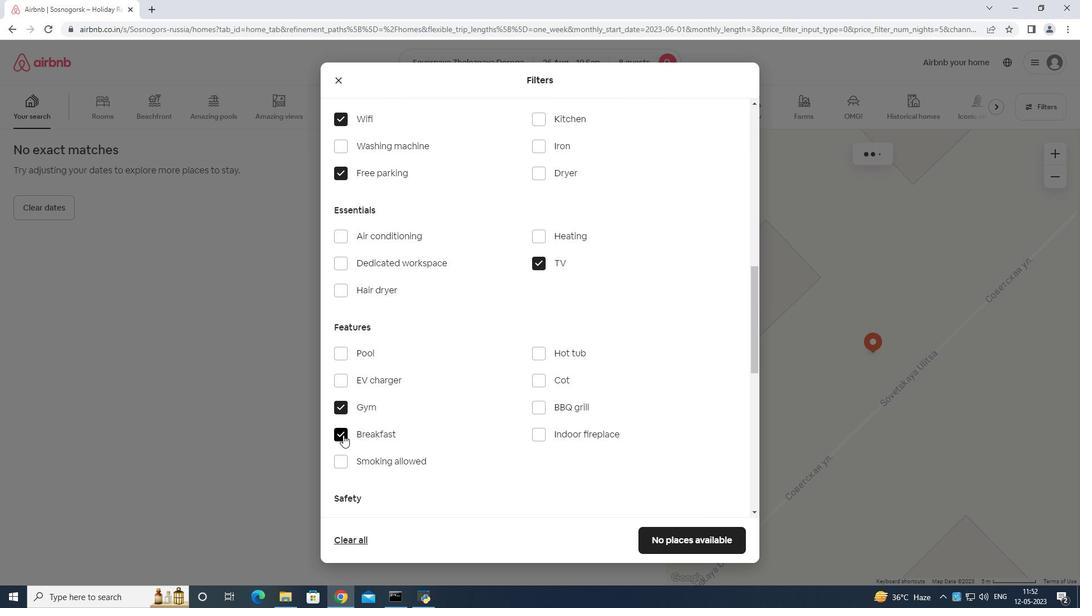 
Action: Mouse moved to (499, 481)
Screenshot: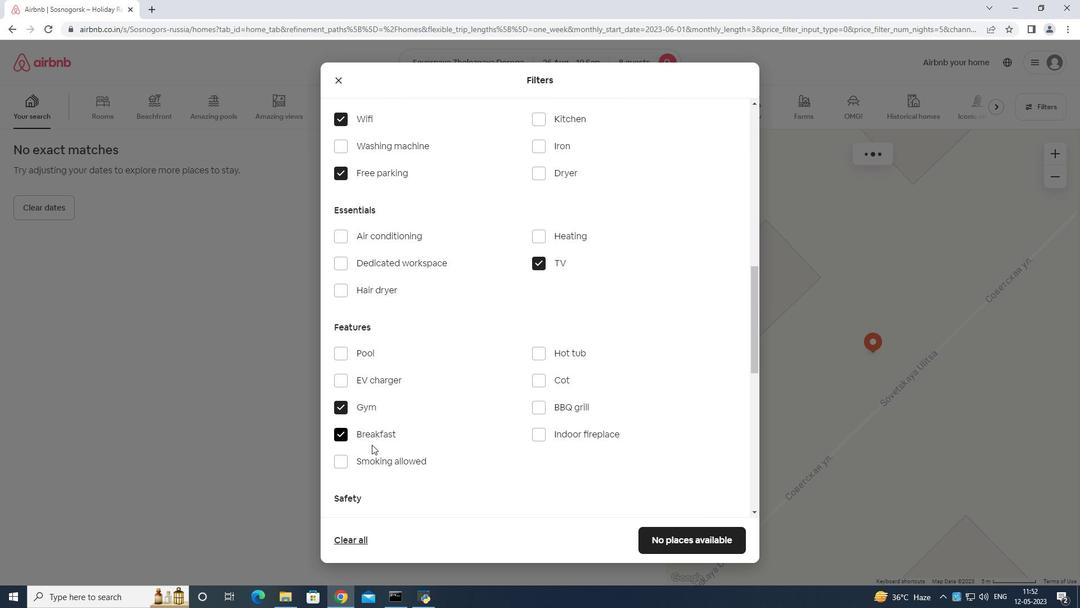 
Action: Mouse scrolled (499, 481) with delta (0, 0)
Screenshot: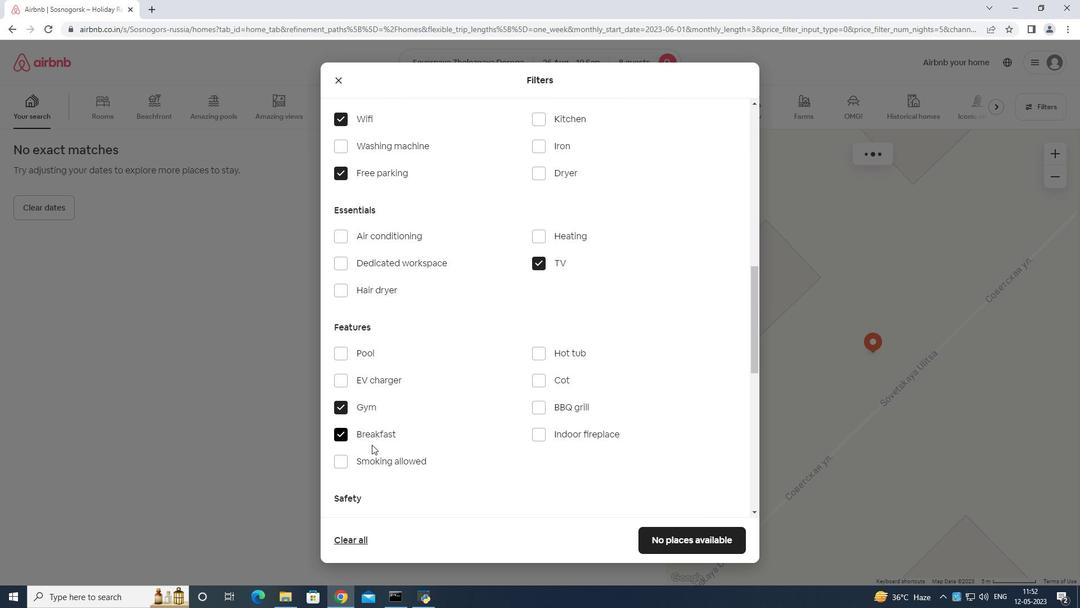
Action: Mouse moved to (702, 506)
Screenshot: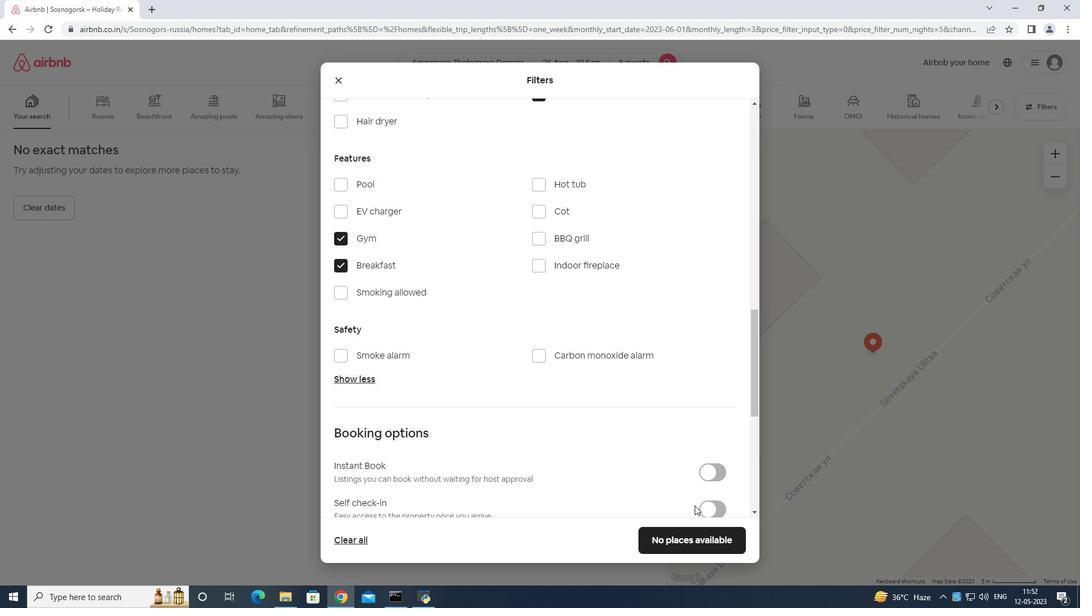 
Action: Mouse pressed left at (702, 506)
Screenshot: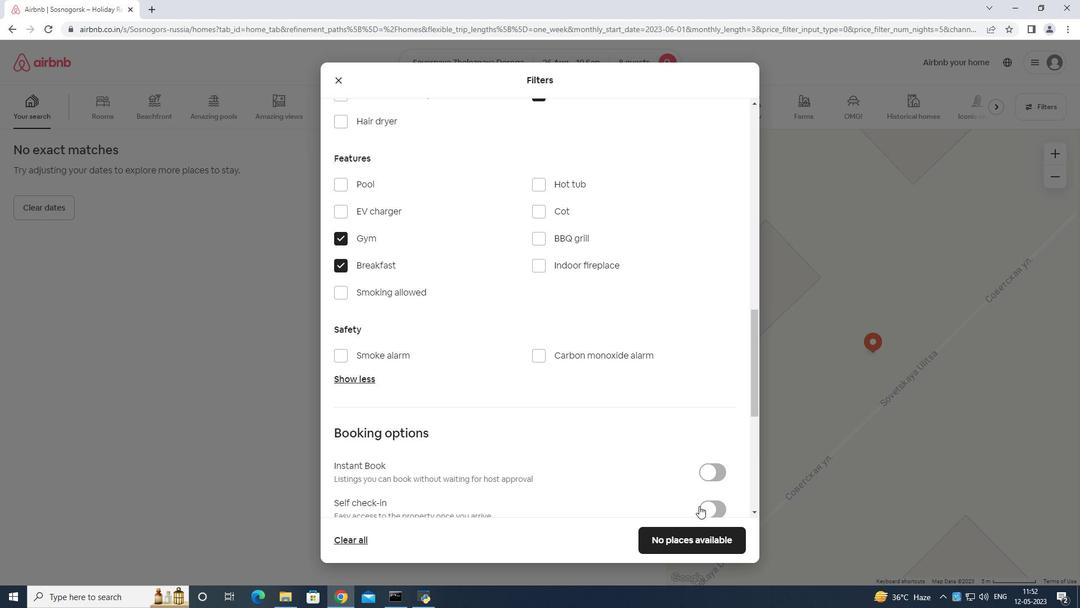 
Action: Mouse moved to (703, 507)
Screenshot: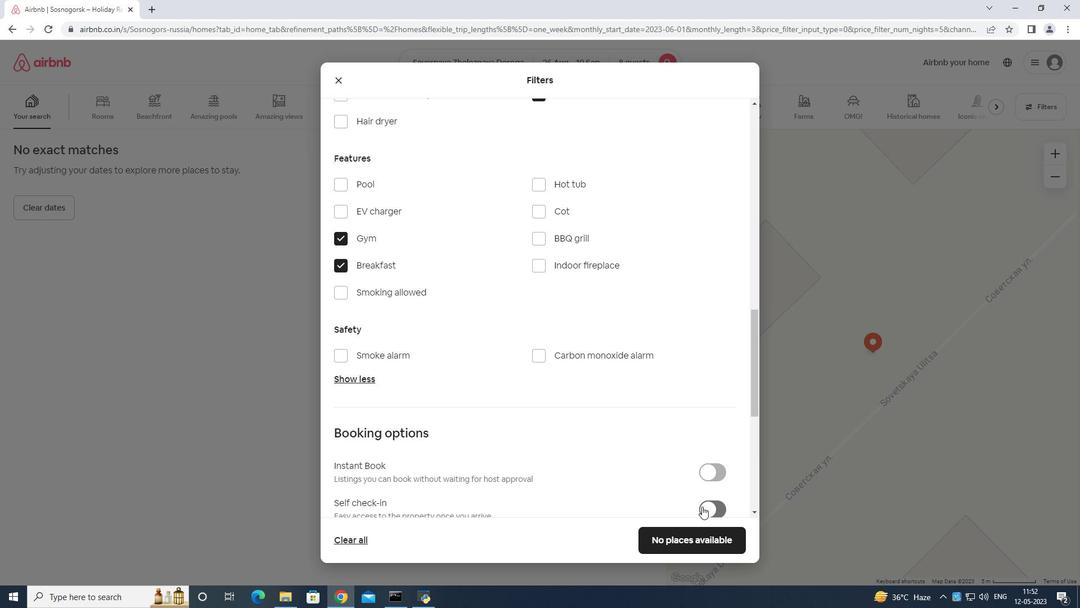 
Action: Mouse scrolled (703, 506) with delta (0, 0)
Screenshot: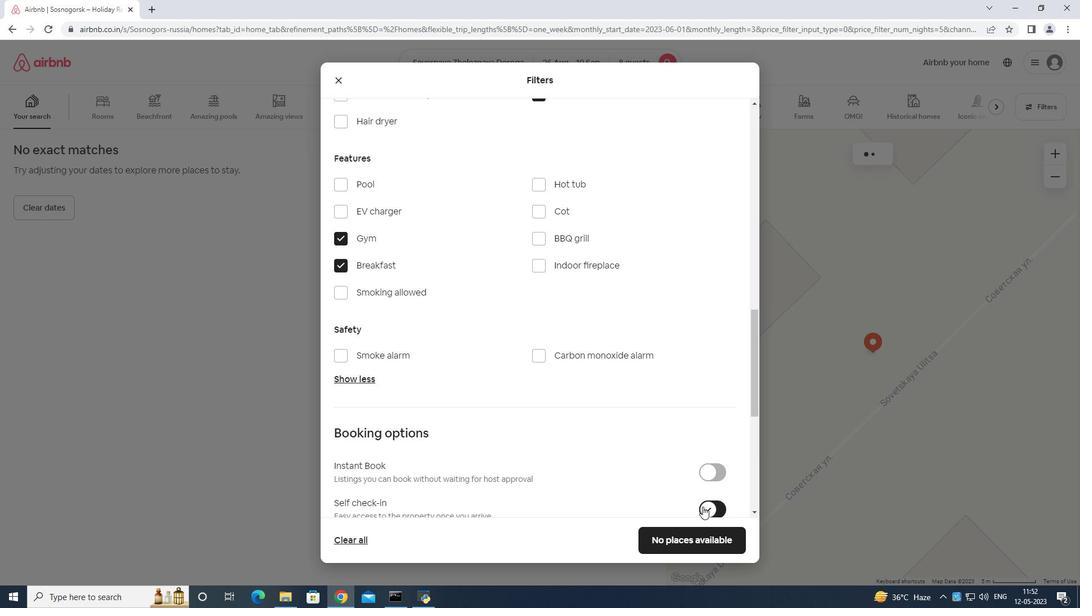 
Action: Mouse scrolled (703, 506) with delta (0, 0)
Screenshot: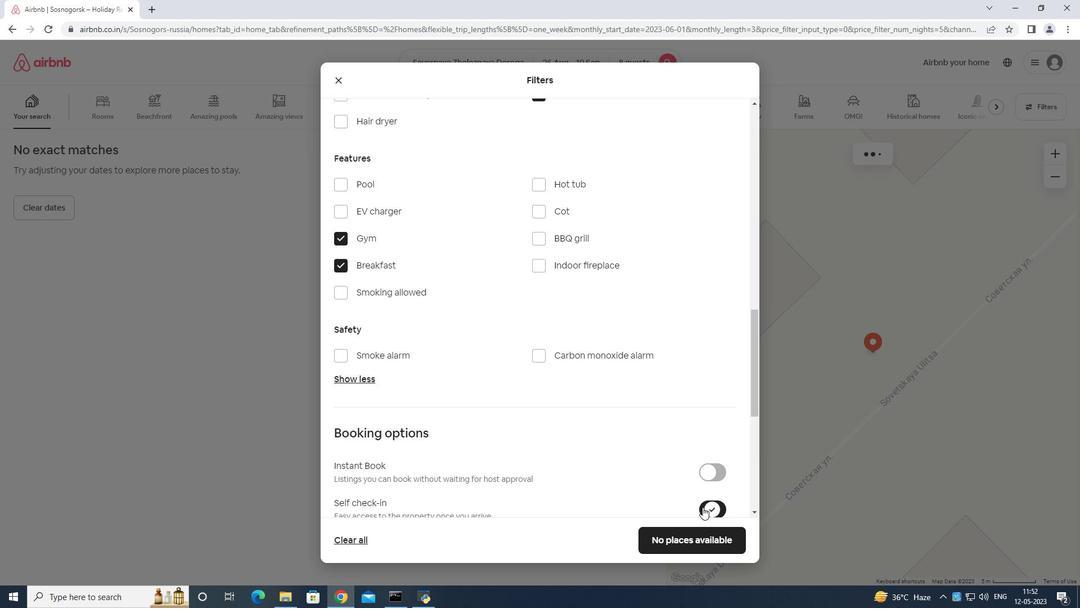 
Action: Mouse scrolled (703, 506) with delta (0, 0)
Screenshot: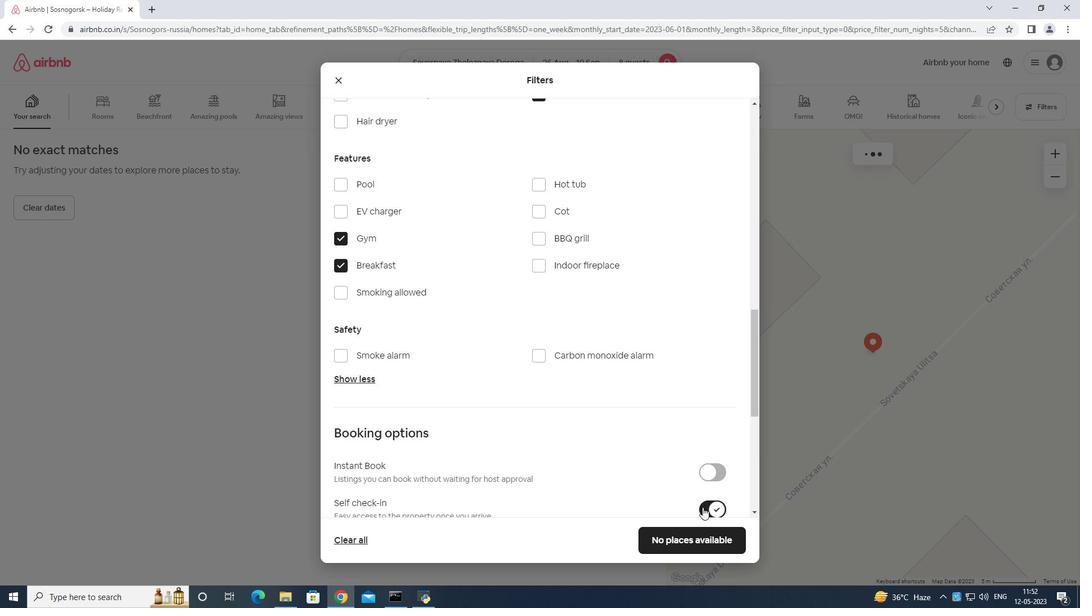 
Action: Mouse moved to (666, 508)
Screenshot: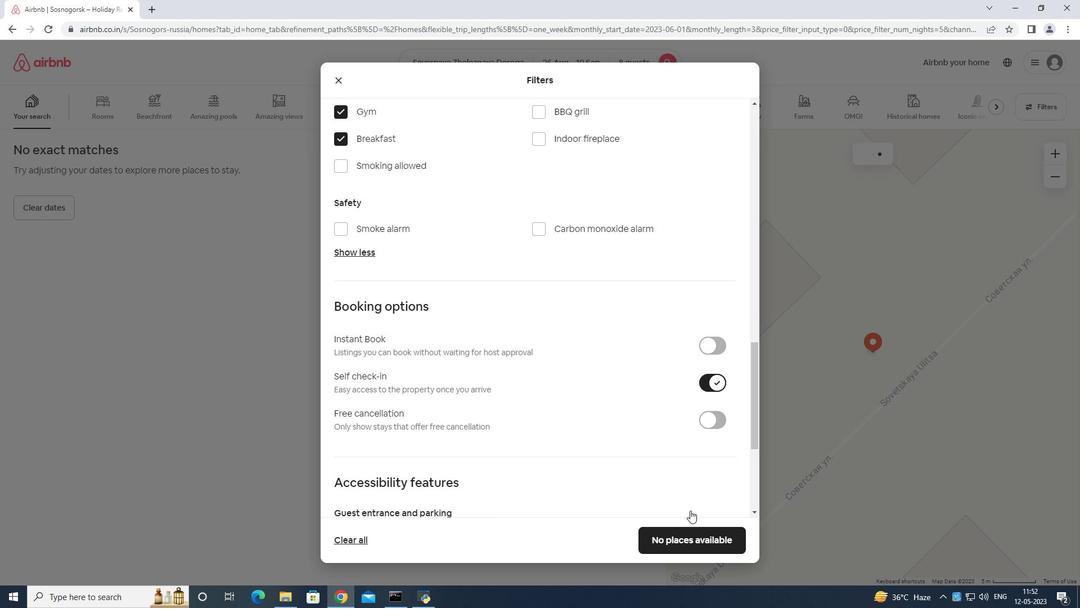 
Action: Mouse scrolled (666, 508) with delta (0, 0)
Screenshot: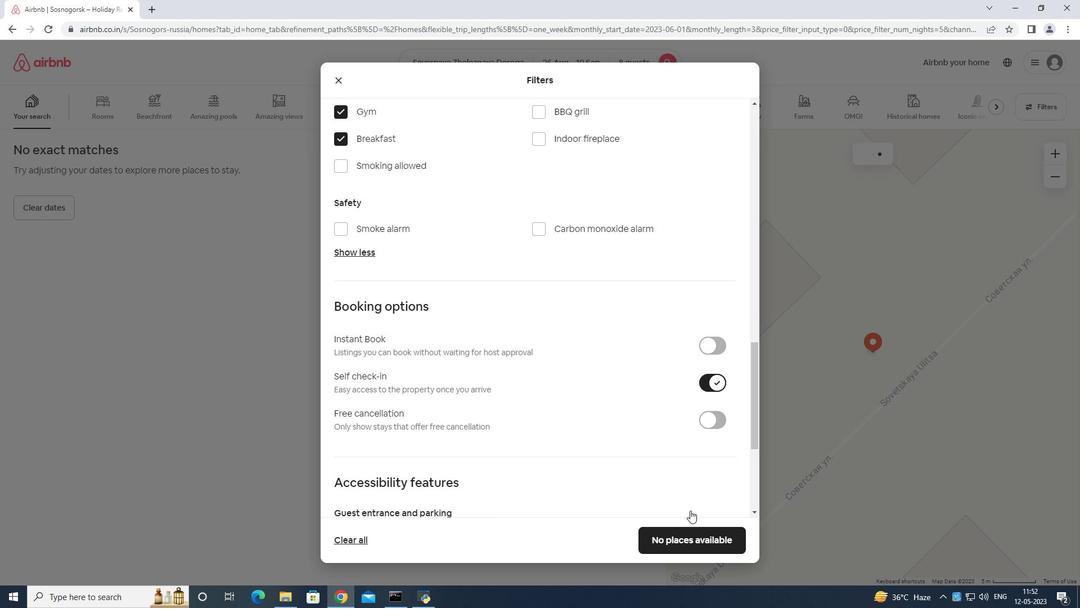
Action: Mouse moved to (662, 509)
Screenshot: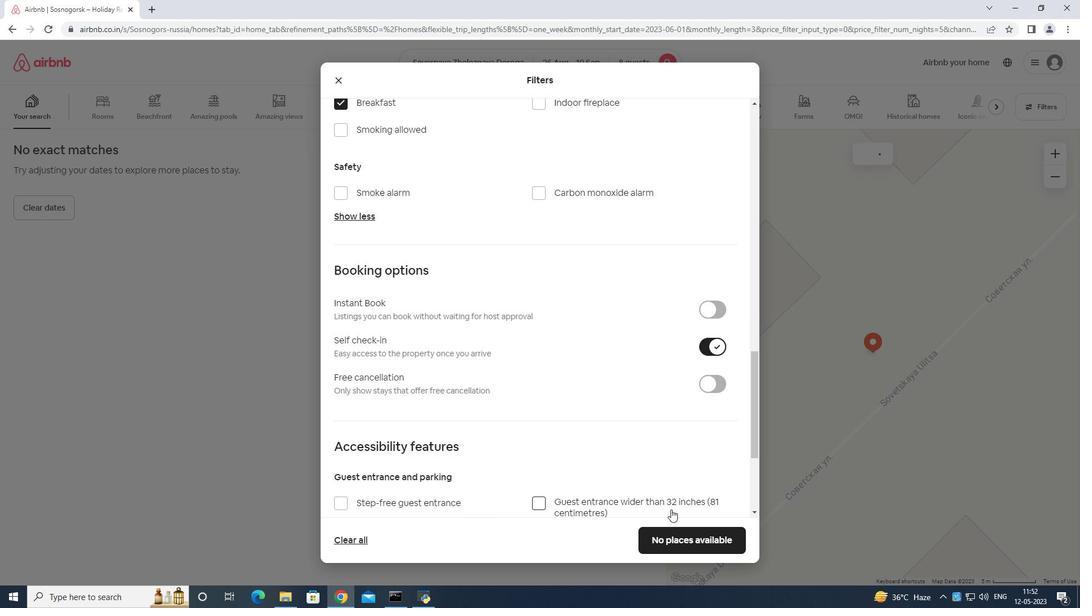 
Action: Mouse scrolled (662, 508) with delta (0, 0)
Screenshot: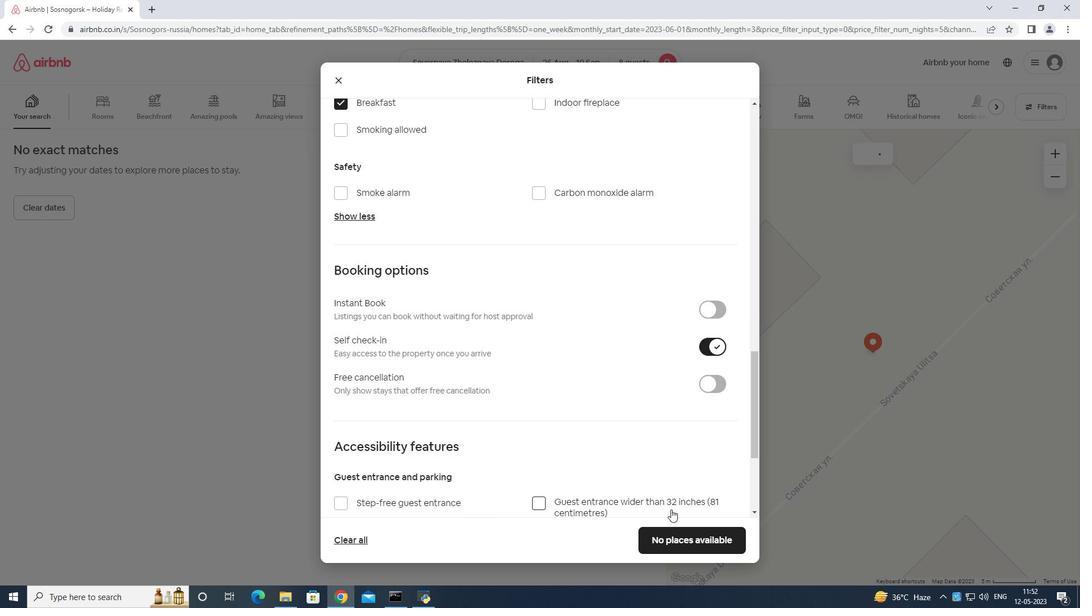
Action: Mouse moved to (449, 497)
Screenshot: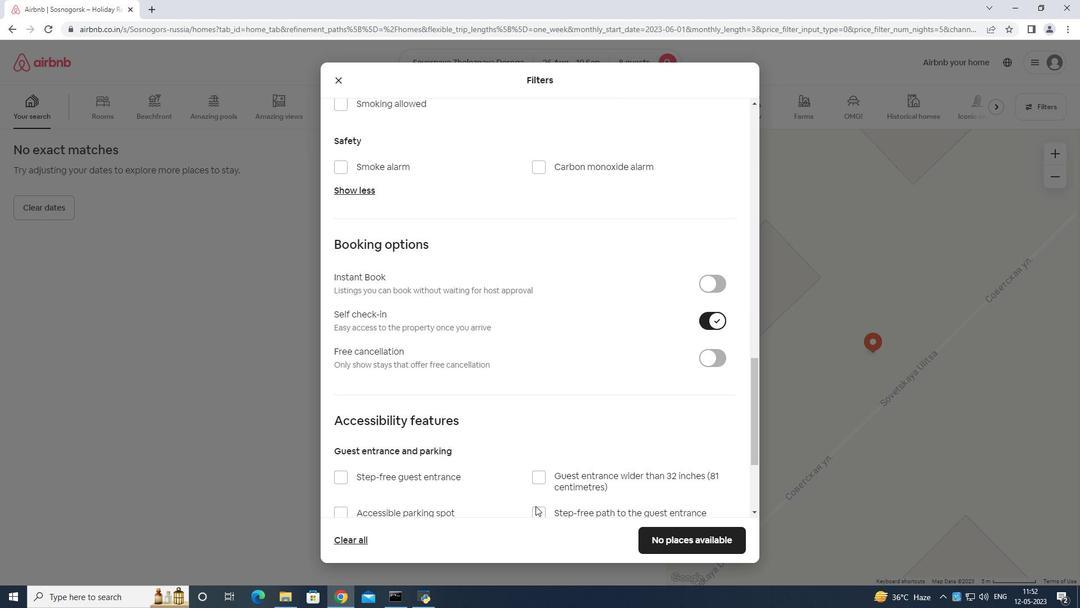 
Action: Mouse scrolled (449, 496) with delta (0, 0)
Screenshot: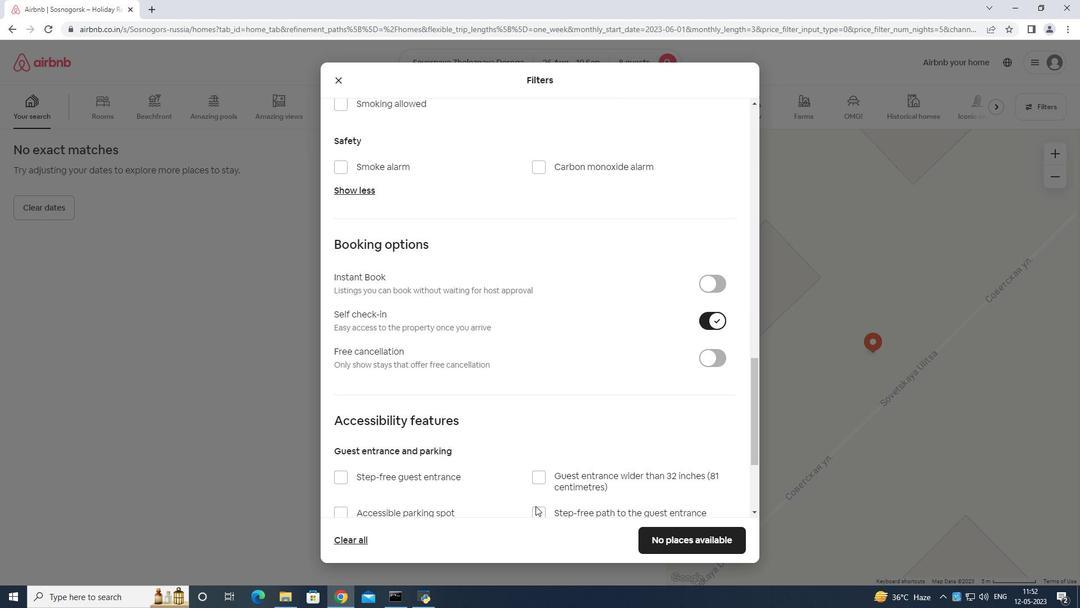 
Action: Mouse moved to (434, 500)
Screenshot: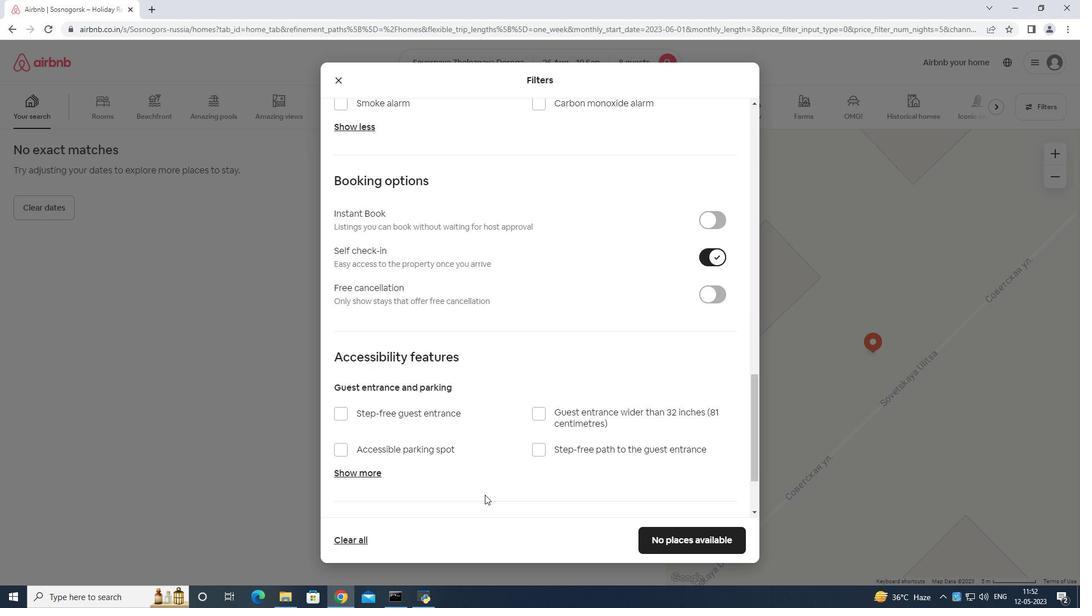
Action: Mouse scrolled (434, 499) with delta (0, 0)
Screenshot: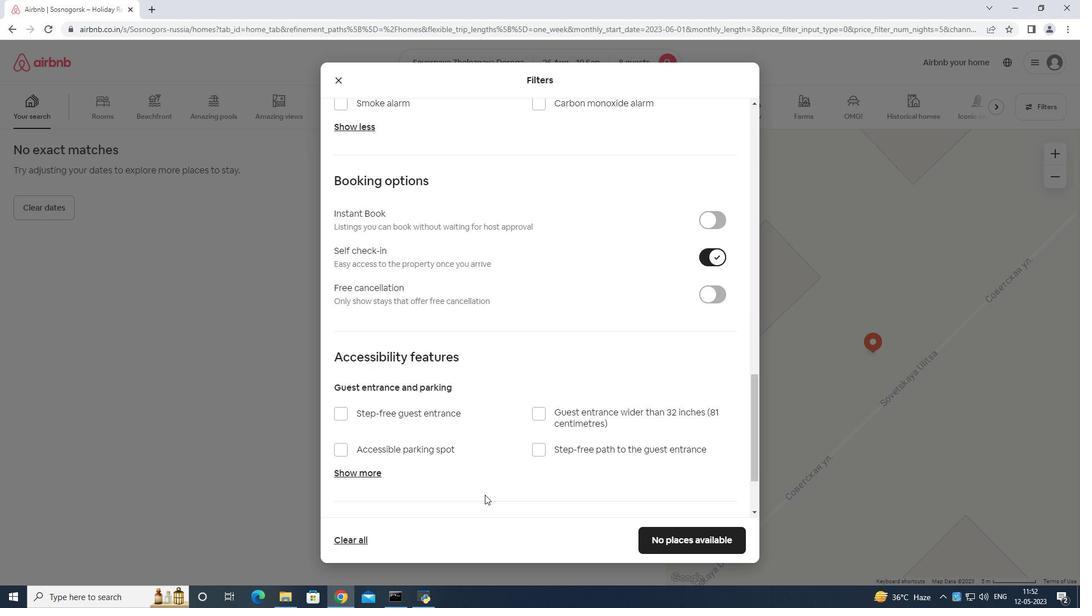 
Action: Mouse moved to (392, 504)
Screenshot: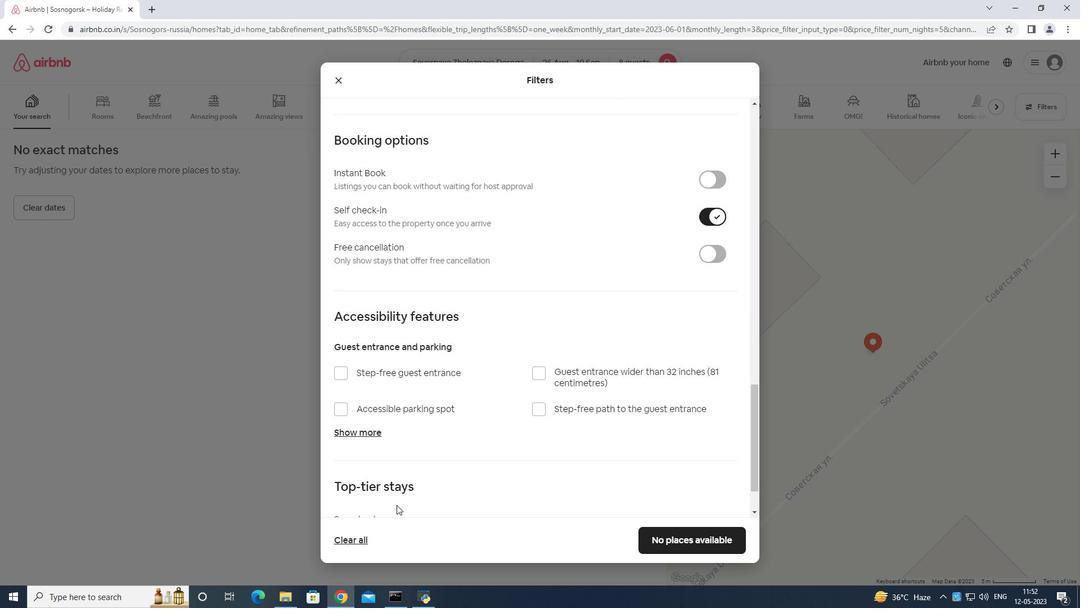 
Action: Mouse scrolled (392, 503) with delta (0, 0)
Screenshot: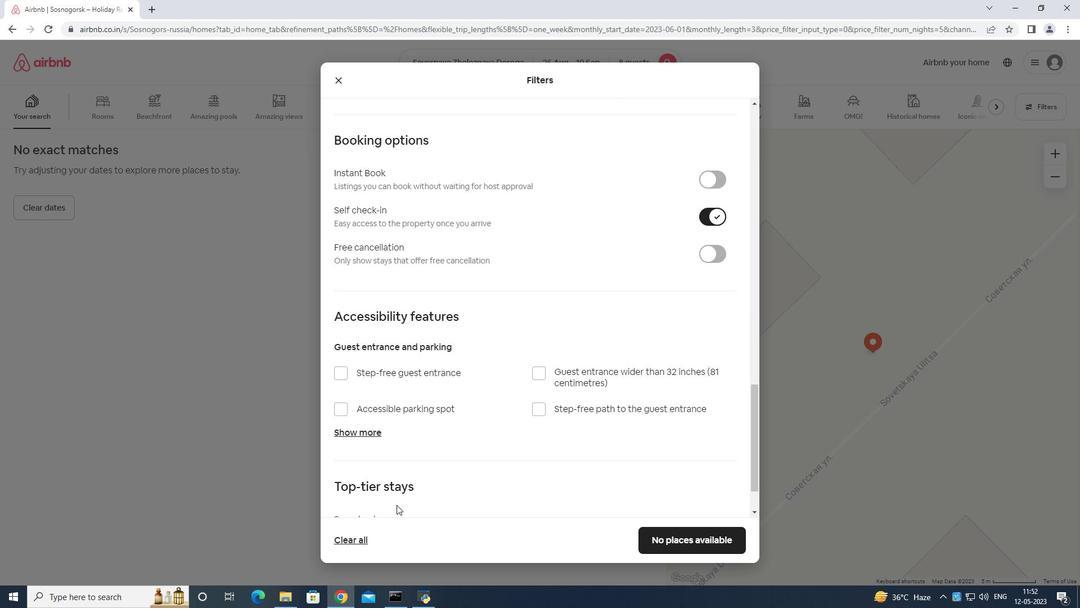 
Action: Mouse moved to (349, 492)
Screenshot: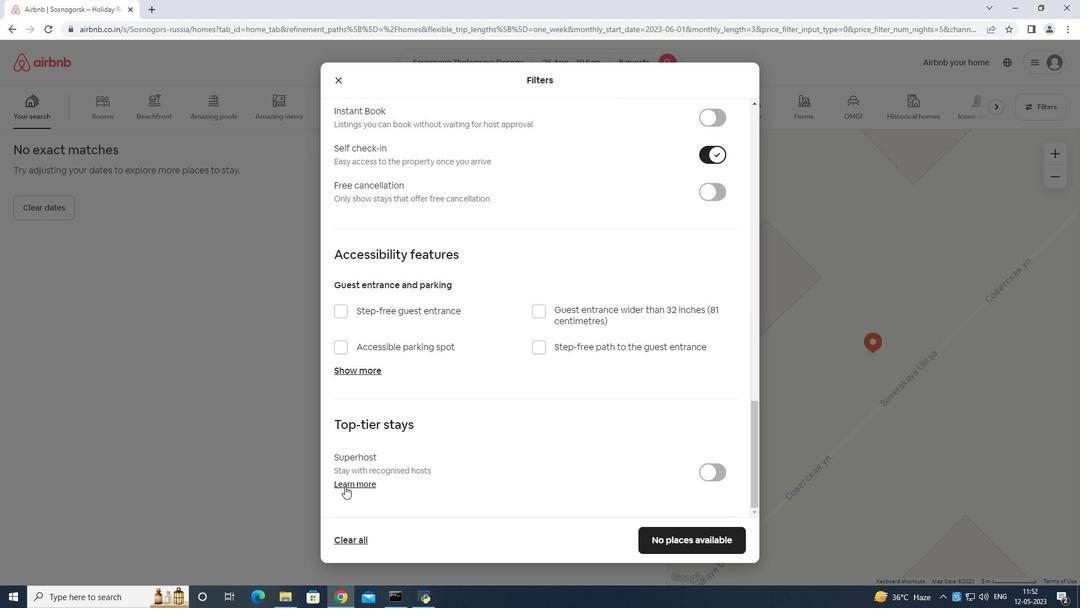 
Action: Mouse scrolled (349, 492) with delta (0, 0)
Screenshot: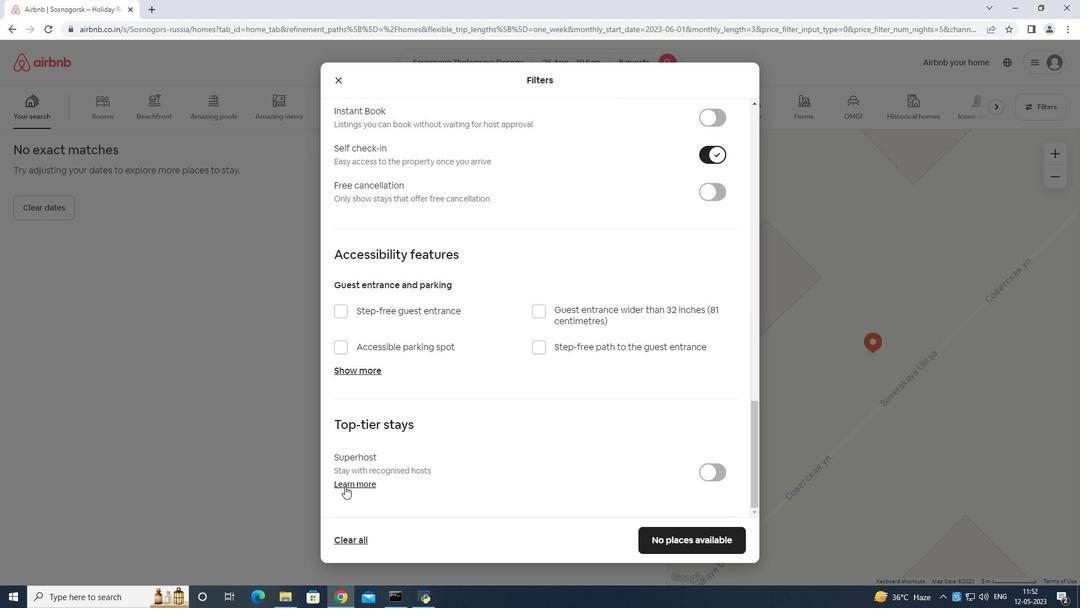 
Action: Mouse moved to (350, 493)
Screenshot: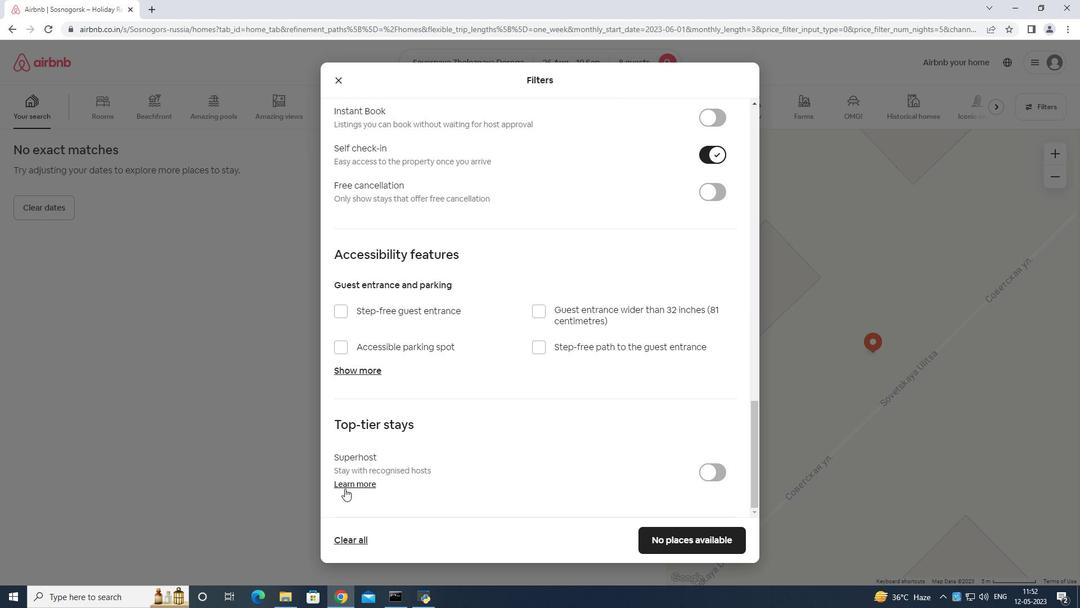 
Action: Mouse scrolled (350, 493) with delta (0, 0)
Screenshot: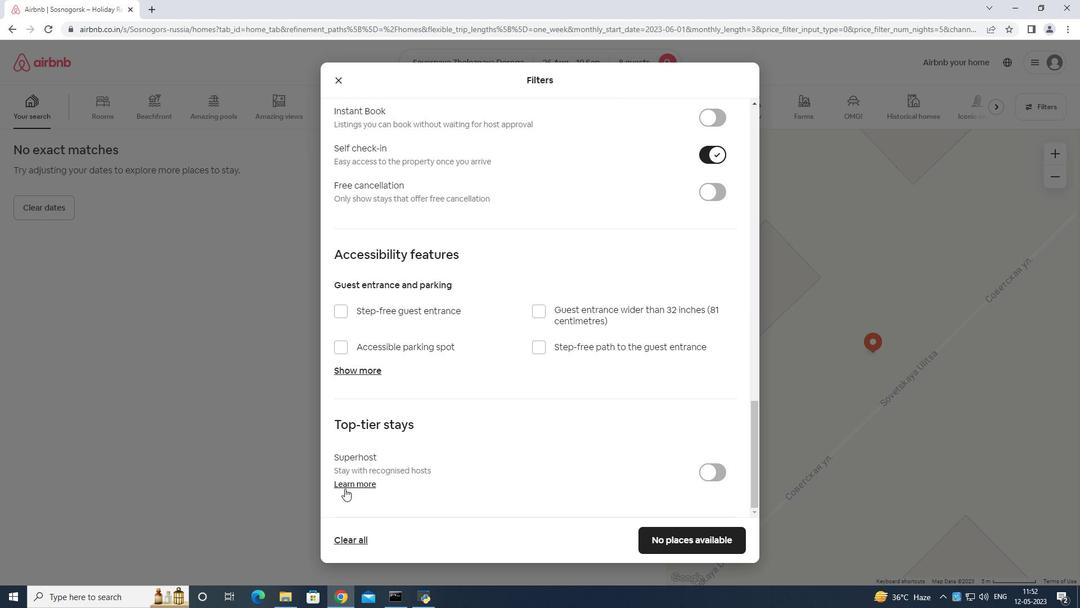 
Action: Mouse moved to (352, 494)
Screenshot: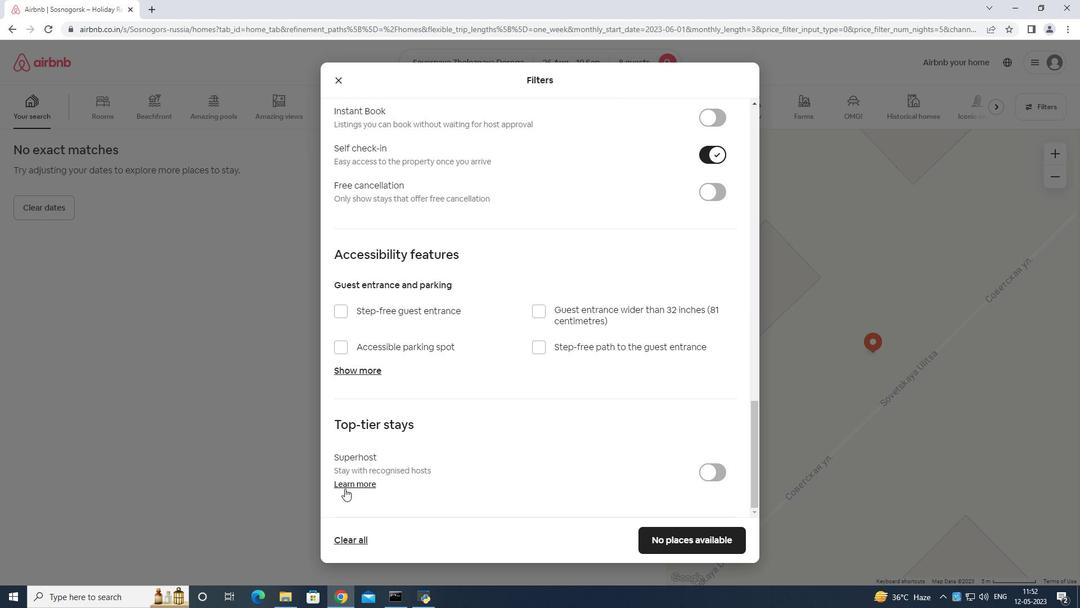 
Action: Mouse scrolled (352, 494) with delta (0, 0)
Screenshot: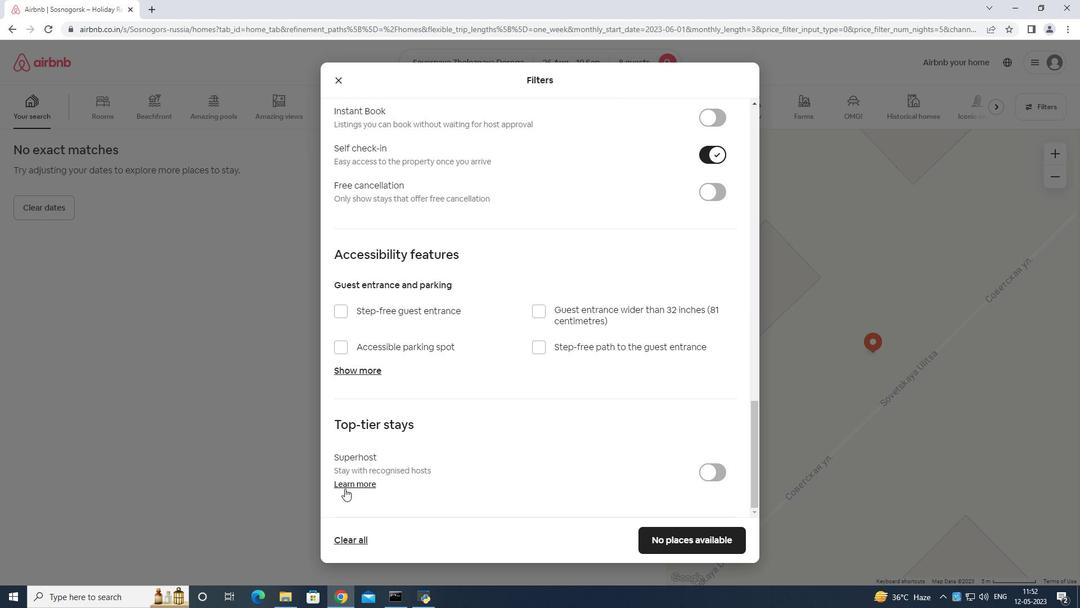 
Action: Mouse moved to (373, 505)
Screenshot: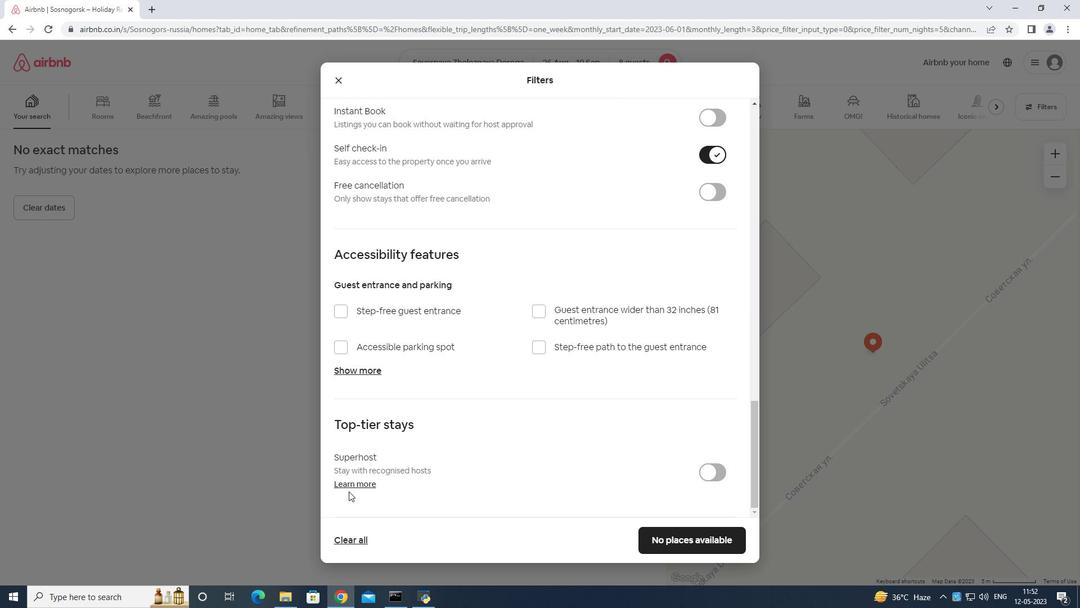 
Action: Mouse scrolled (373, 505) with delta (0, 0)
Screenshot: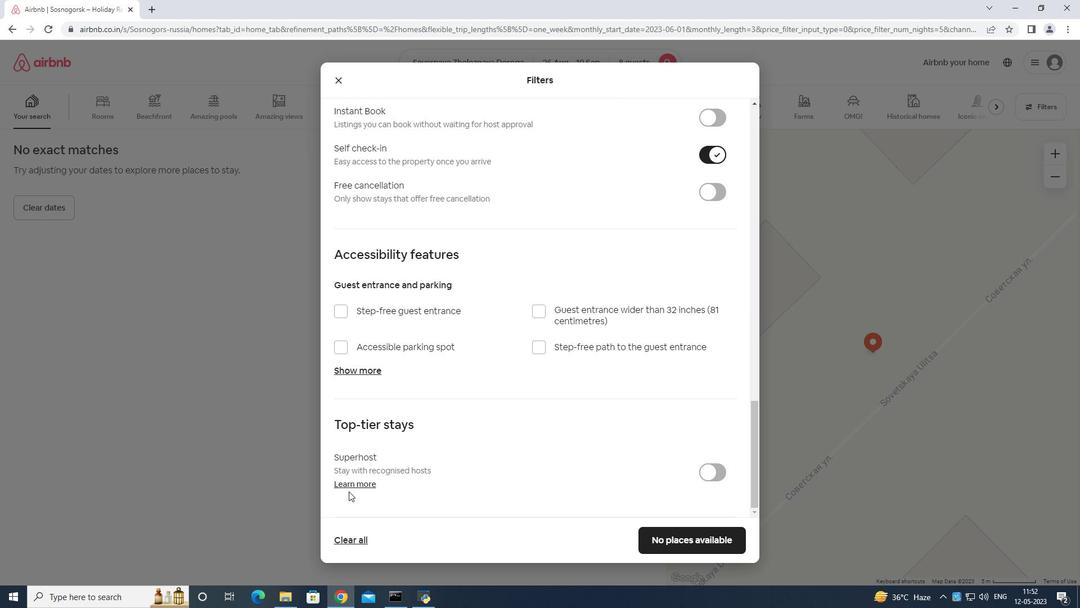 
Action: Mouse moved to (704, 539)
Screenshot: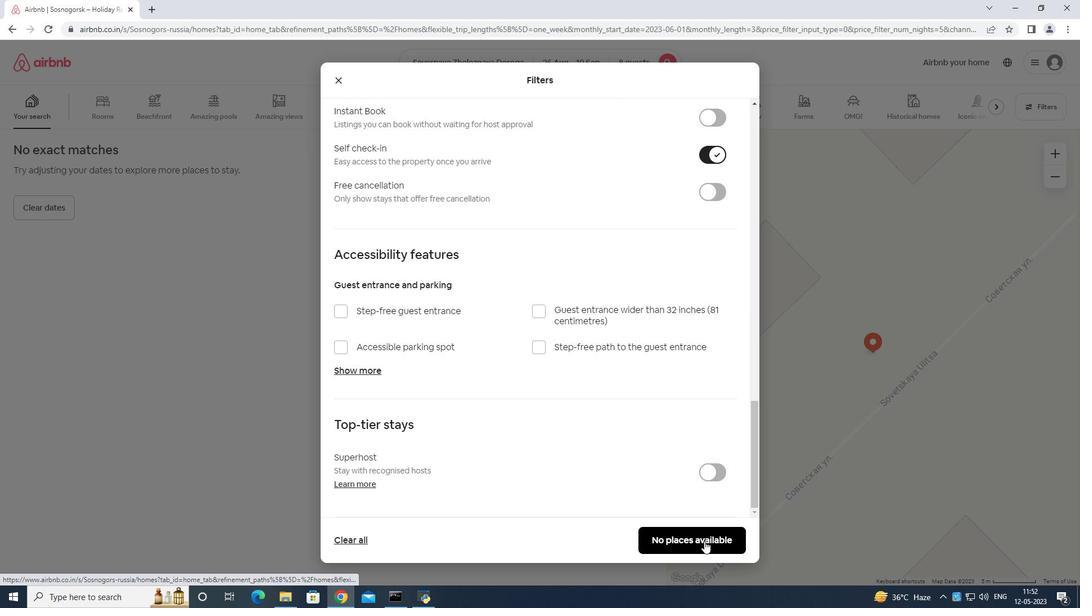 
